 Task: Open an excel sheet with  and write heading  Discount data  Add 10 product name:-  'Apple, Banana, _x000D_
Orange, Tomato, Potato, Onion, Carrot, Milk, Bread, Eggs (dozen). ' in December Last week sales are  1.99, 0.49, 0.79, 1.29, 0.99, 0.89, 0.69, 2.49, 1.99, 2.99. _x000D_
Discount (%):-  10, 20, 15, 5, 12, 8, 25, 10, 15, 20. Save page auditingSalesByPromotion_2023
Action: Key pressed <Key.shift><Key.shift><Key.shift><Key.shift><Key.shift><Key.shift><Key.shift><Key.shift><Key.shift><Key.shift><Key.shift><Key.shift><Key.shift><Key.shift><Key.shift><Key.shift><Key.shift><Key.shift><Key.shift><Key.shift><Key.shift><Key.shift><Key.shift><Key.shift><Key.shift><Key.shift><Key.shift><Key.shift><Key.shift><Key.shift><Key.shift><Key.shift><Key.shift><Key.shift><Key.shift><Key.shift><Key.shift><Key.shift><Key.shift><Key.shift><Key.shift><Key.shift><Key.shift><Key.shift><Key.shift><Key.shift><Key.shift><Key.shift><Key.shift><Key.shift><Key.shift><Key.shift><Key.shift><Key.shift><Key.shift><Key.shift><Key.shift><Key.shift><Key.shift><Key.shift><Key.shift><Key.shift><Key.shift><Key.shift><Key.shift><Key.shift><Key.shift>Discount<Key.space><Key.shift>Data<Key.space><Key.enter><Key.shift>Apple<Key.enter><Key.shift><Key.shift>Banana<Key.enter><Key.shift>Orange<Key.enter><Key.shift>Tomato<Key.enter><Key.shift><Key.shift><Key.shift><Key.shift>Potato<Key.enter><Key.shift>Onion<Key.enter><Key.shift><Key.shift><Key.shift><Key.shift><Key.shift><Key.shift><Key.shift><Key.shift><Key.shift><Key.shift><Key.shift><Key.shift><Key.shift><Key.shift><Key.shift><Key.shift><Key.shift><Key.shift><Key.shift><Key.shift><Key.shift><Key.shift><Key.shift><Key.shift><Key.shift><Key.shift><Key.shift><Key.shift><Key.shift><Key.shift><Key.shift><Key.shift><Key.shift><Key.shift><Key.shift><Key.shift><Key.shift><Key.shift><Key.shift><Key.shift><Key.shift><Key.shift><Key.shift><Key.shift><Key.shift><Key.shift><Key.shift><Key.shift><Key.shift><Key.shift><Key.shift><Key.shift><Key.shift><Key.shift><Key.shift><Key.shift><Key.shift><Key.shift><Key.shift><Key.shift><Key.shift><Key.shift><Key.shift><Key.shift><Key.shift><Key.shift>Carrot<Key.enter><Key.shift>Milk<Key.enter><Key.shift><Key.shift><Key.shift><Key.shift><Key.shift>Bread<Key.enter><Key.shift>Egg<Key.space><Key.shift><Key.shift><Key.shift><Key.shift><Key.shift><Key.shift>(<Key.shift><Key.shift><Key.shift><Key.shift><Key.shift><Key.shift>Dozen<Key.shift><Key.shift>)<Key.enter>
Screenshot: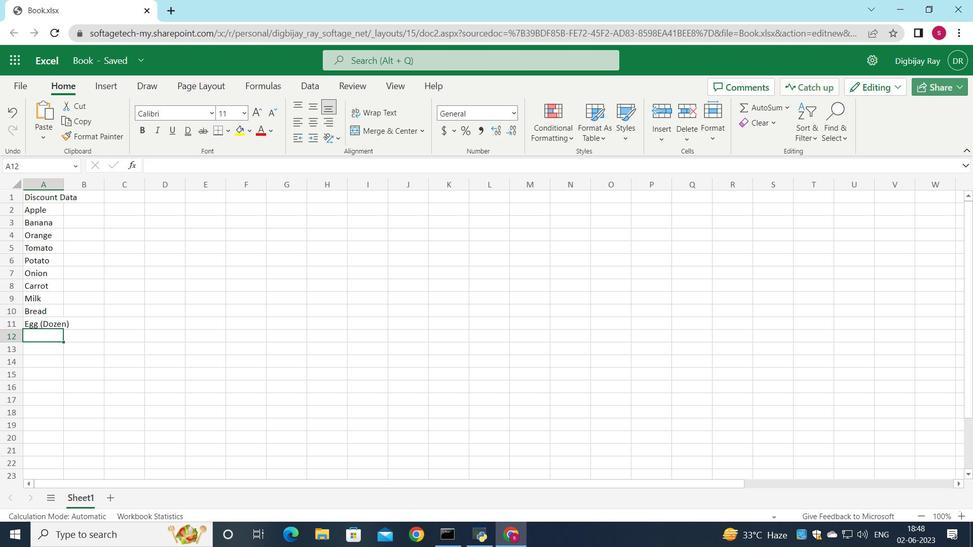 
Action: Mouse moved to (64, 187)
Screenshot: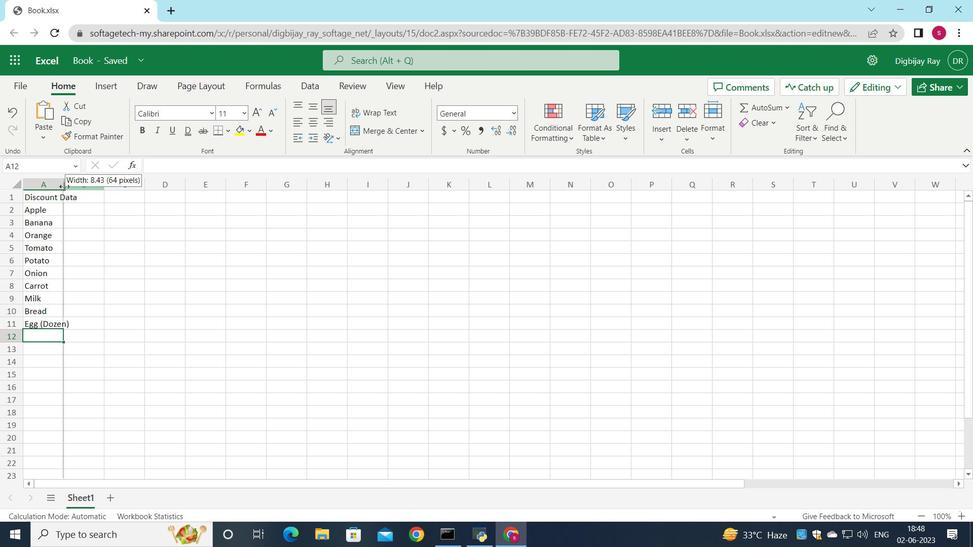 
Action: Mouse pressed left at (64, 187)
Screenshot: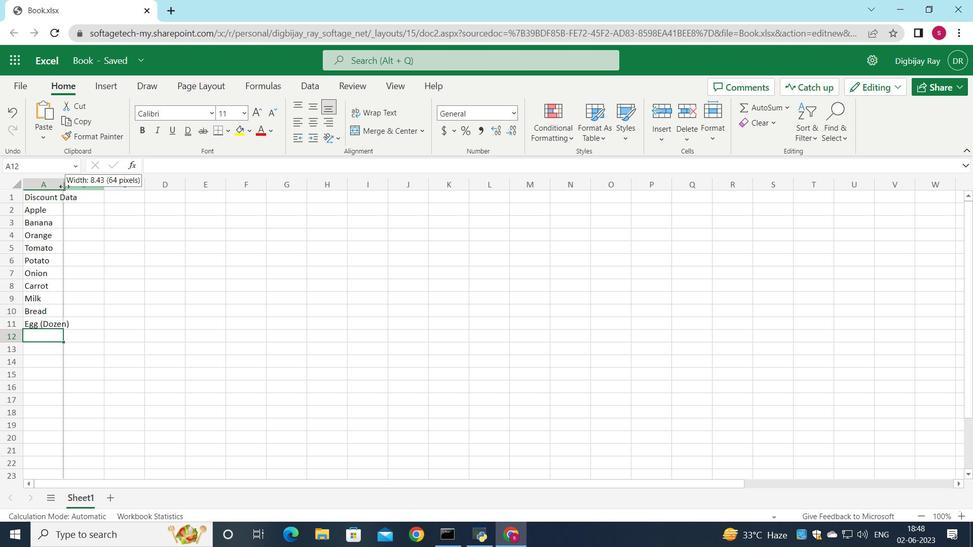 
Action: Mouse pressed left at (64, 187)
Screenshot: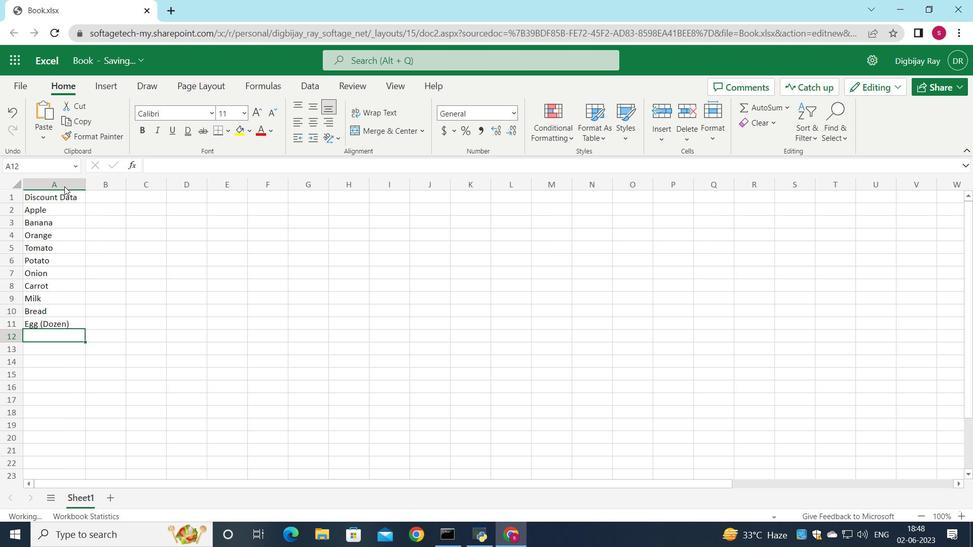 
Action: Mouse pressed left at (64, 187)
Screenshot: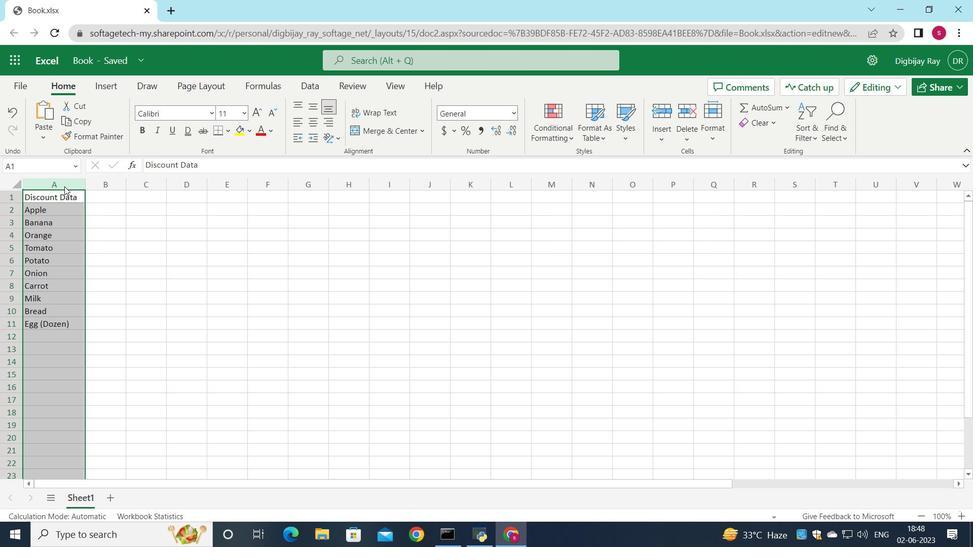 
Action: Mouse moved to (98, 199)
Screenshot: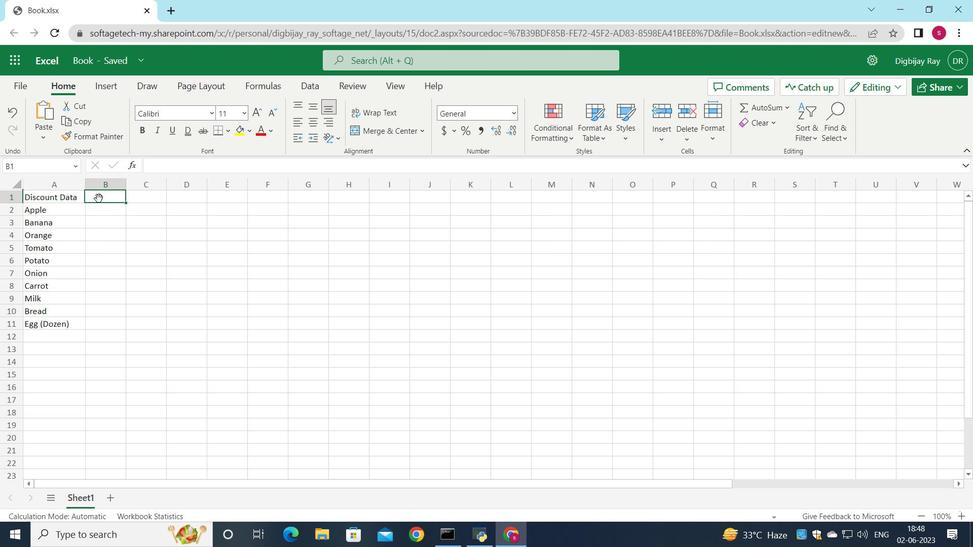 
Action: Mouse pressed left at (98, 199)
Screenshot: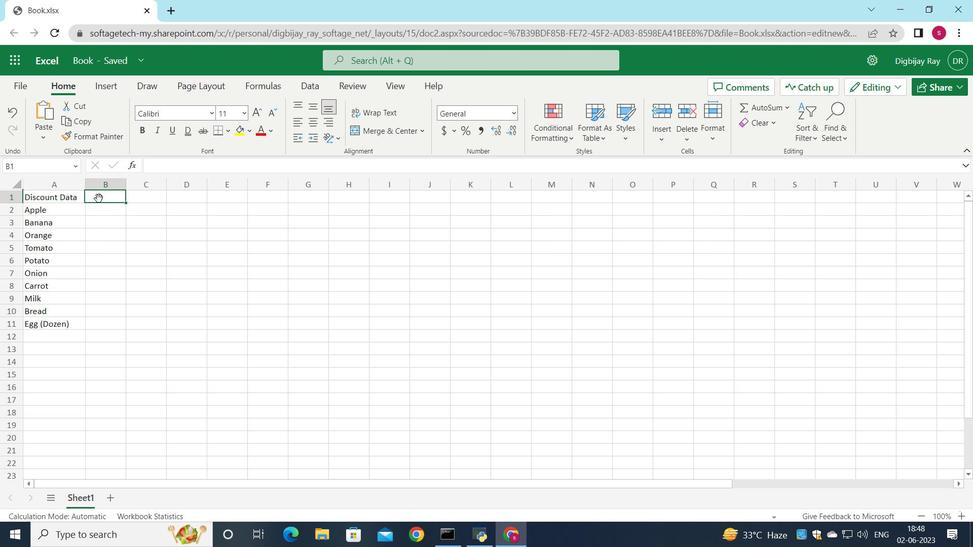 
Action: Key pressed <Key.shift><Key.shift><Key.shift>December<Key.space><Key.shift>Last<Key.space><Key.shift>Week<Key.space><Key.shift>Sales<Key.enter>1.99<Key.enter>0.49<Key.enter>0.79<Key.enter>1.29<Key.enter>0.99<Key.enter>0.89<Key.enter>0.69<Key.enter>2.49<Key.enter>1.99<Key.enter>2.99<Key.enter>
Screenshot: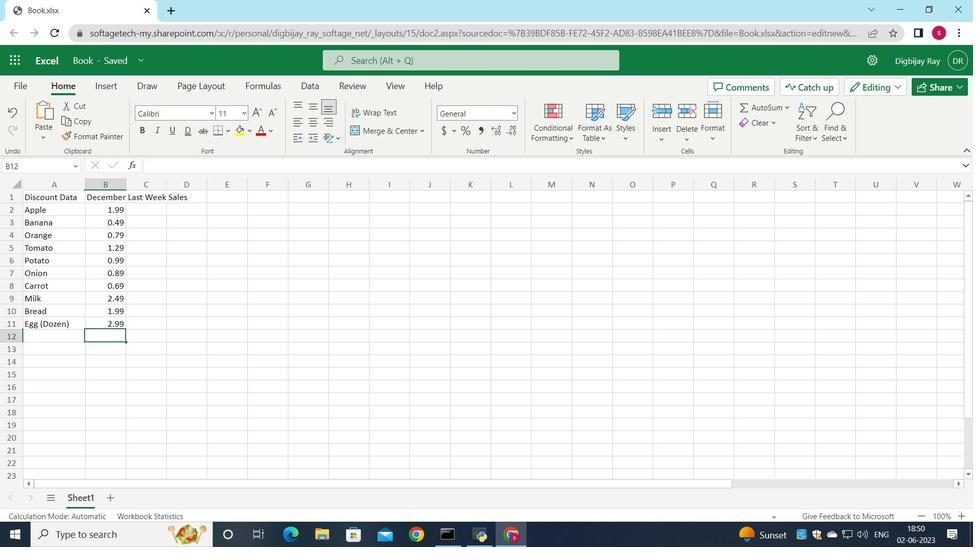 
Action: Mouse moved to (40, 210)
Screenshot: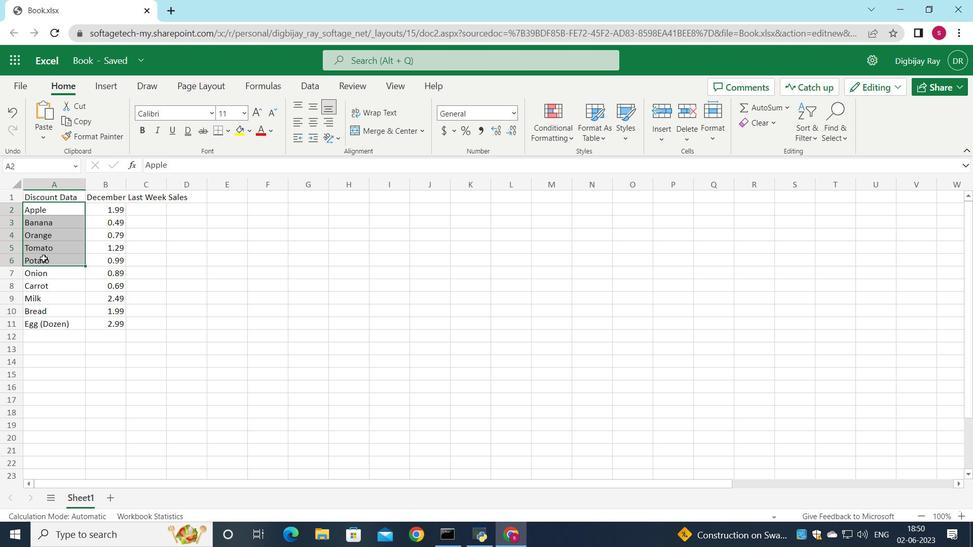 
Action: Mouse pressed left at (40, 210)
Screenshot: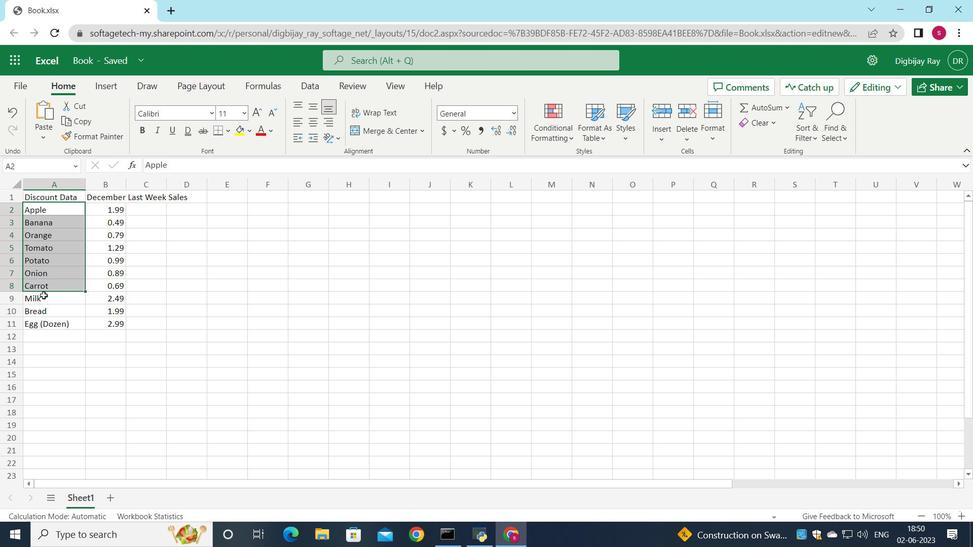 
Action: Mouse moved to (52, 209)
Screenshot: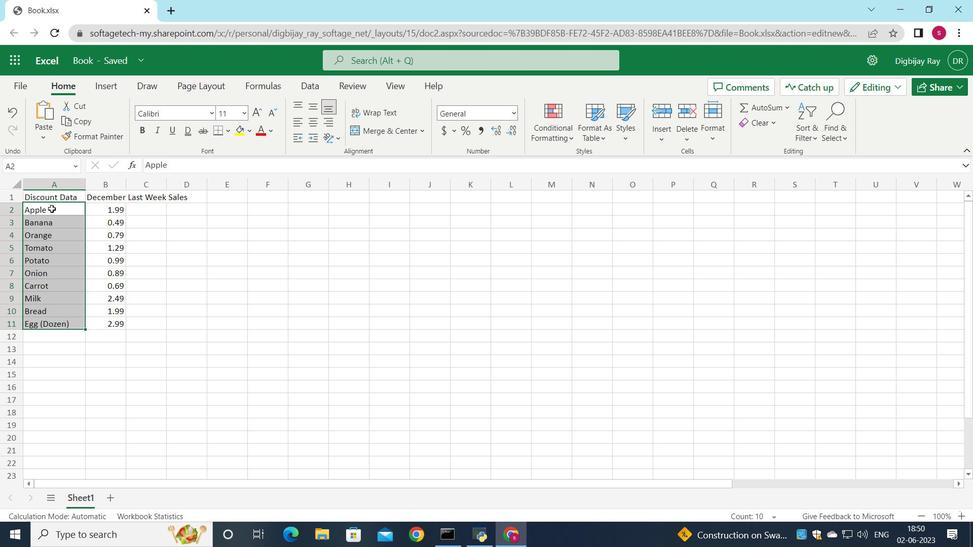 
Action: Mouse pressed right at (52, 209)
Screenshot: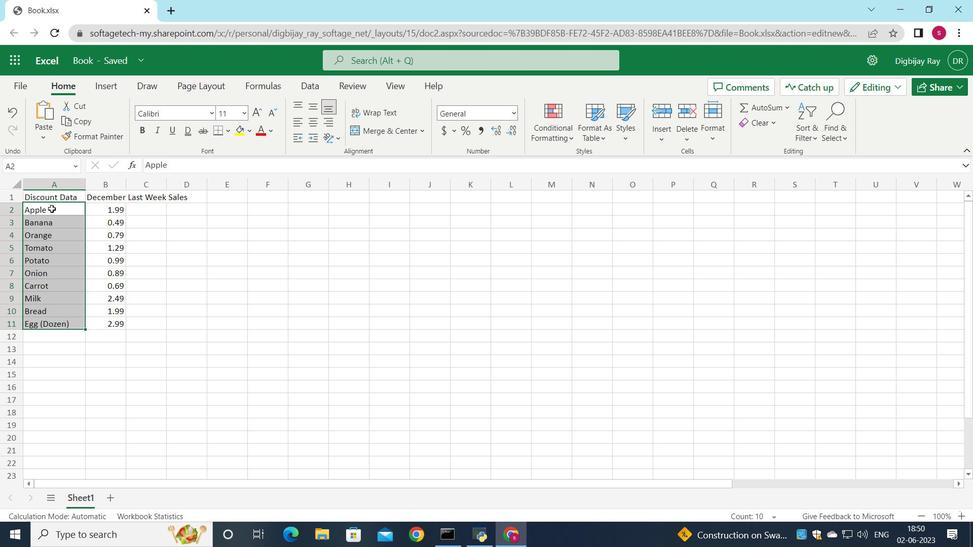 
Action: Mouse moved to (87, 88)
Screenshot: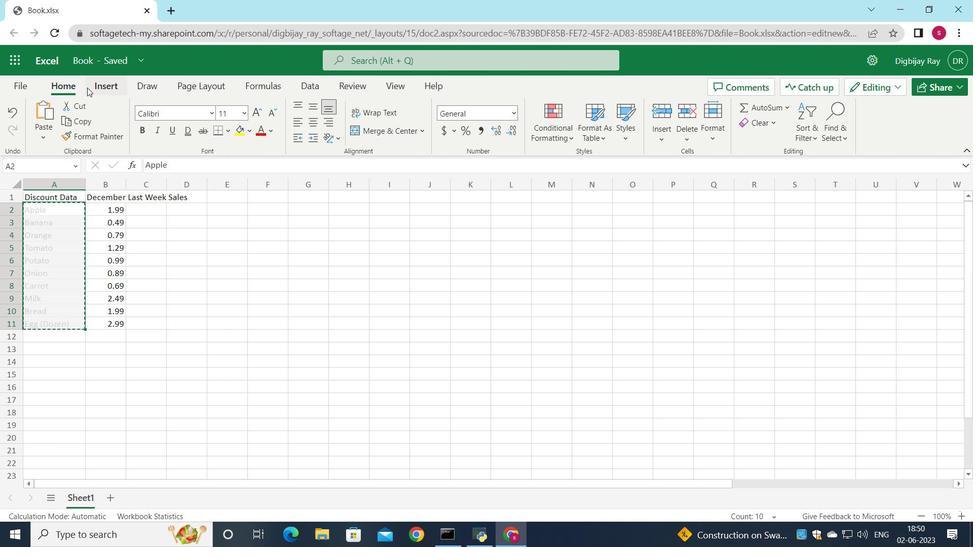
Action: Mouse pressed left at (87, 88)
Screenshot: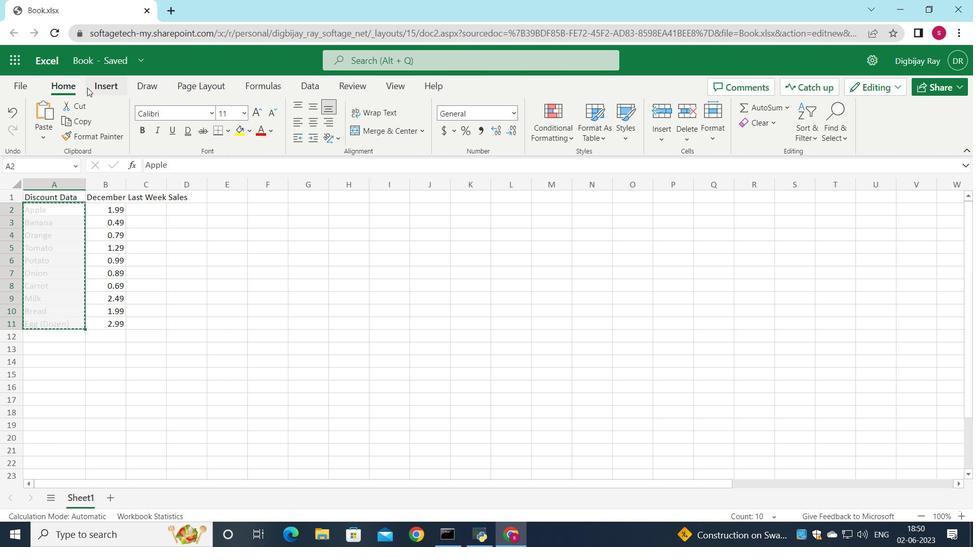 
Action: Mouse moved to (334, 242)
Screenshot: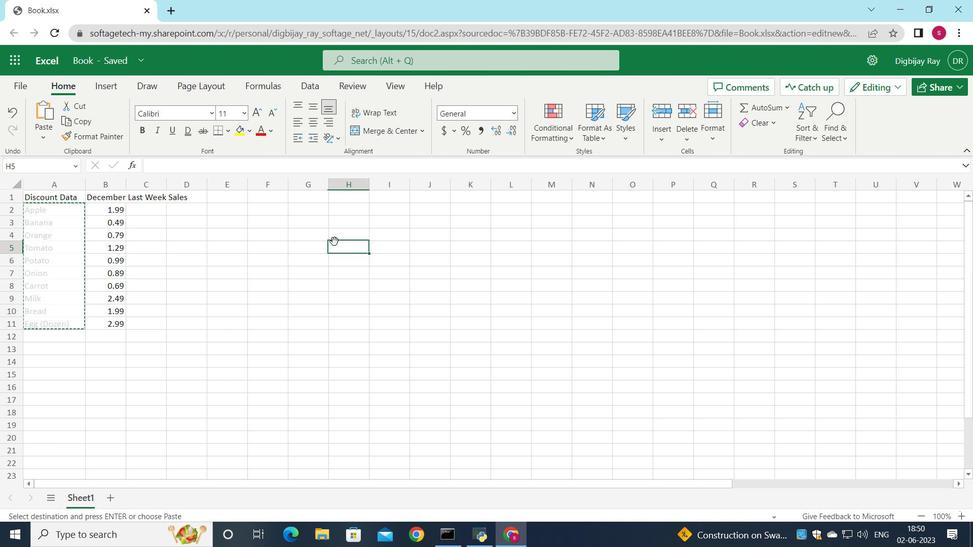 
Action: Mouse pressed left at (334, 242)
Screenshot: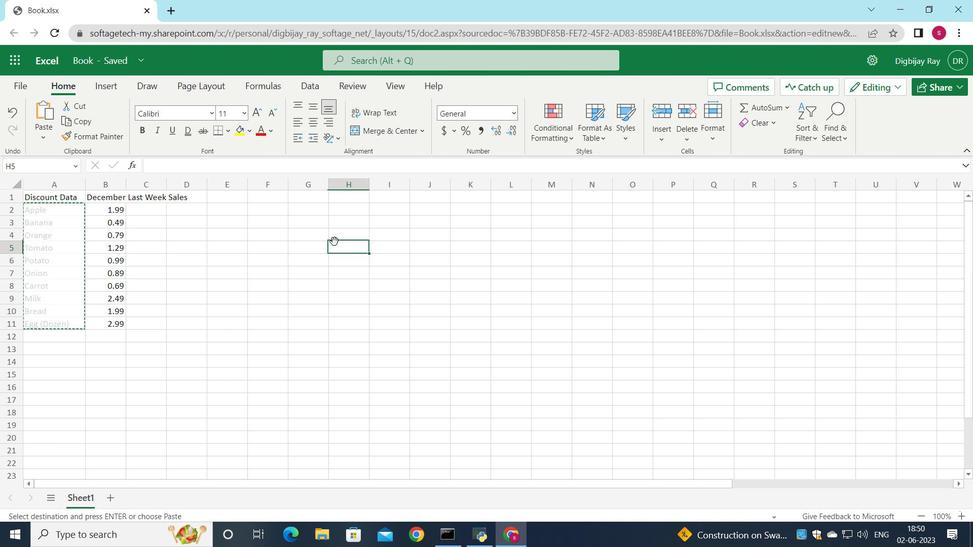 
Action: Mouse moved to (338, 249)
Screenshot: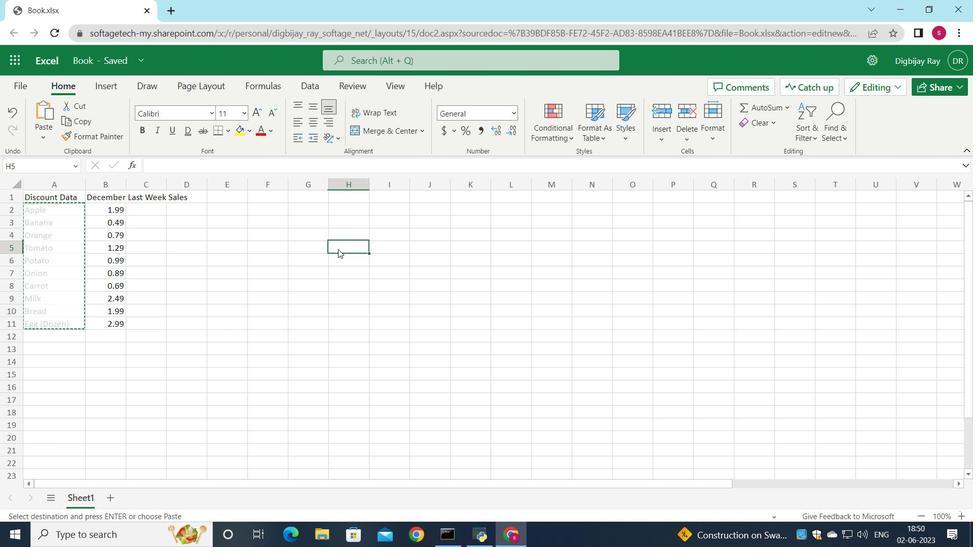 
Action: Mouse pressed right at (338, 249)
Screenshot: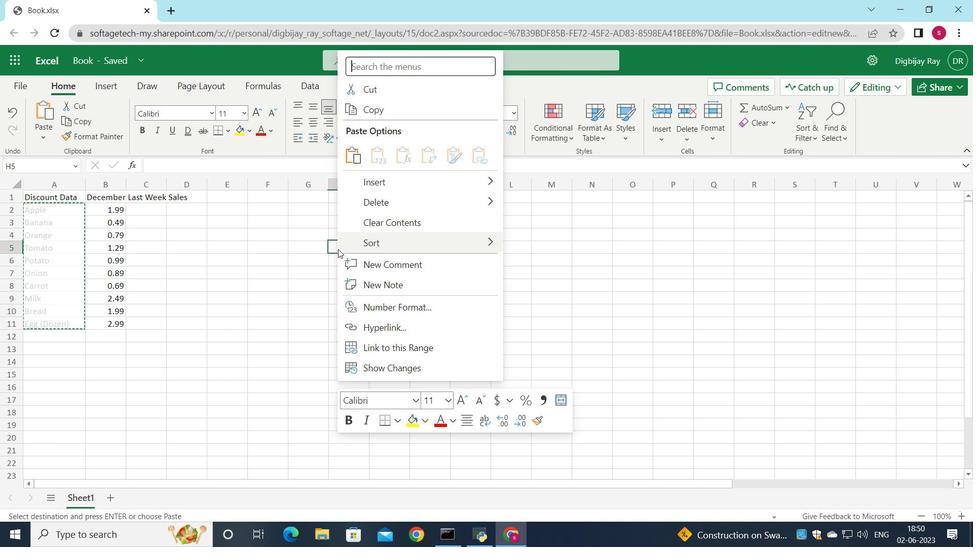 
Action: Mouse moved to (312, 251)
Screenshot: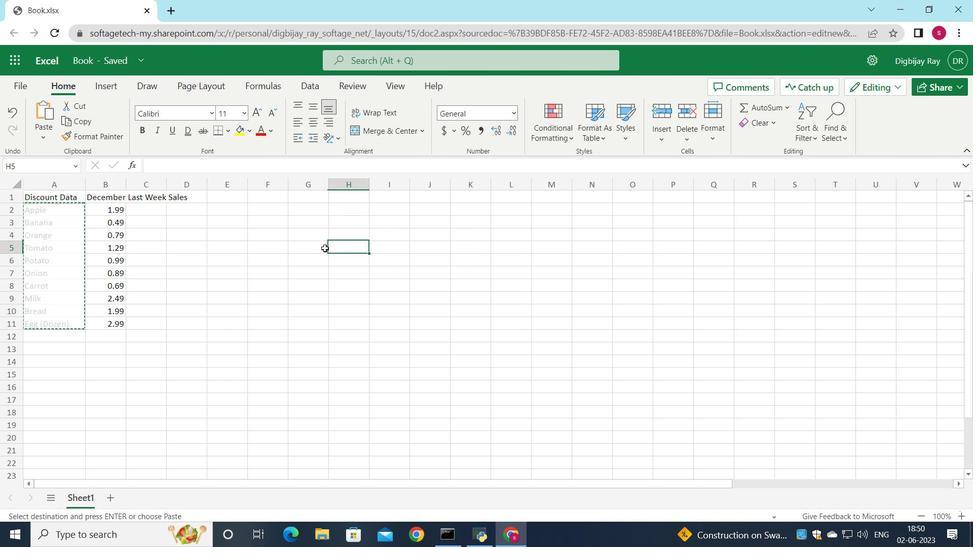 
Action: Mouse pressed left at (312, 251)
Screenshot: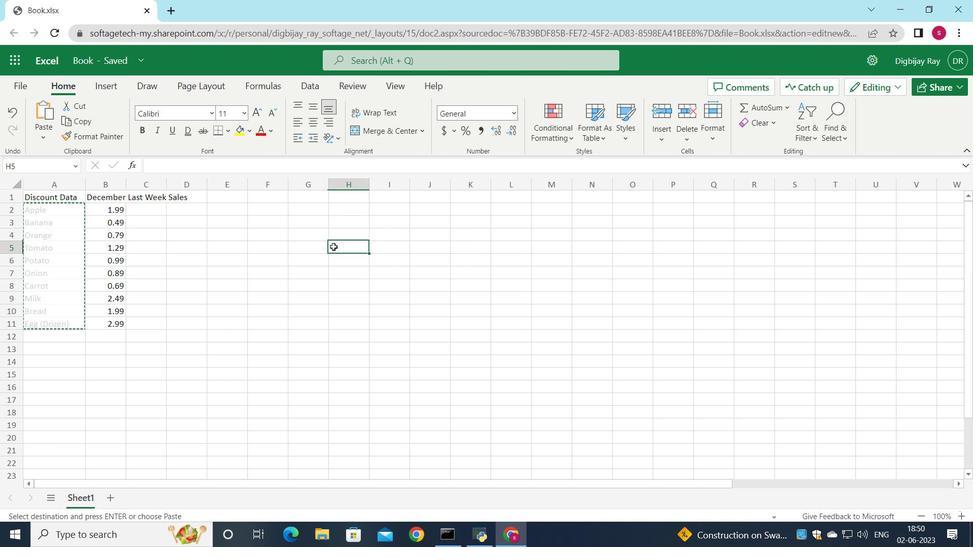 
Action: Mouse moved to (336, 248)
Screenshot: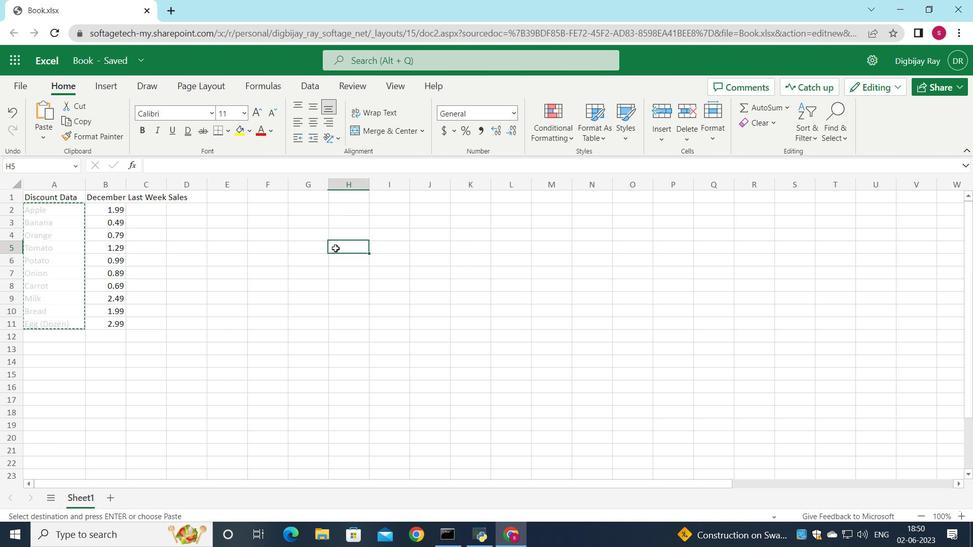 
Action: Mouse pressed left at (336, 248)
Screenshot: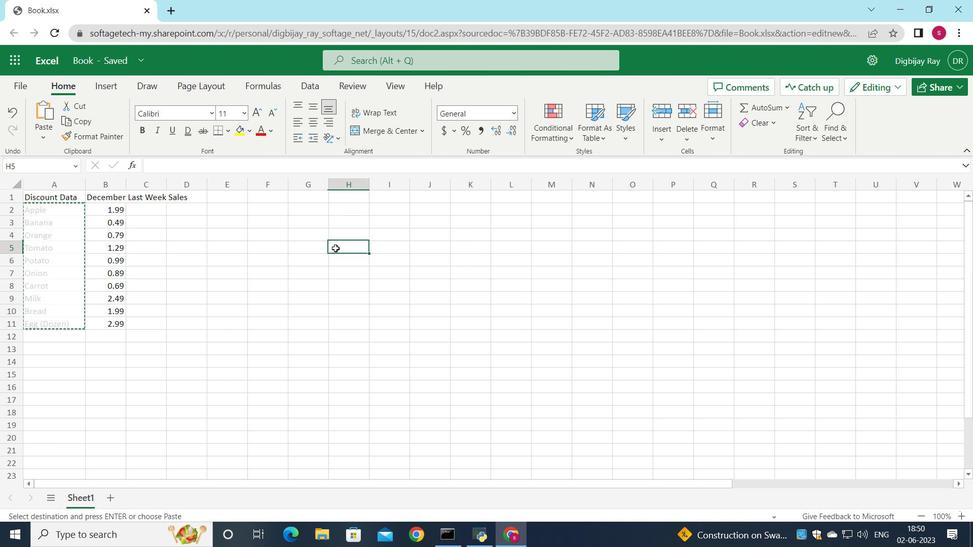 
Action: Key pressed ctrl+V
Screenshot: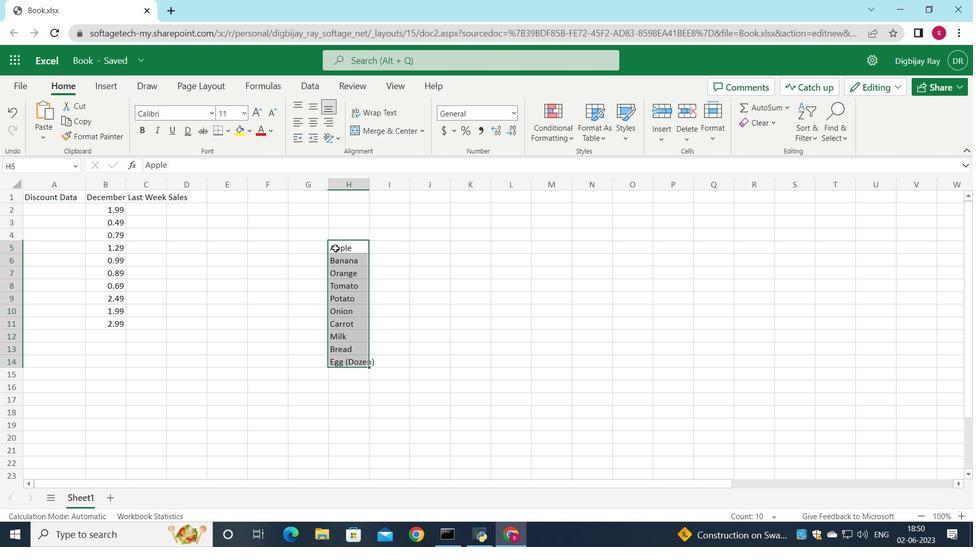 
Action: Mouse moved to (38, 208)
Screenshot: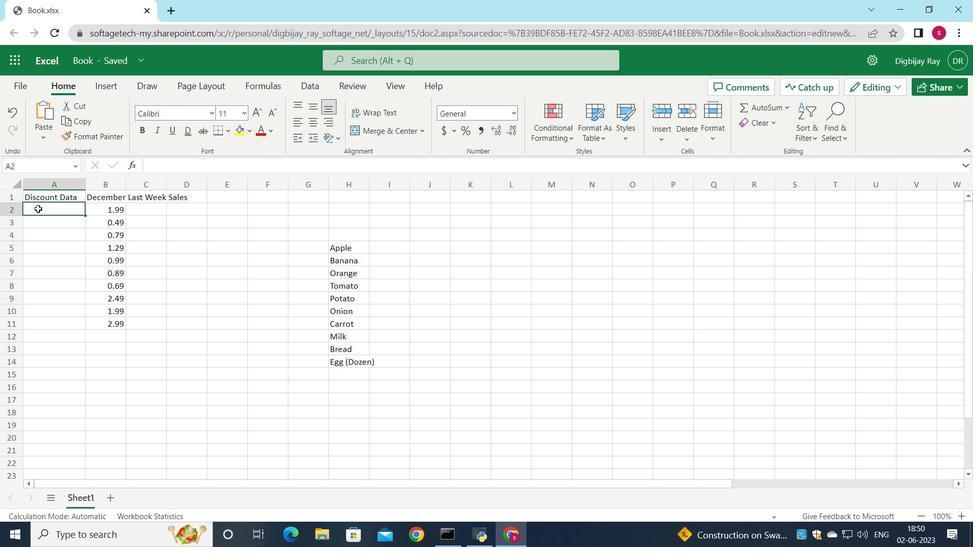 
Action: Mouse pressed left at (38, 208)
Screenshot: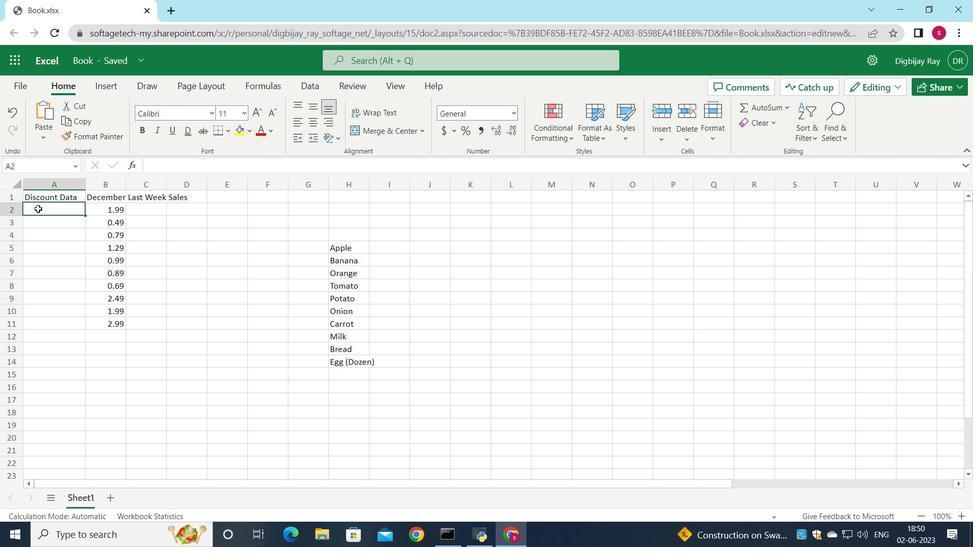 
Action: Mouse moved to (104, 209)
Screenshot: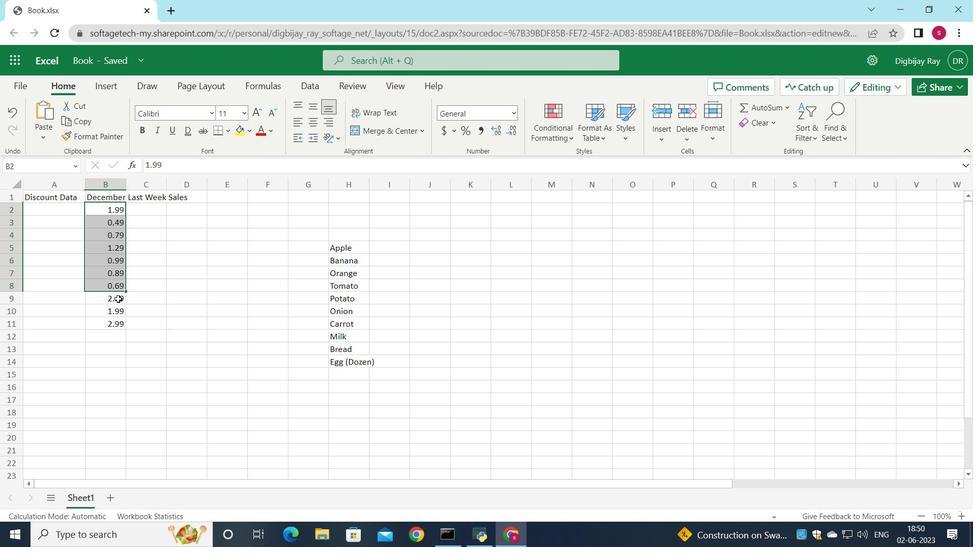 
Action: Mouse pressed left at (104, 209)
Screenshot: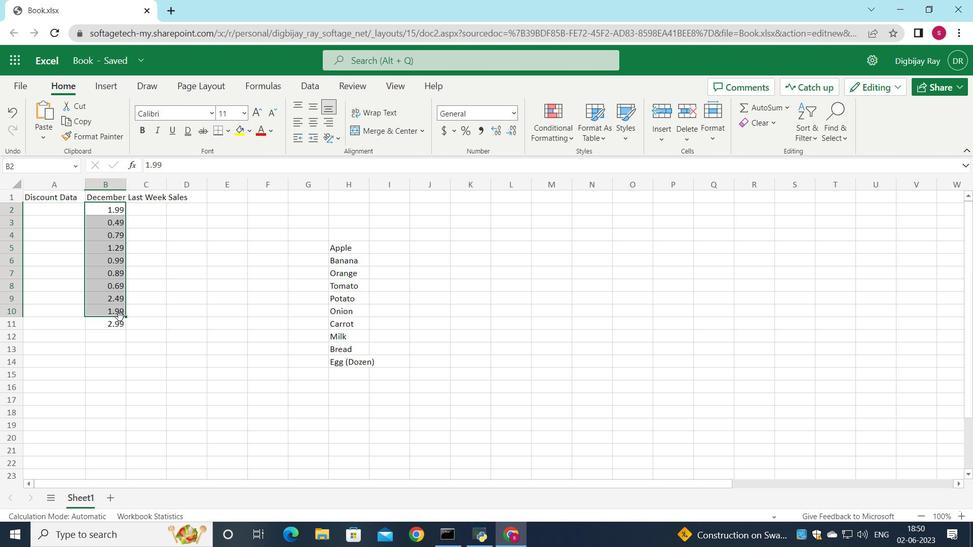 
Action: Mouse moved to (105, 288)
Screenshot: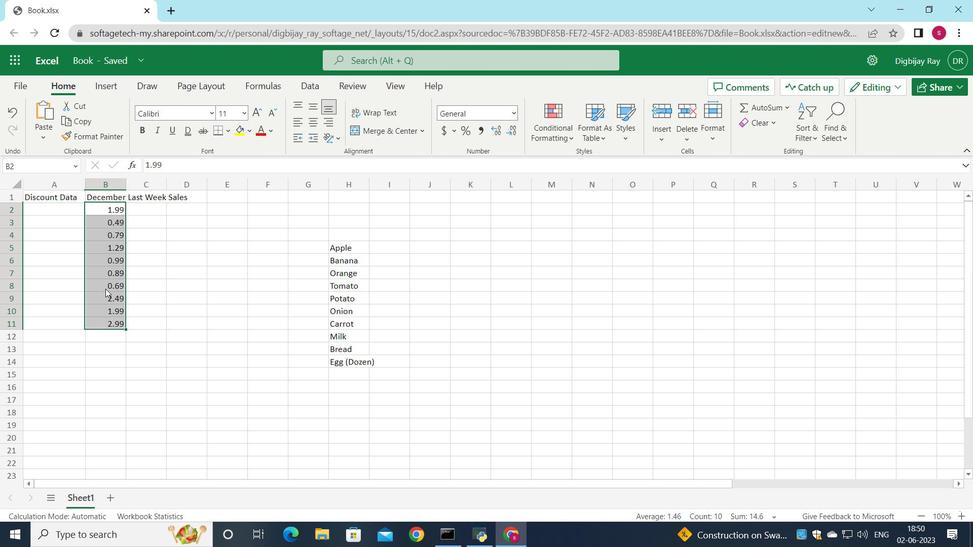 
Action: Mouse pressed right at (105, 288)
Screenshot: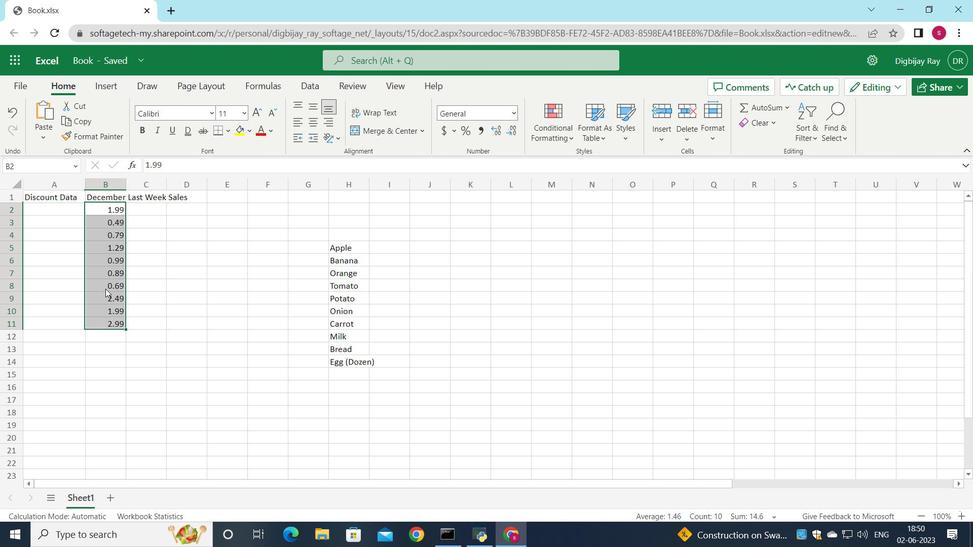 
Action: Mouse moved to (137, 94)
Screenshot: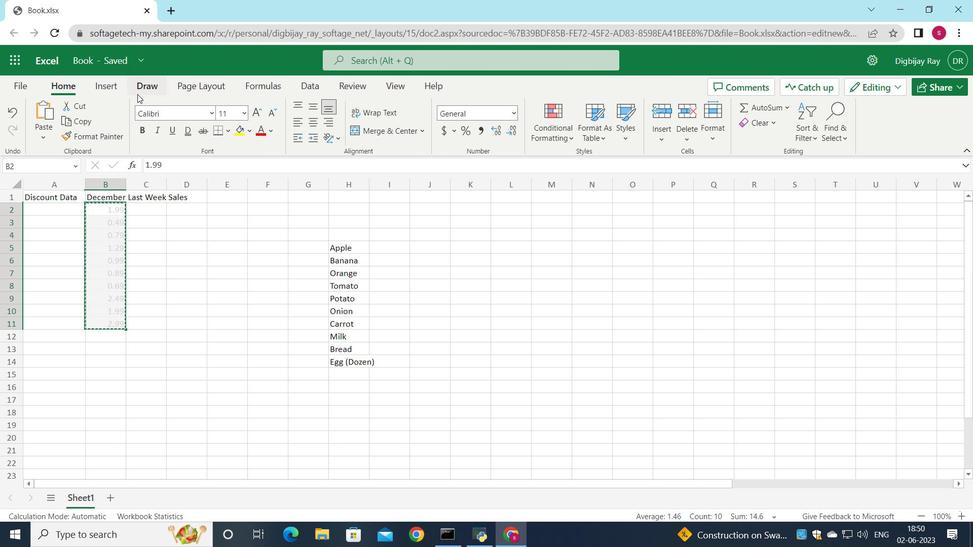 
Action: Mouse pressed left at (137, 94)
Screenshot: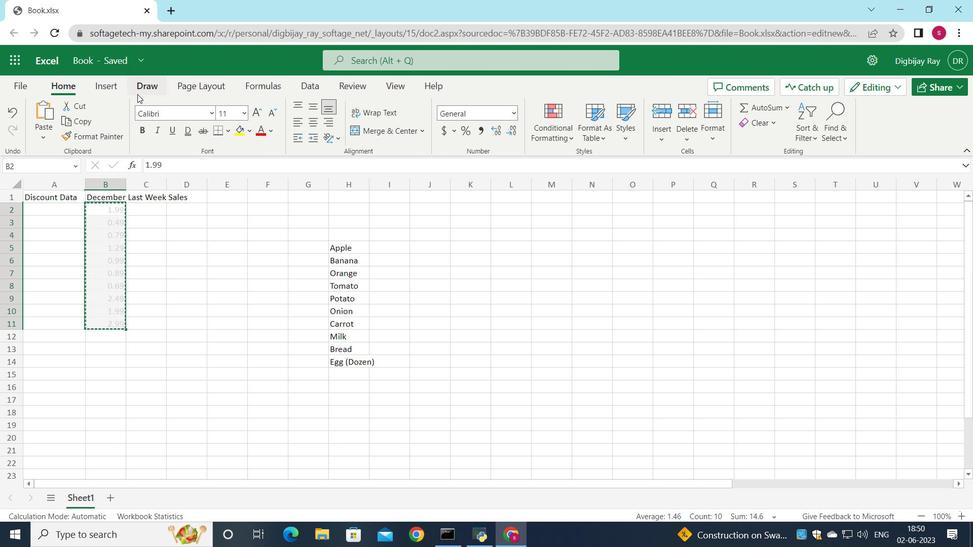 
Action: Mouse moved to (431, 247)
Screenshot: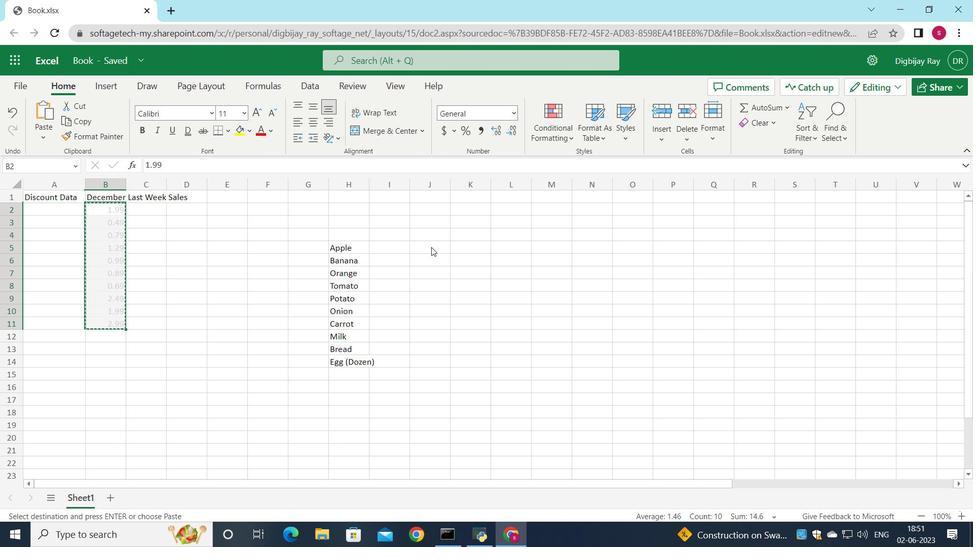
Action: Mouse pressed right at (431, 247)
Screenshot: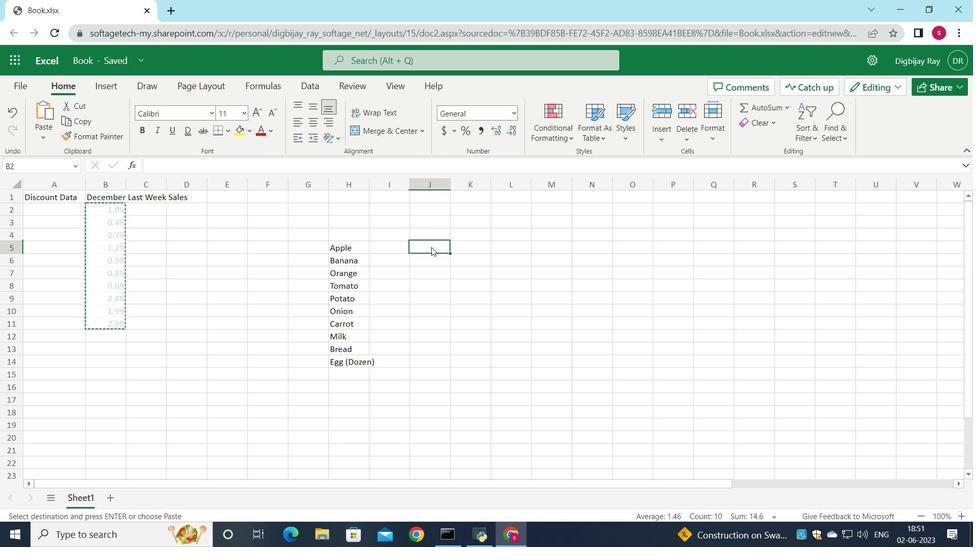 
Action: Mouse moved to (421, 243)
Screenshot: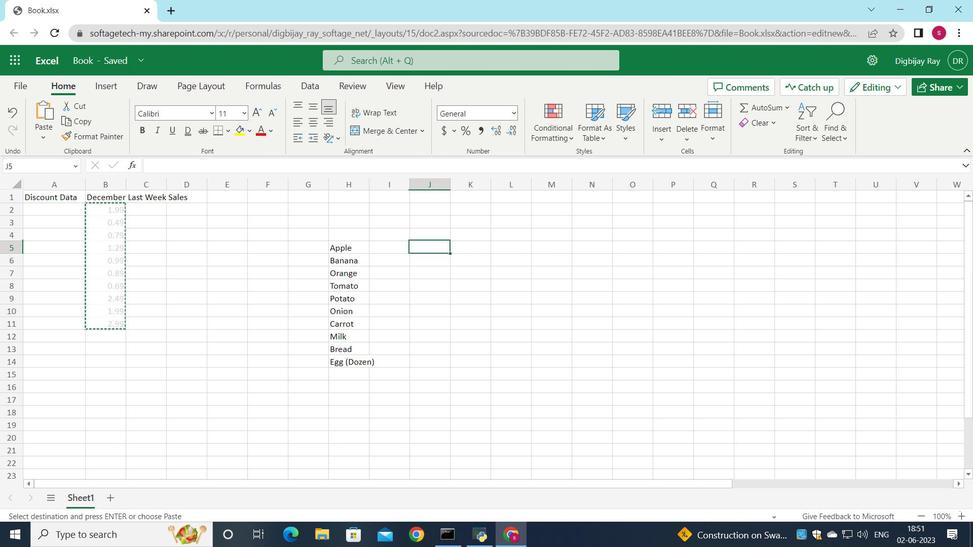 
Action: Mouse pressed left at (421, 243)
Screenshot: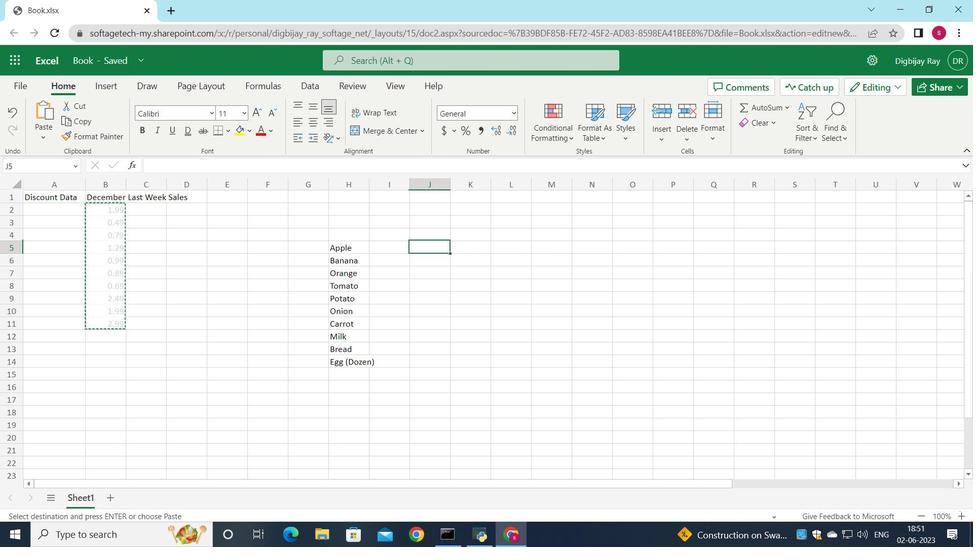 
Action: Mouse moved to (421, 243)
Screenshot: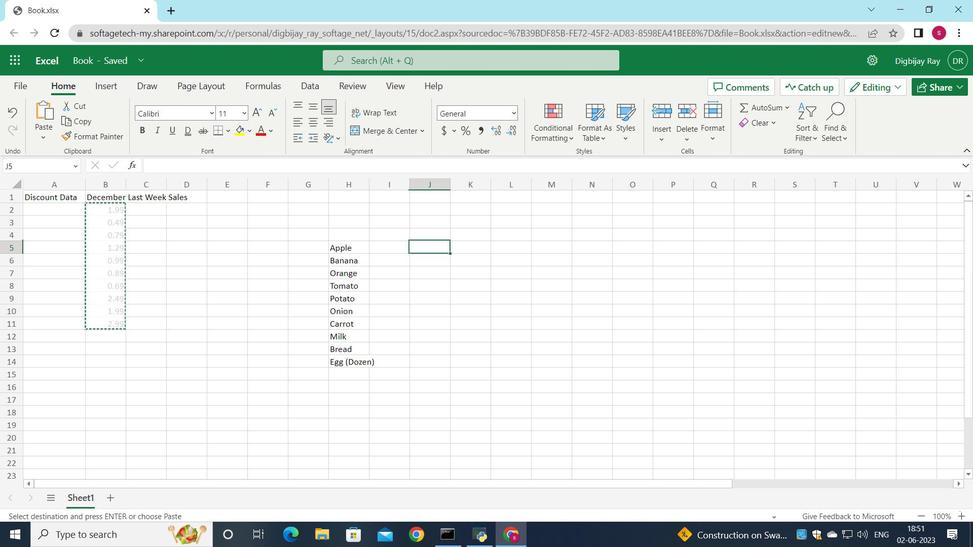 
Action: Key pressed ctrl+V
Screenshot: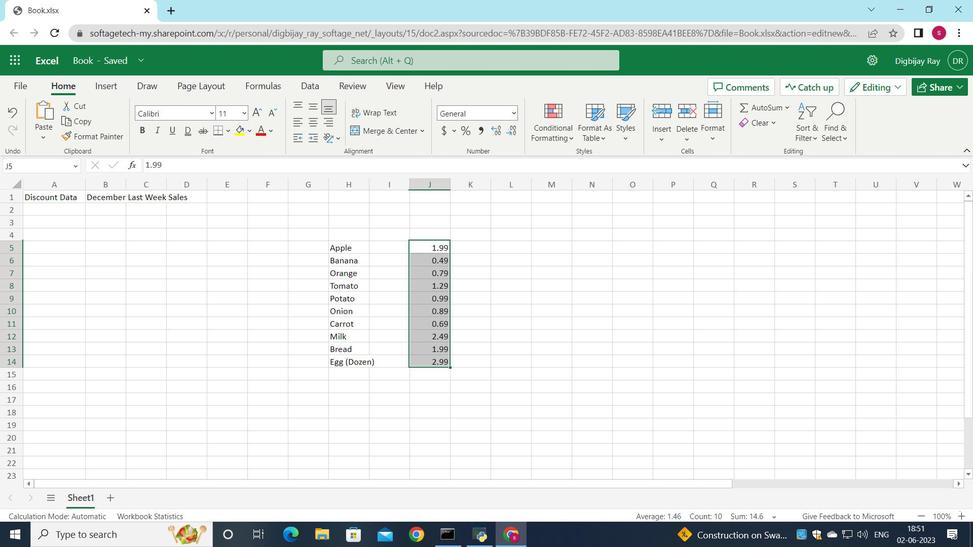 
Action: Mouse moved to (95, 197)
Screenshot: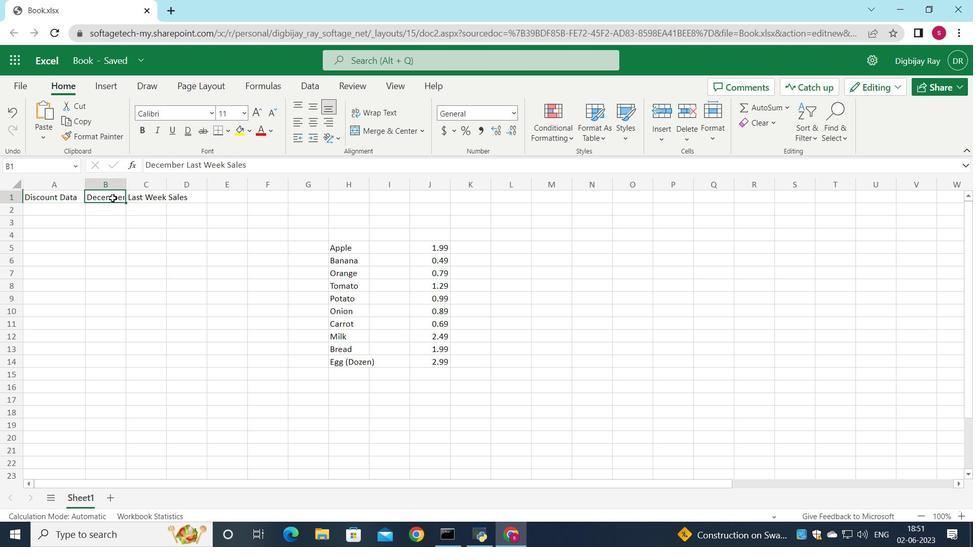 
Action: Mouse pressed left at (95, 197)
Screenshot: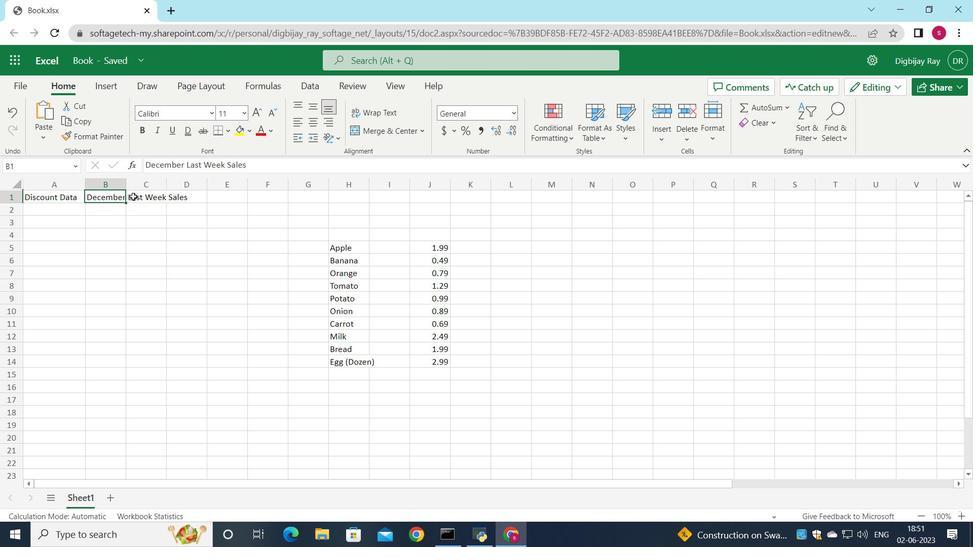 
Action: Mouse moved to (132, 196)
Screenshot: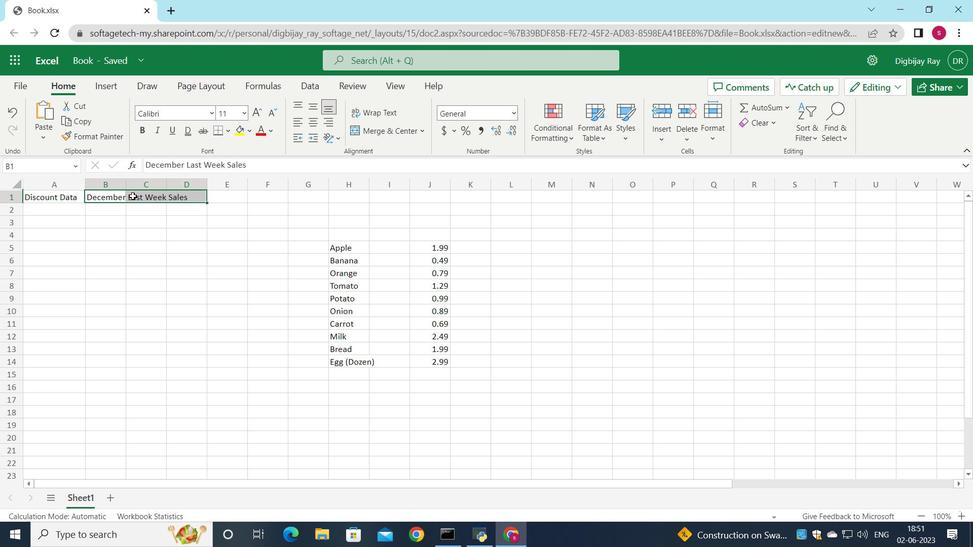 
Action: Mouse pressed right at (132, 196)
Screenshot: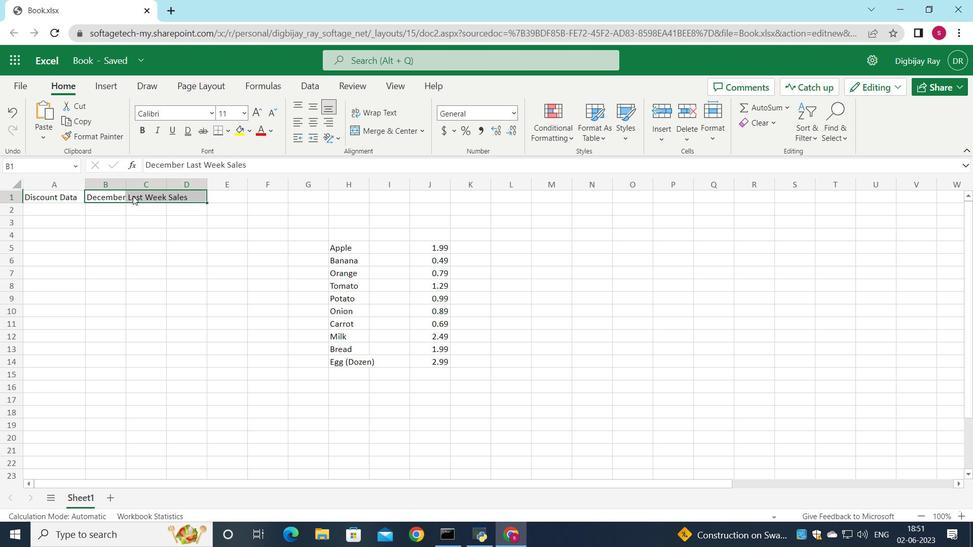 
Action: Mouse moved to (172, 87)
Screenshot: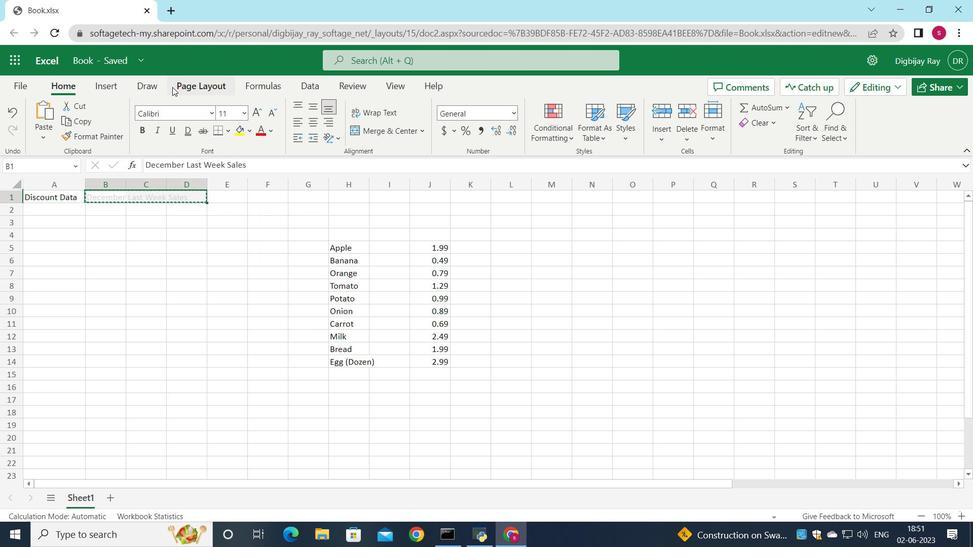 
Action: Mouse pressed left at (172, 87)
Screenshot: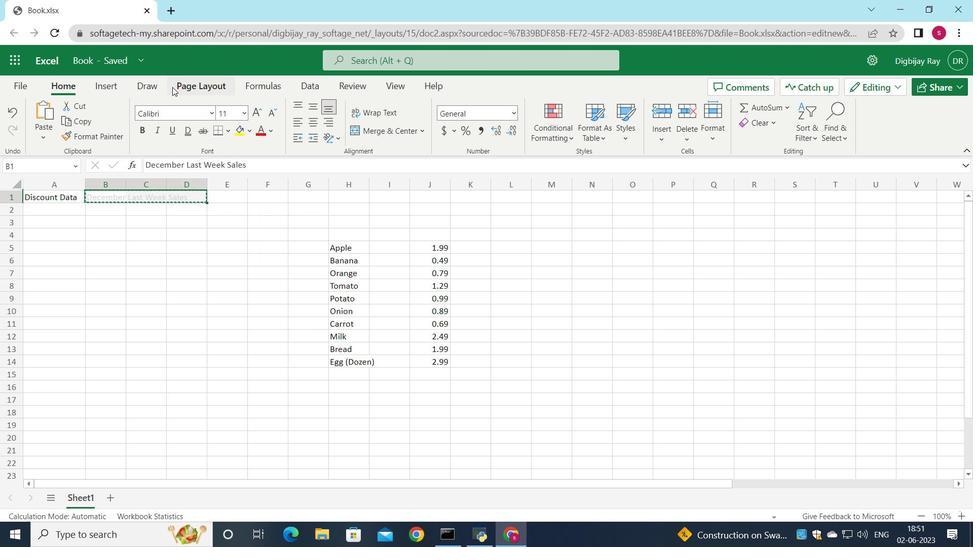 
Action: Mouse moved to (345, 222)
Screenshot: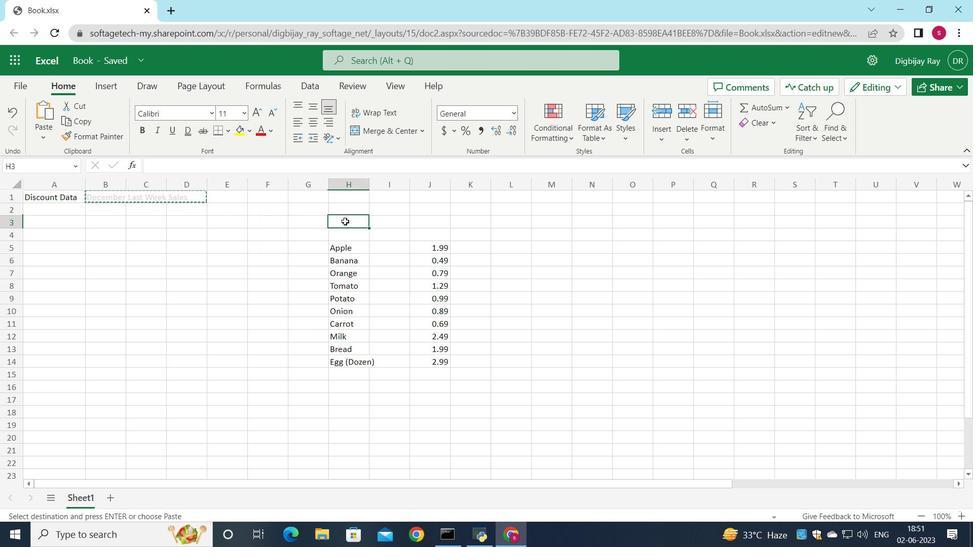 
Action: Mouse pressed left at (345, 222)
Screenshot: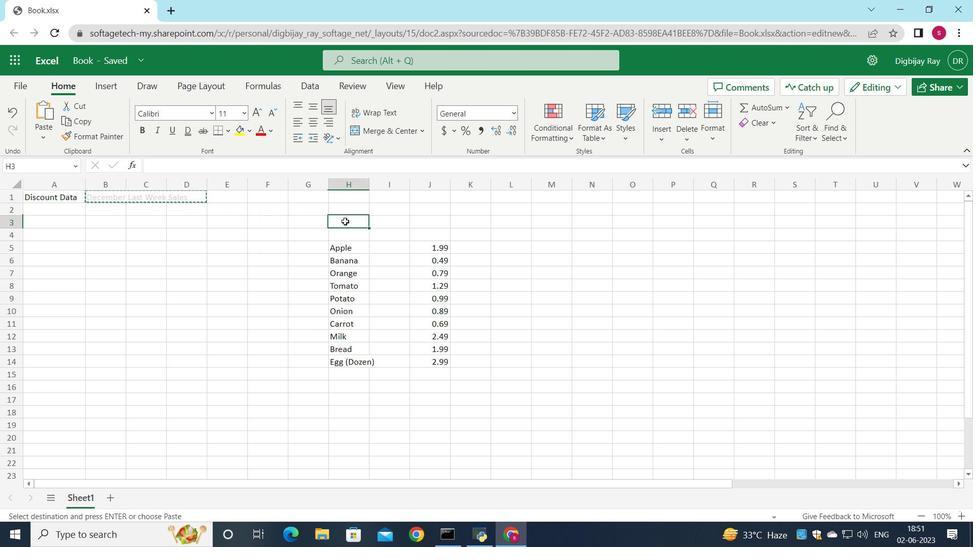
Action: Mouse pressed right at (345, 222)
Screenshot: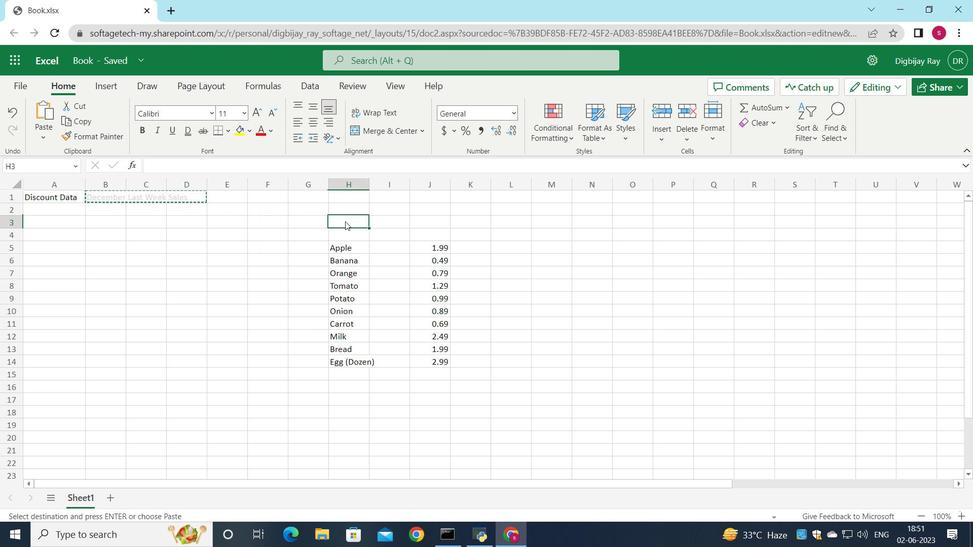 
Action: Mouse moved to (335, 219)
Screenshot: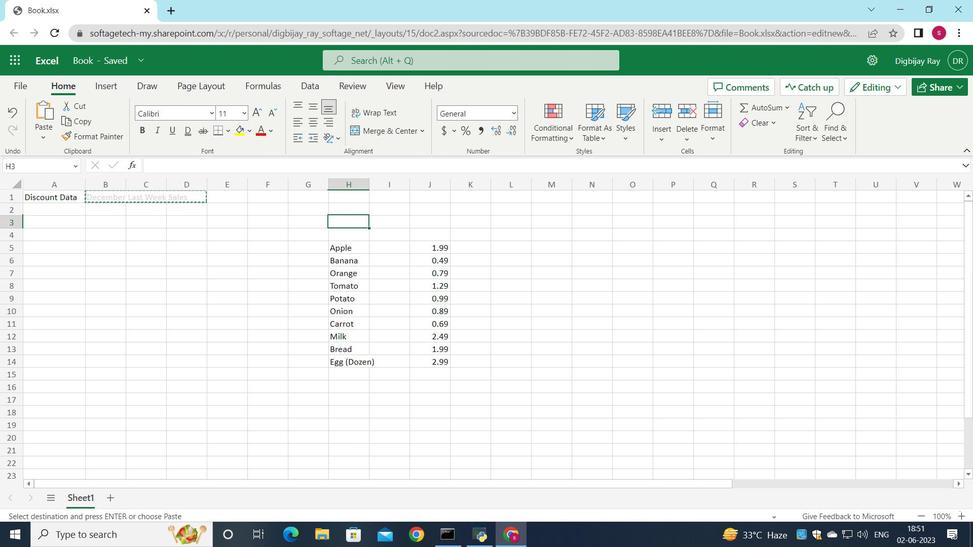 
Action: Mouse pressed left at (335, 219)
Screenshot: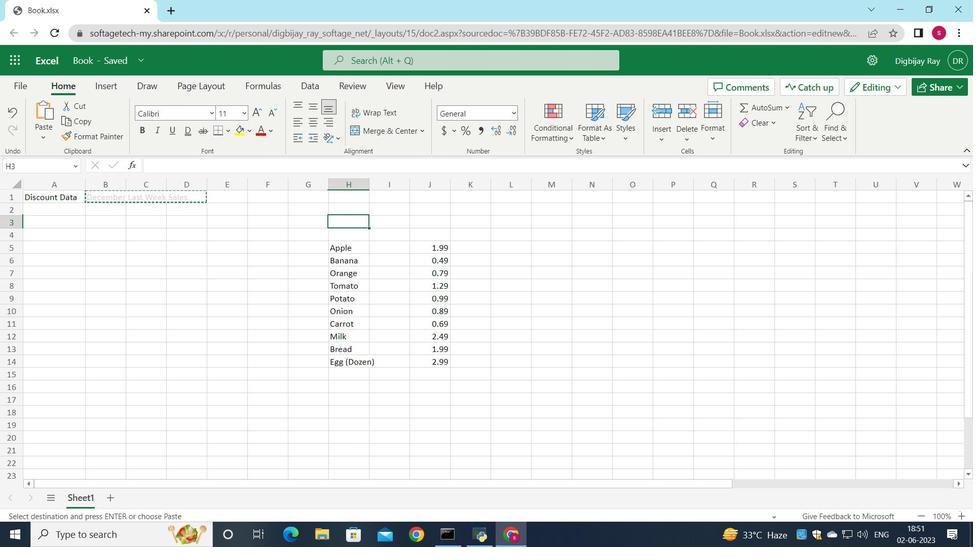 
Action: Key pressed ctrl+V
Screenshot: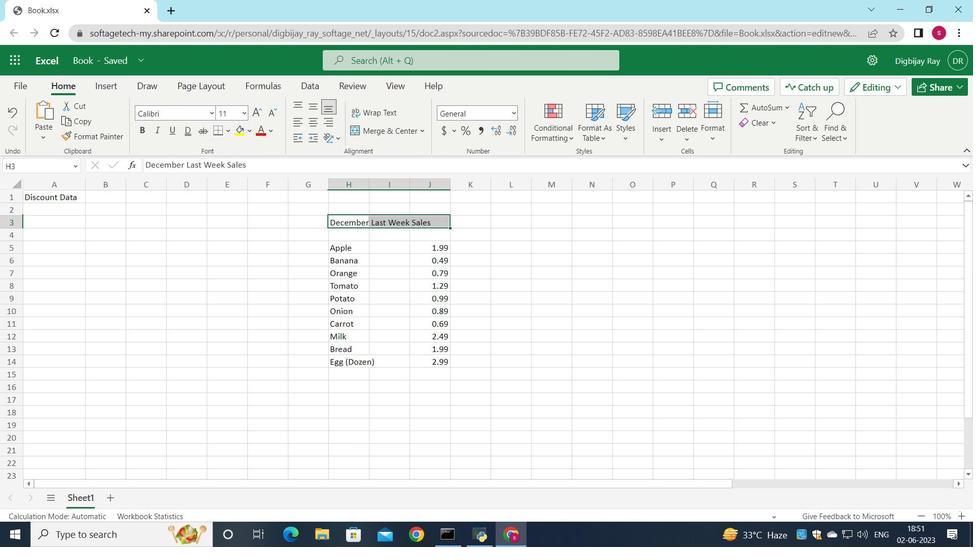 
Action: Mouse moved to (35, 207)
Screenshot: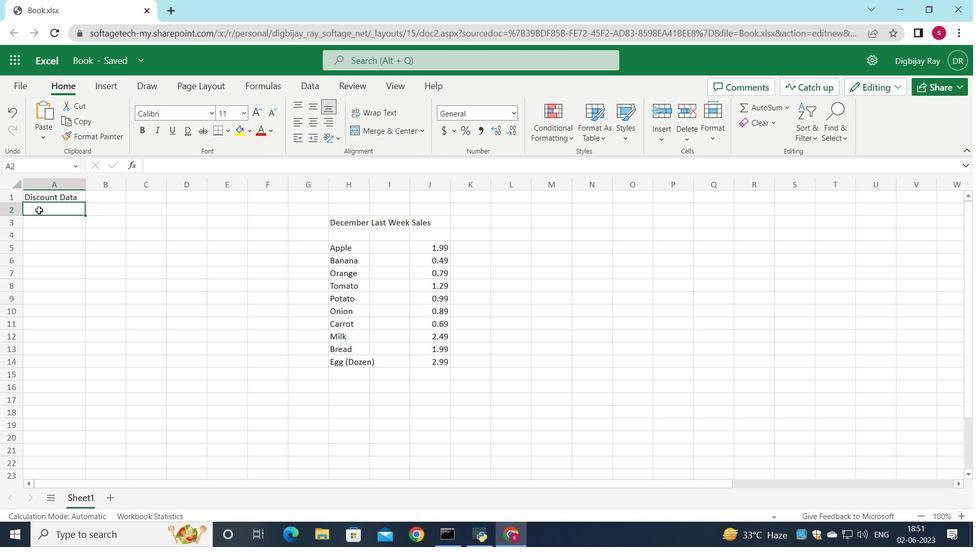 
Action: Mouse pressed left at (35, 207)
Screenshot: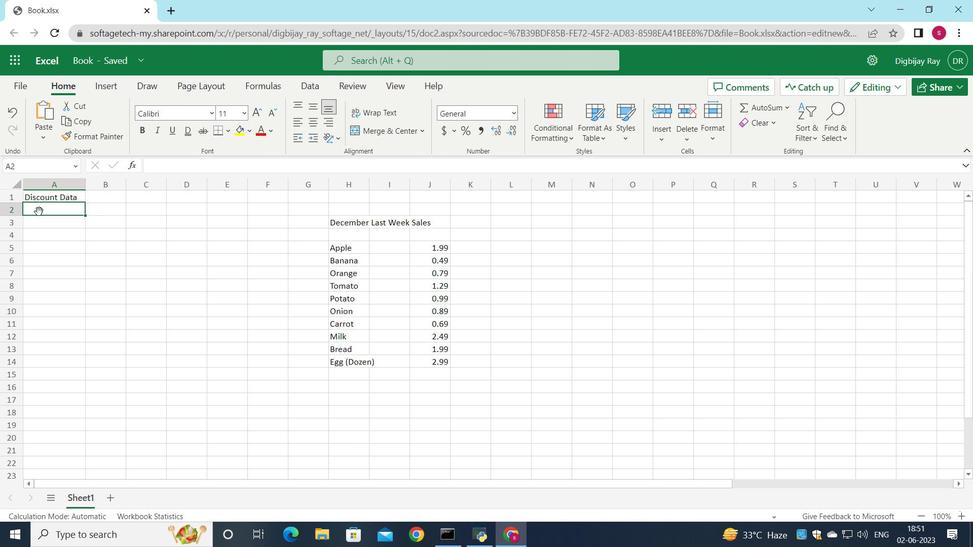 
Action: Mouse moved to (39, 212)
Screenshot: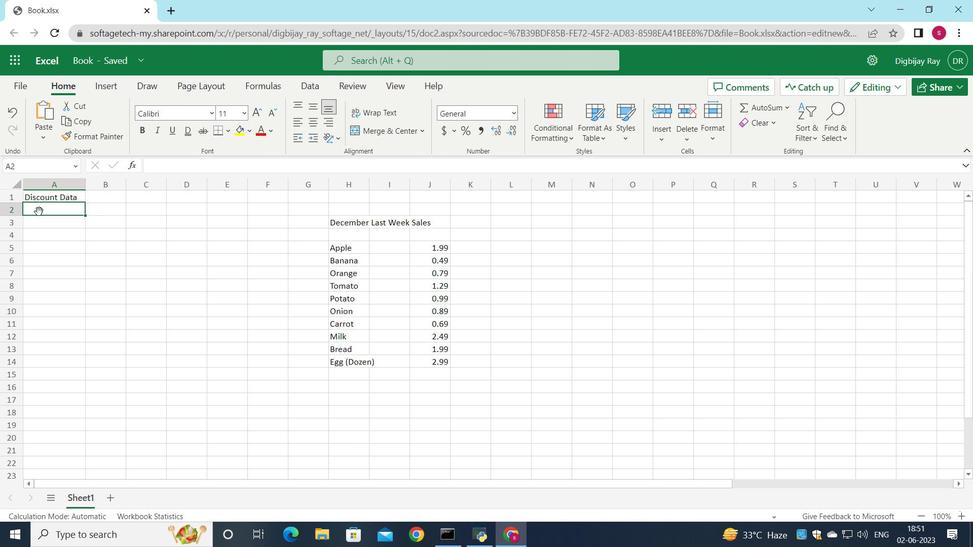 
Action: Key pressed <Key.shift><Key.shift><Key.shift><Key.shift><Key.shift>Product<Key.space><Key.shift>Name<Key.enter>
Screenshot: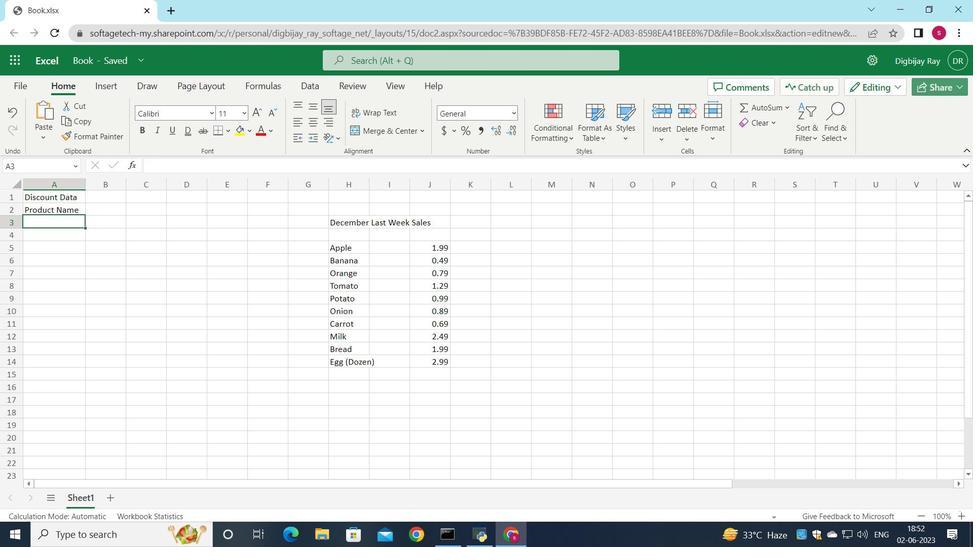
Action: Mouse moved to (343, 248)
Screenshot: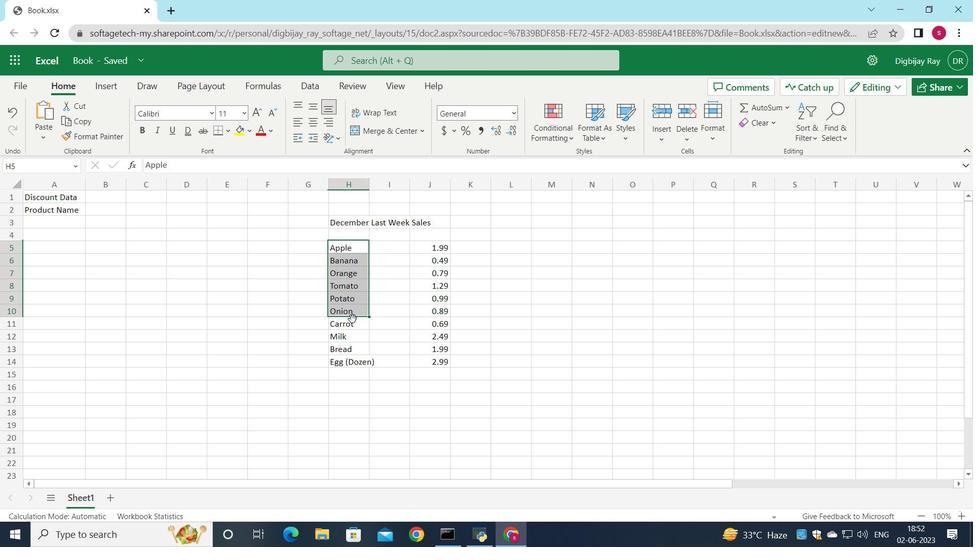 
Action: Mouse pressed left at (343, 248)
Screenshot: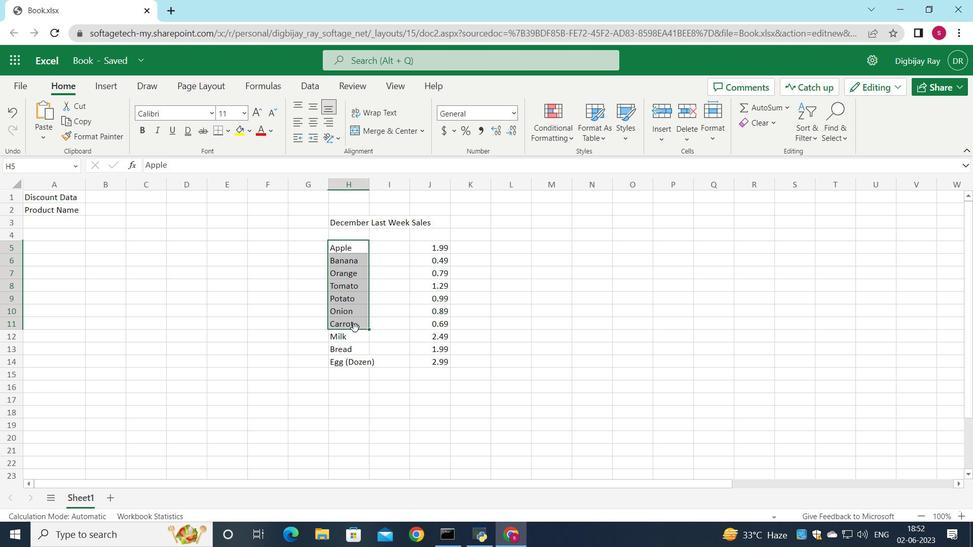 
Action: Mouse moved to (346, 245)
Screenshot: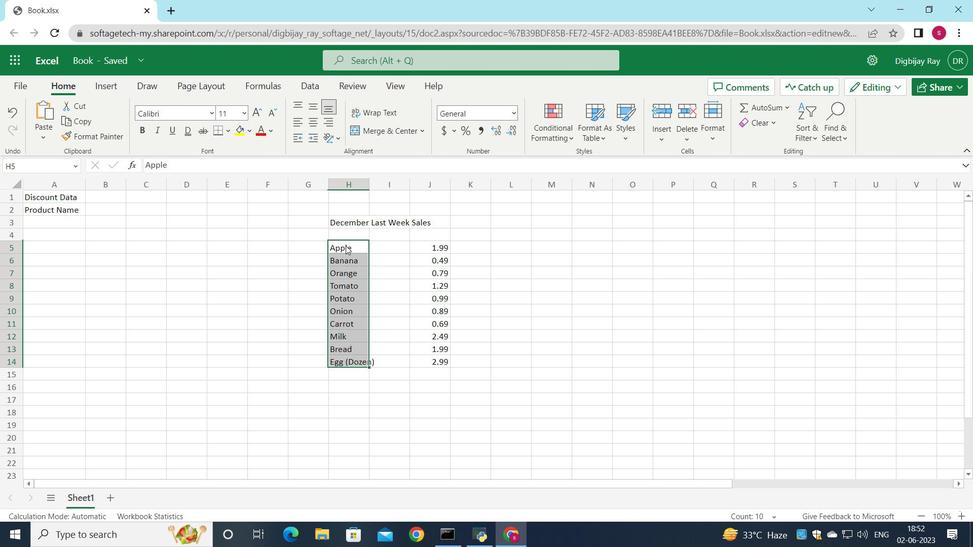 
Action: Mouse pressed right at (346, 245)
Screenshot: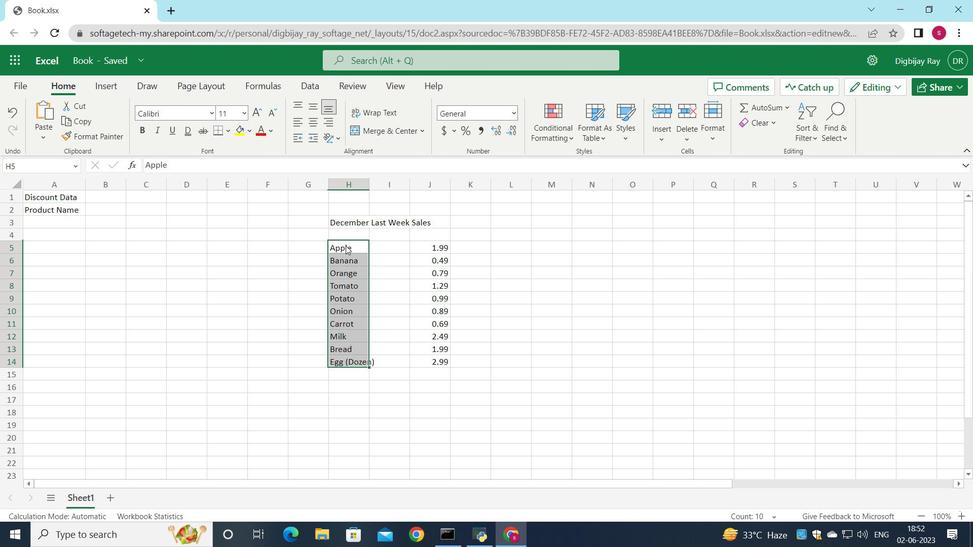
Action: Mouse moved to (381, 95)
Screenshot: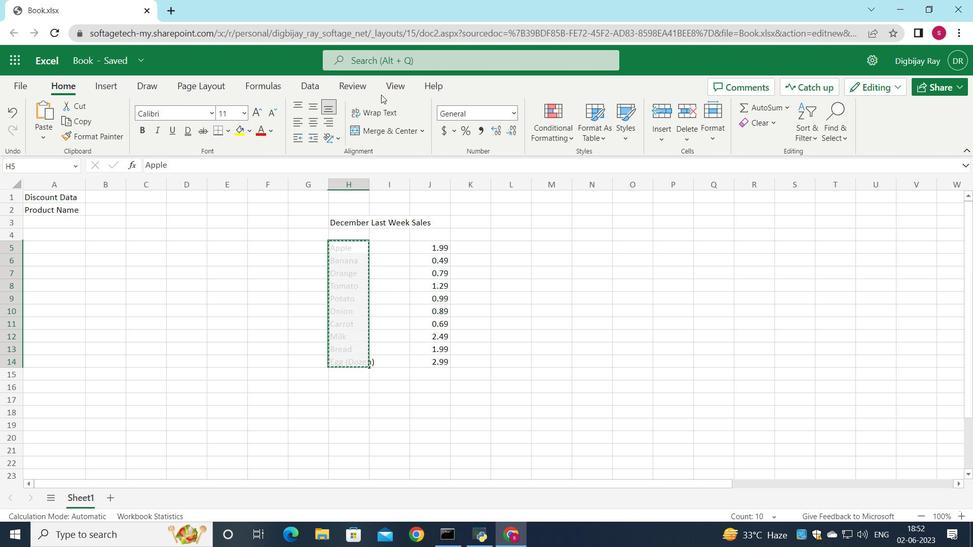 
Action: Mouse pressed left at (381, 95)
Screenshot: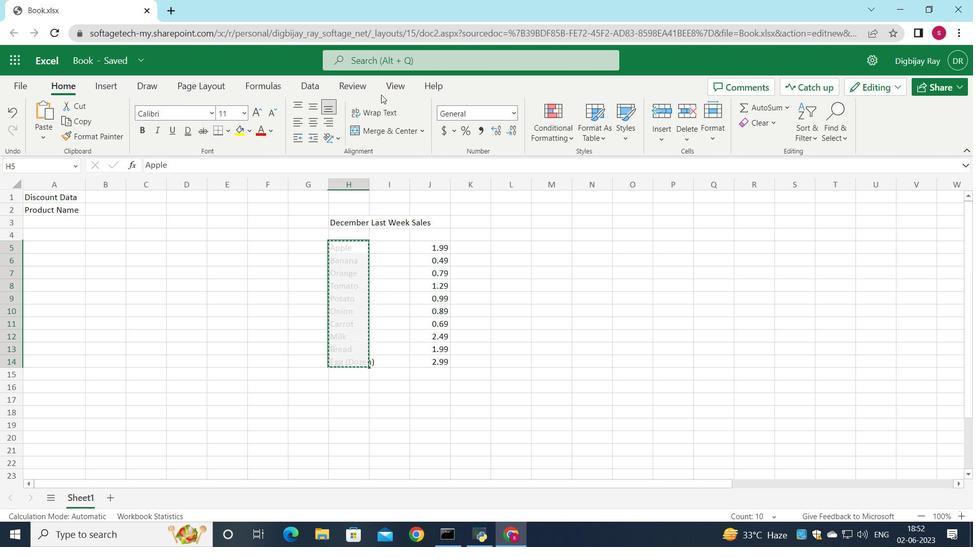 
Action: Mouse moved to (52, 225)
Screenshot: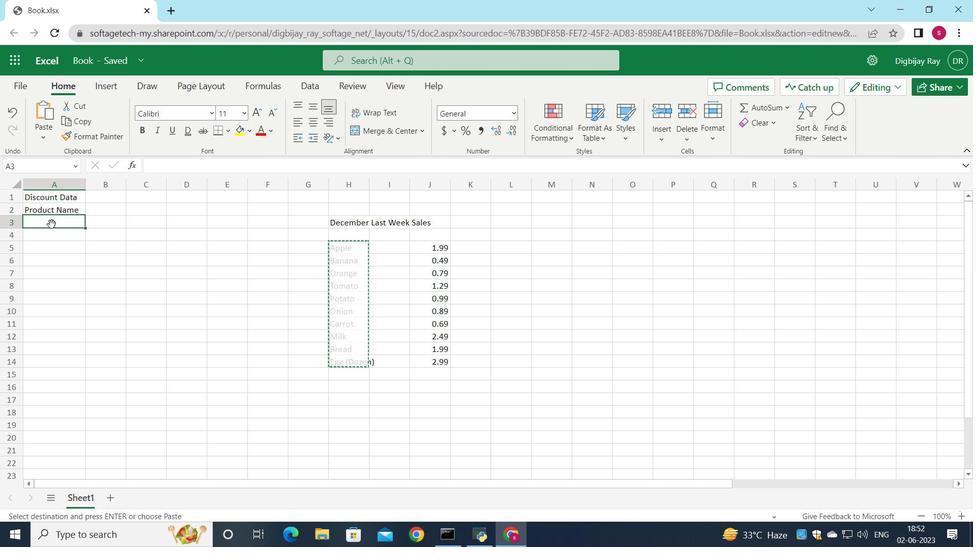 
Action: Mouse pressed left at (52, 225)
Screenshot: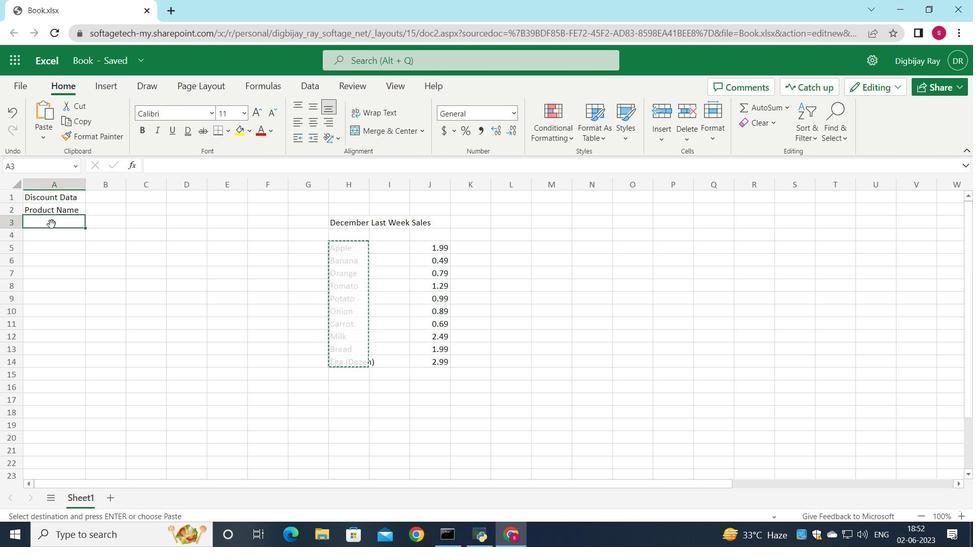 
Action: Mouse moved to (51, 225)
Screenshot: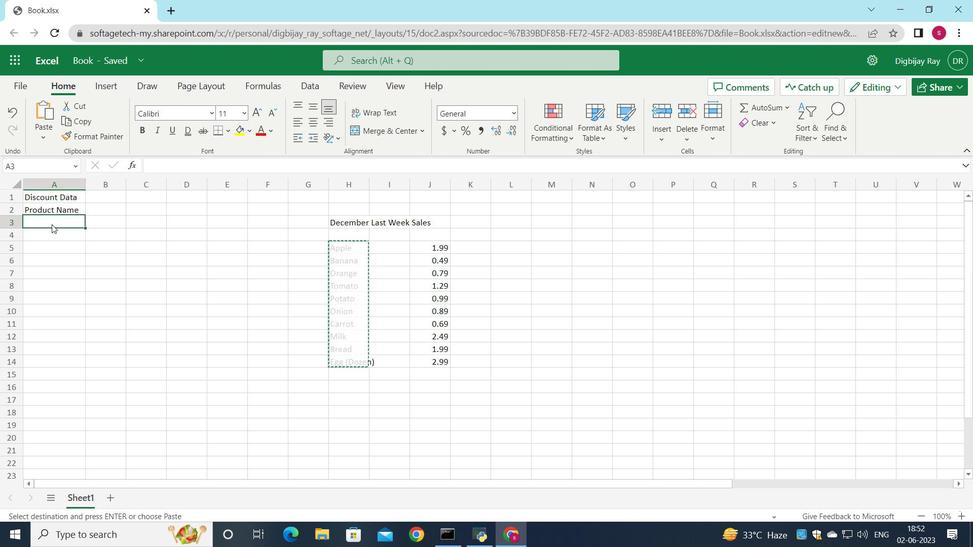 
Action: Mouse pressed right at (51, 225)
Screenshot: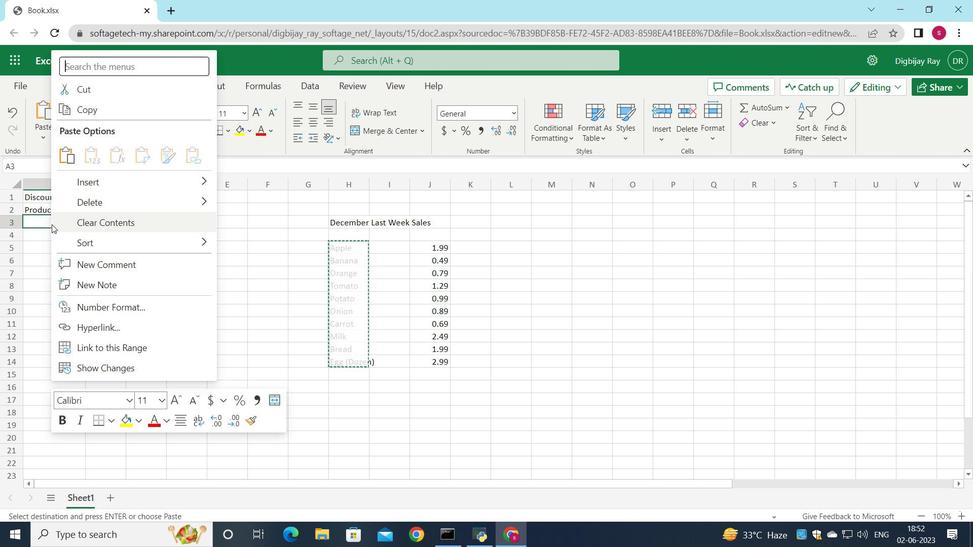 
Action: Mouse moved to (43, 225)
Screenshot: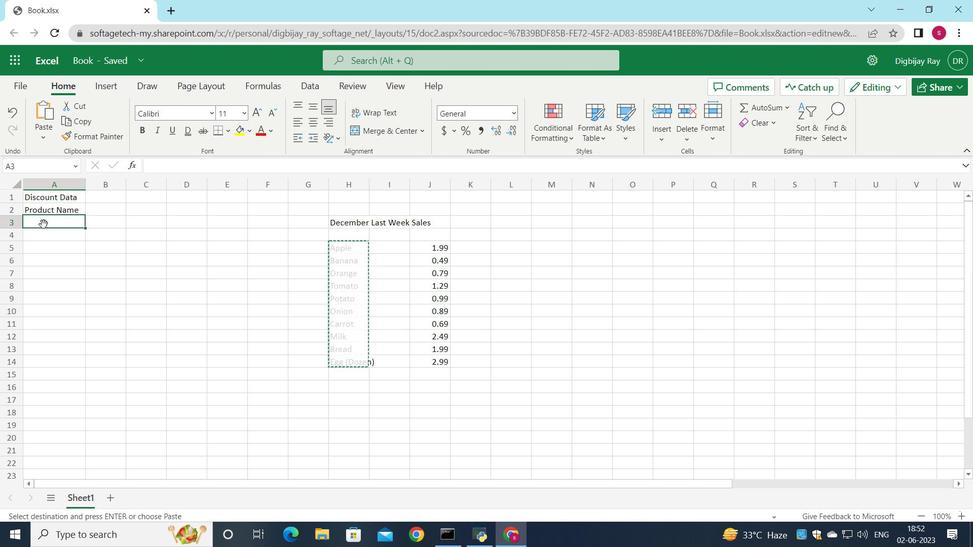
Action: Mouse pressed left at (43, 225)
Screenshot: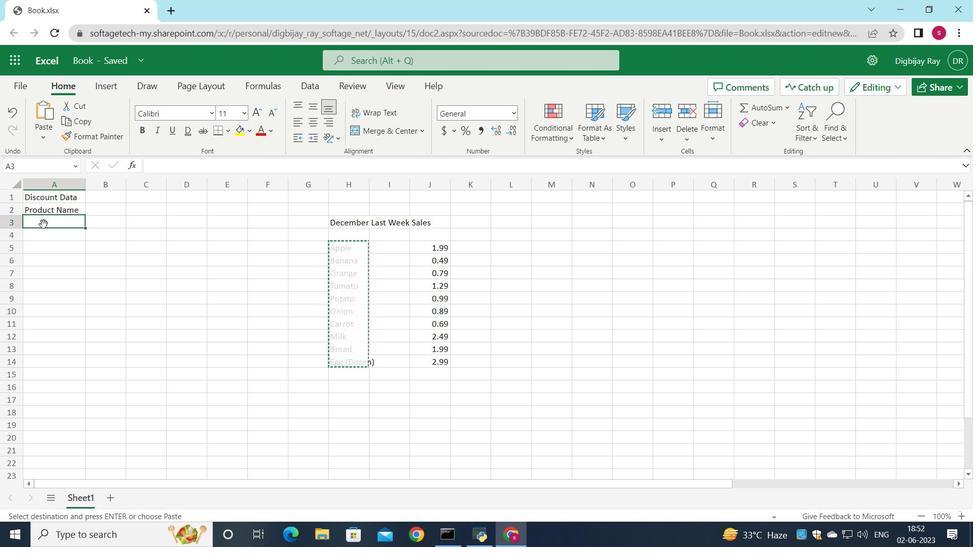 
Action: Mouse moved to (47, 226)
Screenshot: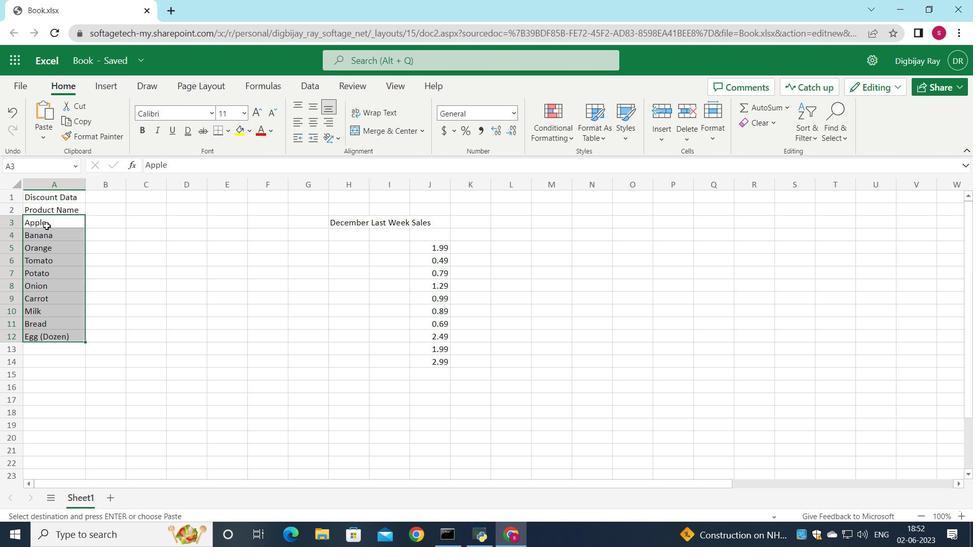 
Action: Key pressed ctrl+V
Screenshot: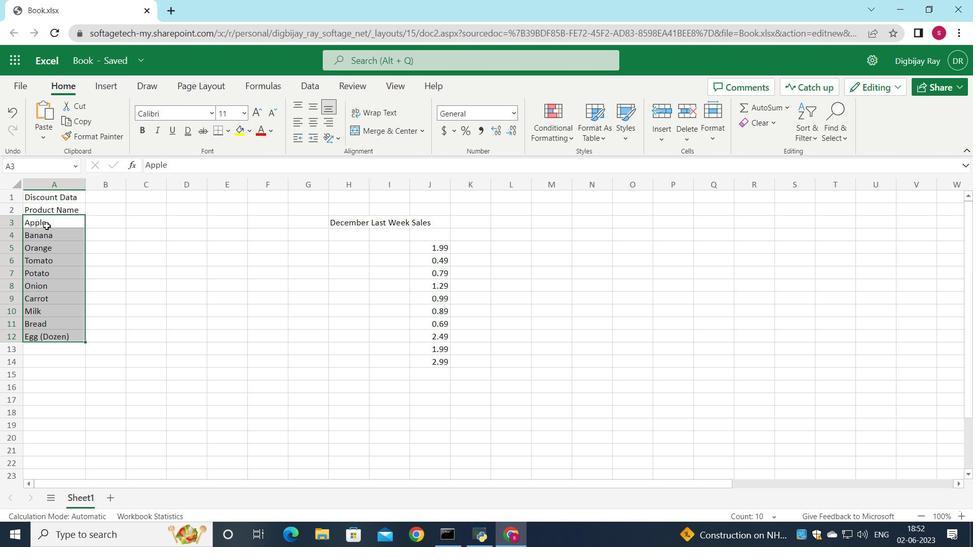 
Action: Mouse moved to (337, 221)
Screenshot: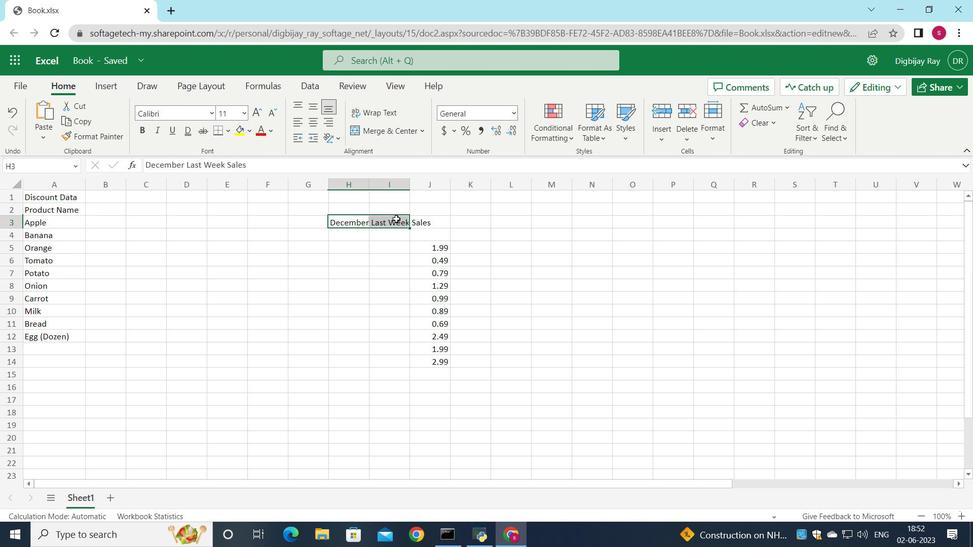 
Action: Mouse pressed left at (337, 221)
Screenshot: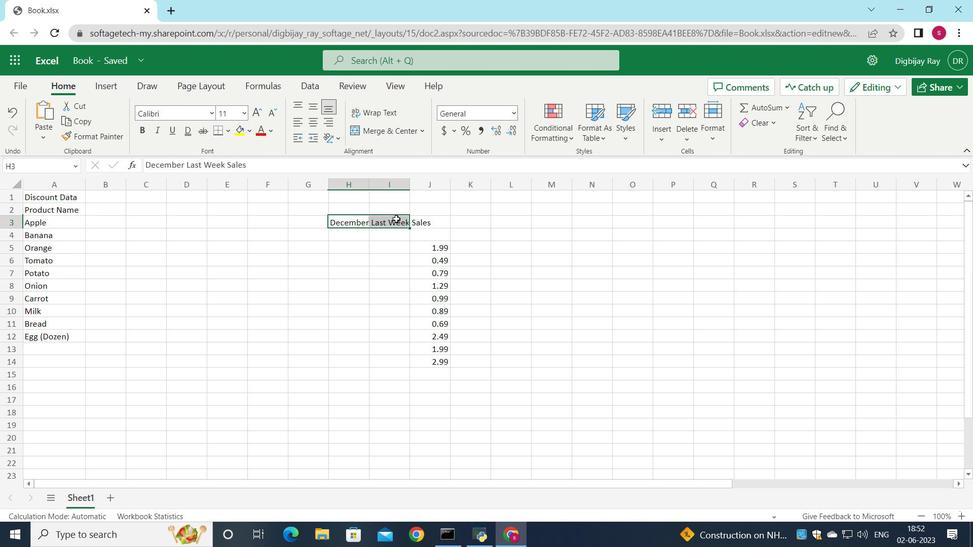 
Action: Mouse moved to (425, 220)
Screenshot: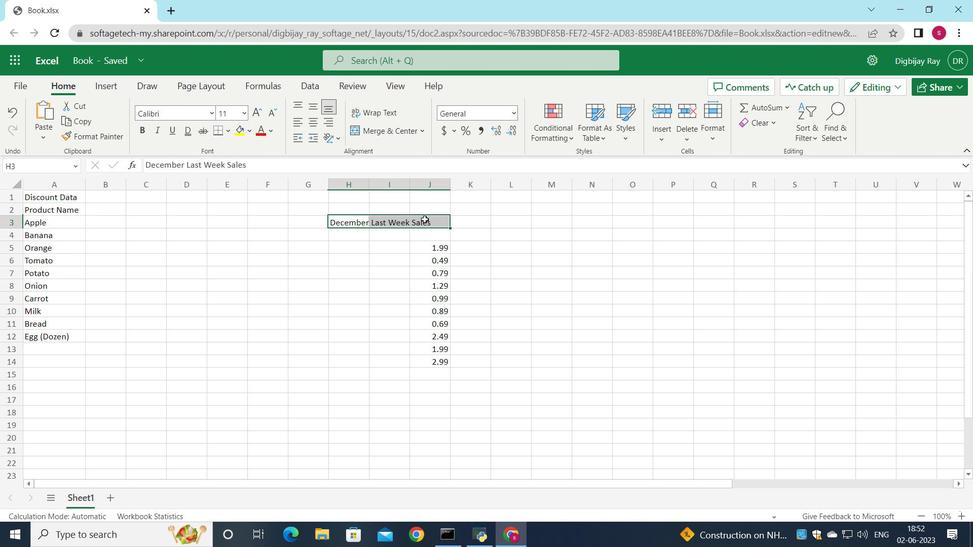 
Action: Mouse pressed right at (425, 220)
Screenshot: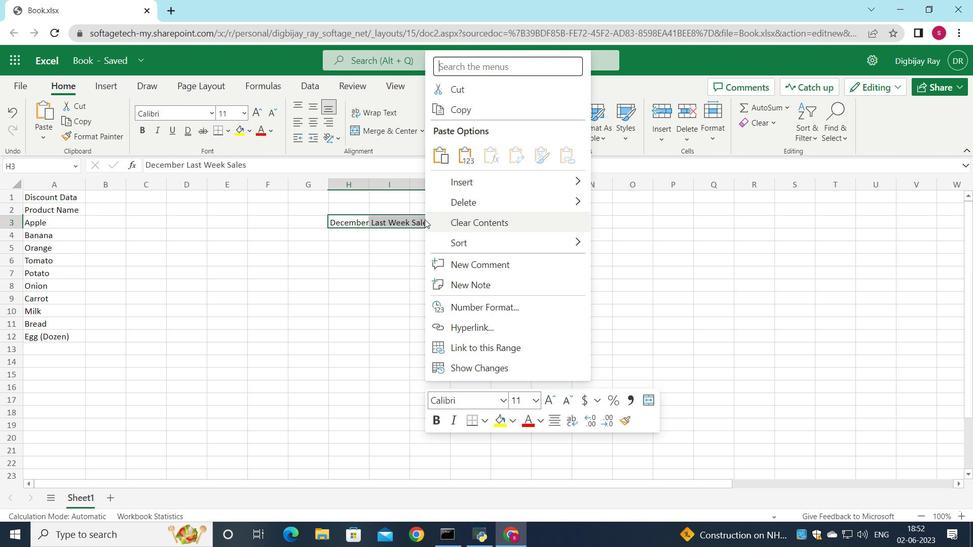
Action: Mouse moved to (452, 96)
Screenshot: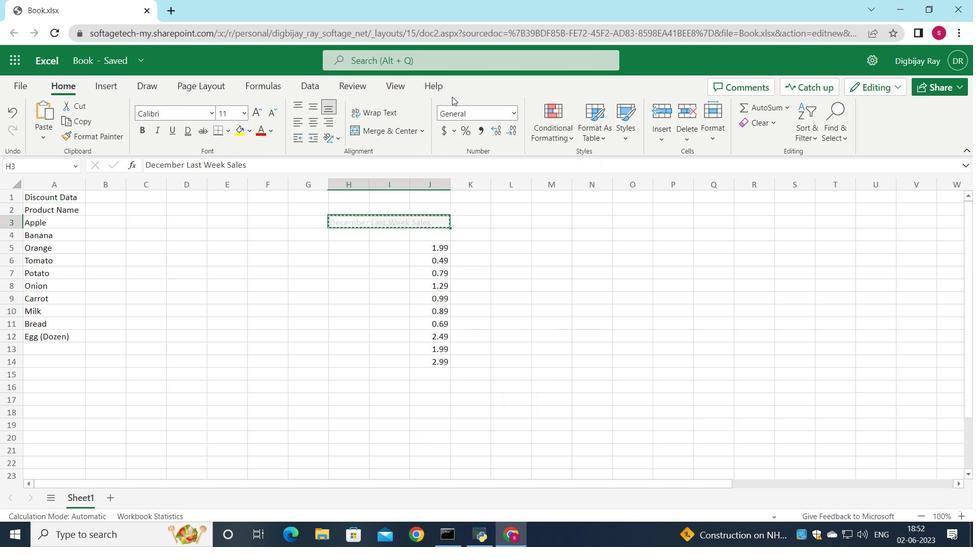 
Action: Mouse pressed left at (452, 96)
Screenshot: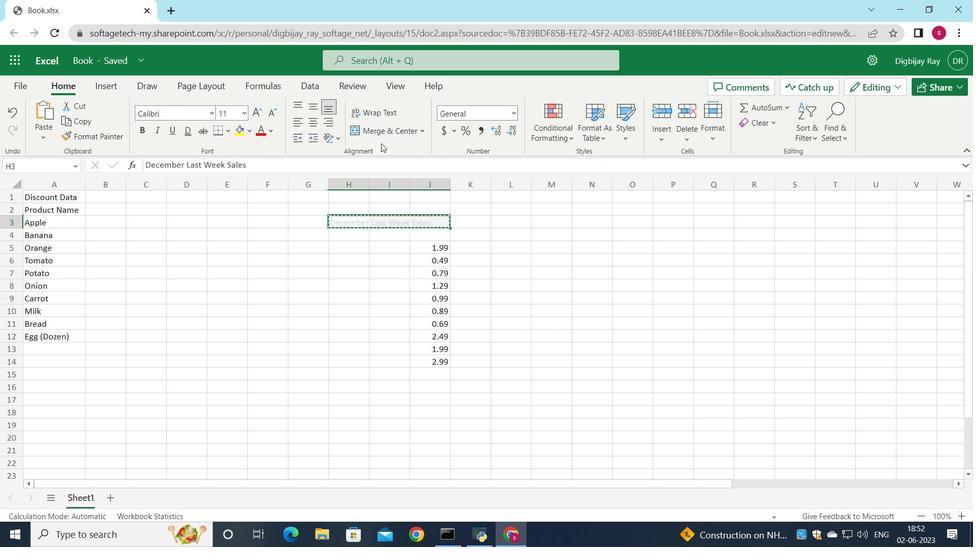 
Action: Mouse moved to (95, 211)
Screenshot: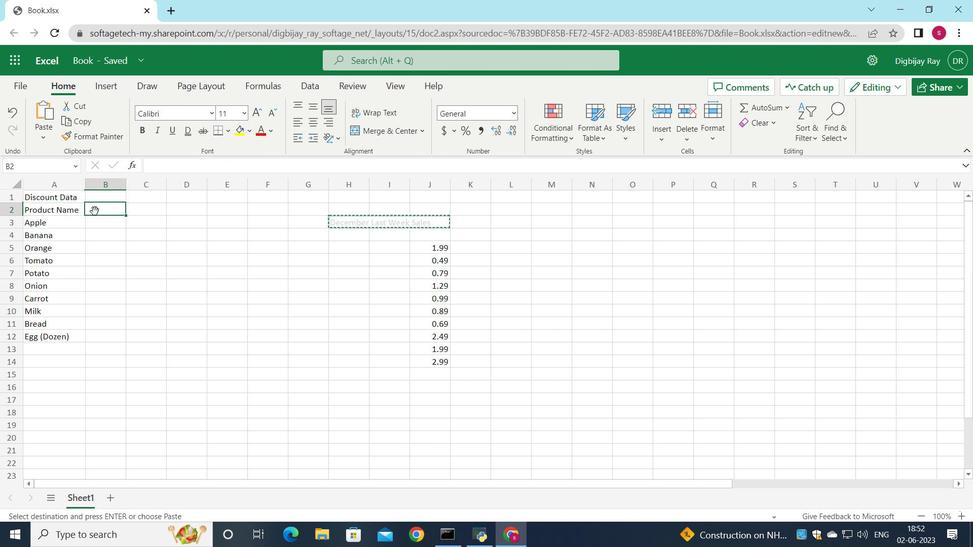 
Action: Mouse pressed left at (95, 211)
Screenshot: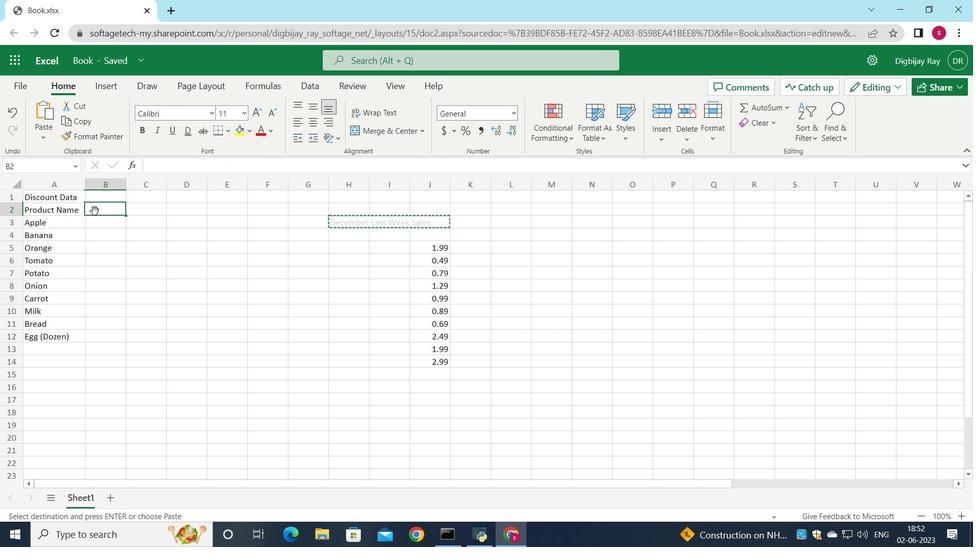 
Action: Mouse moved to (96, 211)
Screenshot: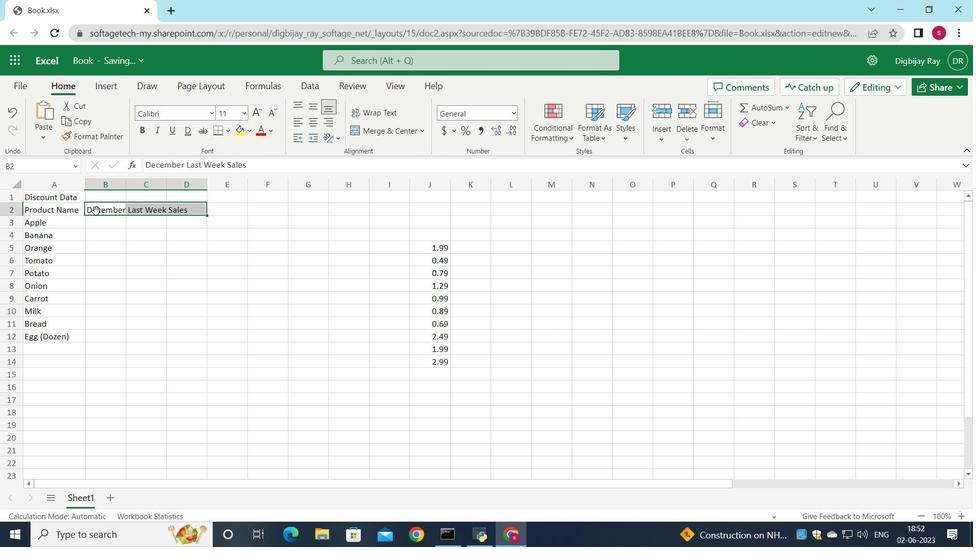 
Action: Key pressed ctrl+V
Screenshot: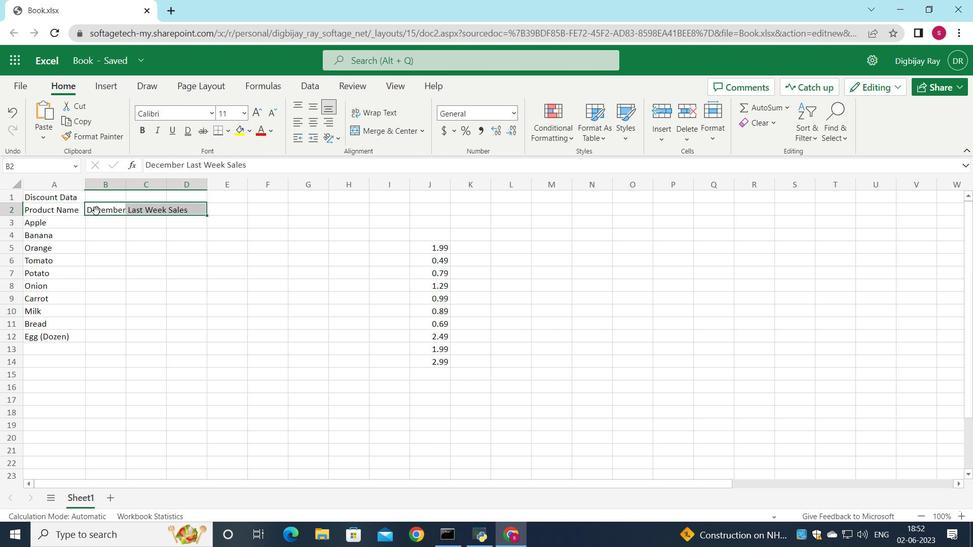 
Action: Mouse moved to (101, 223)
Screenshot: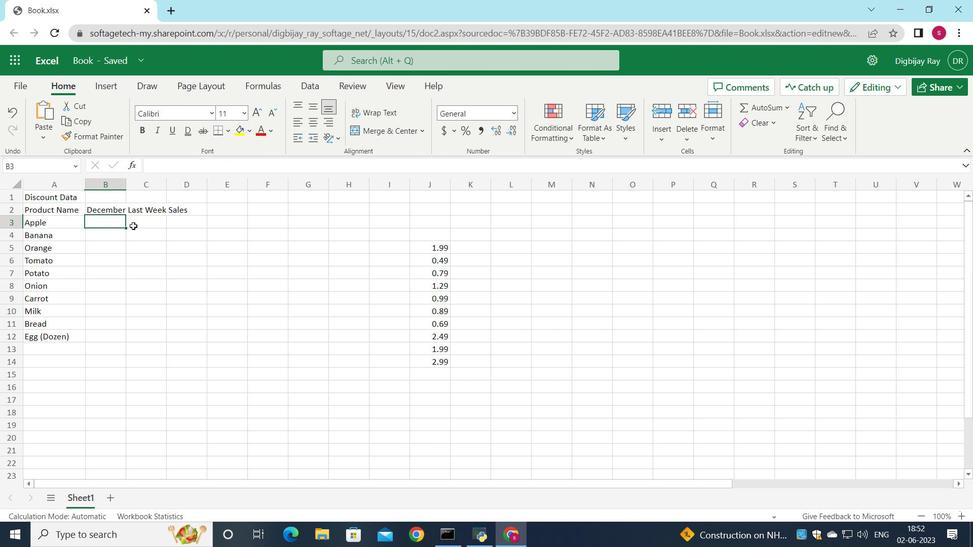 
Action: Mouse pressed left at (101, 223)
Screenshot: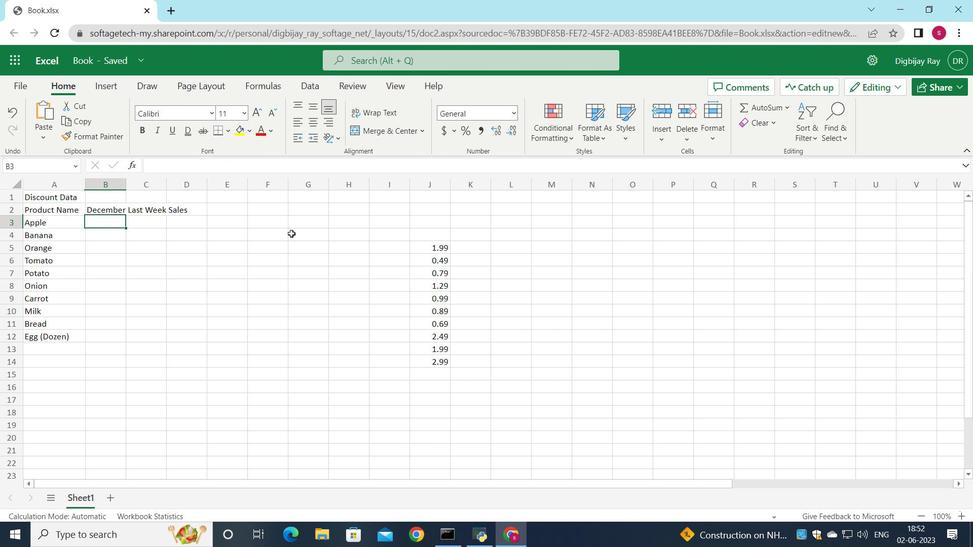
Action: Mouse moved to (431, 248)
Screenshot: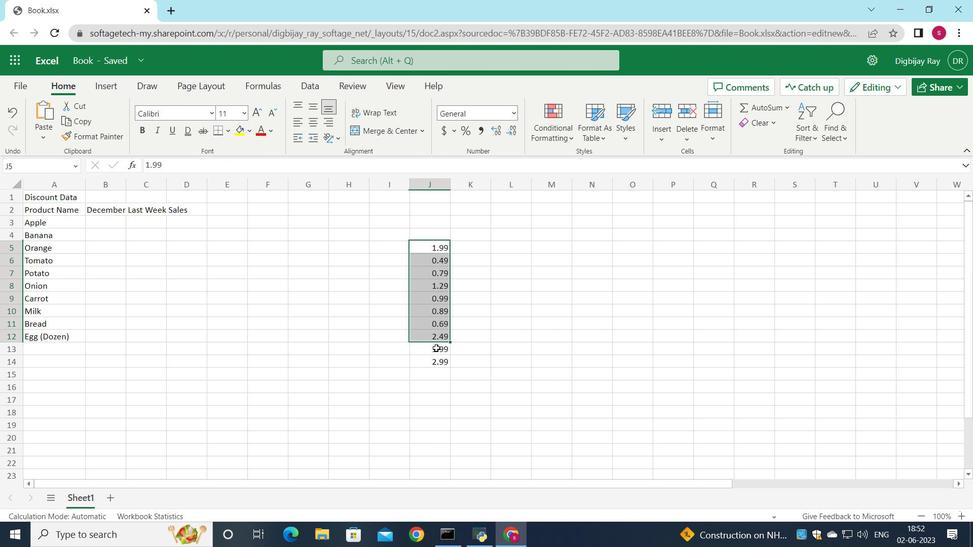 
Action: Mouse pressed left at (431, 248)
Screenshot: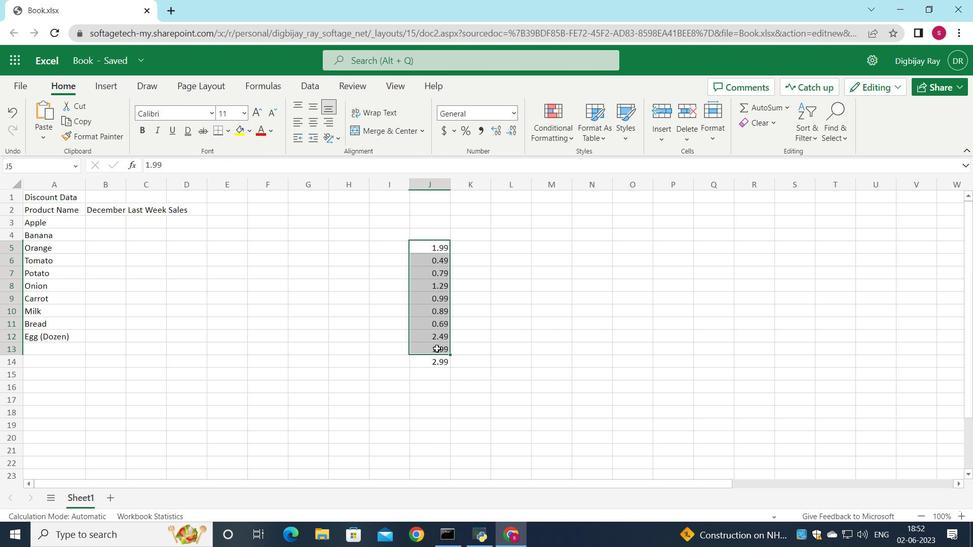
Action: Mouse moved to (419, 280)
Screenshot: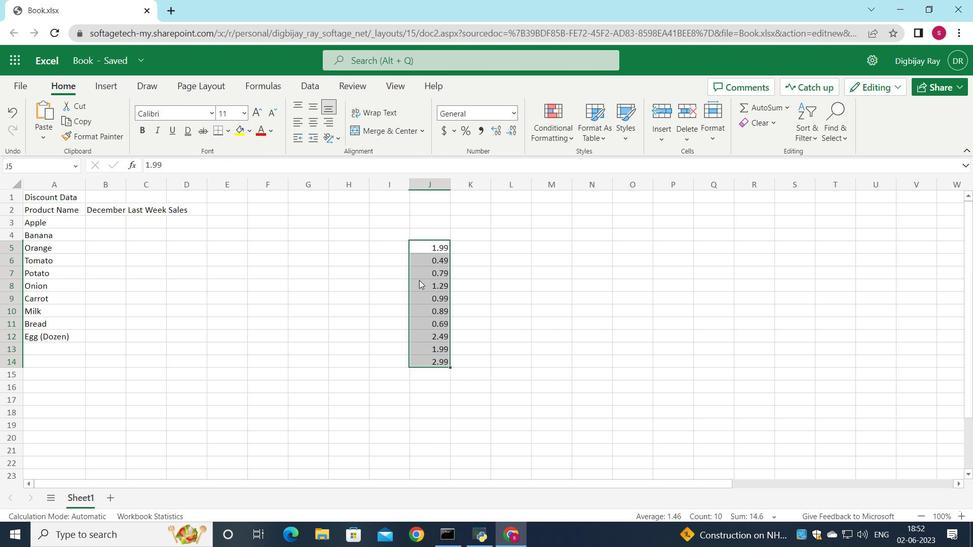 
Action: Mouse pressed right at (419, 280)
Screenshot: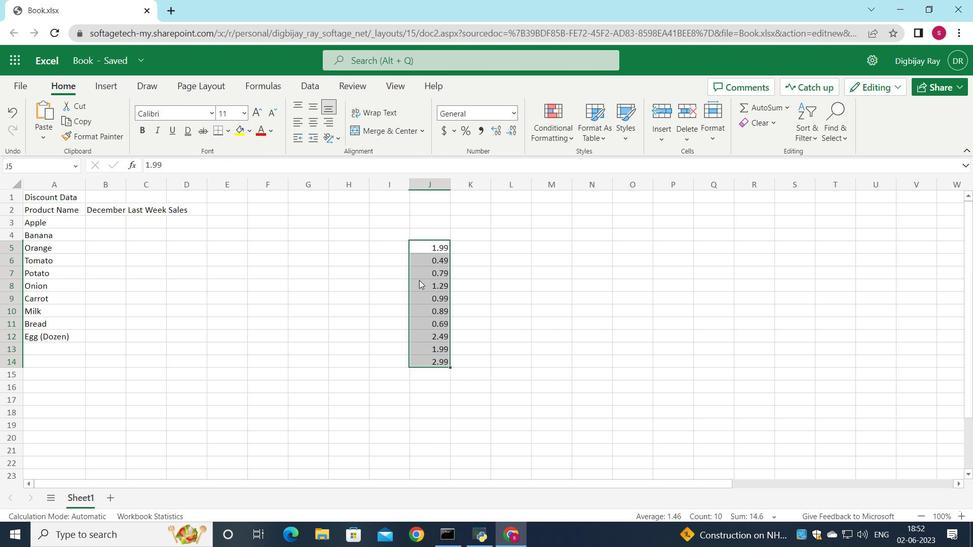 
Action: Mouse moved to (450, 90)
Screenshot: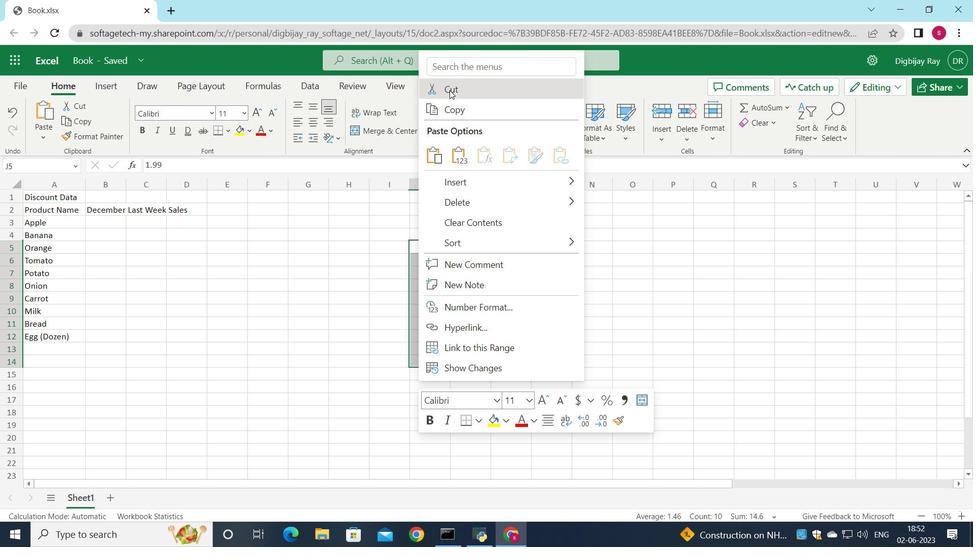 
Action: Mouse pressed left at (450, 90)
Screenshot: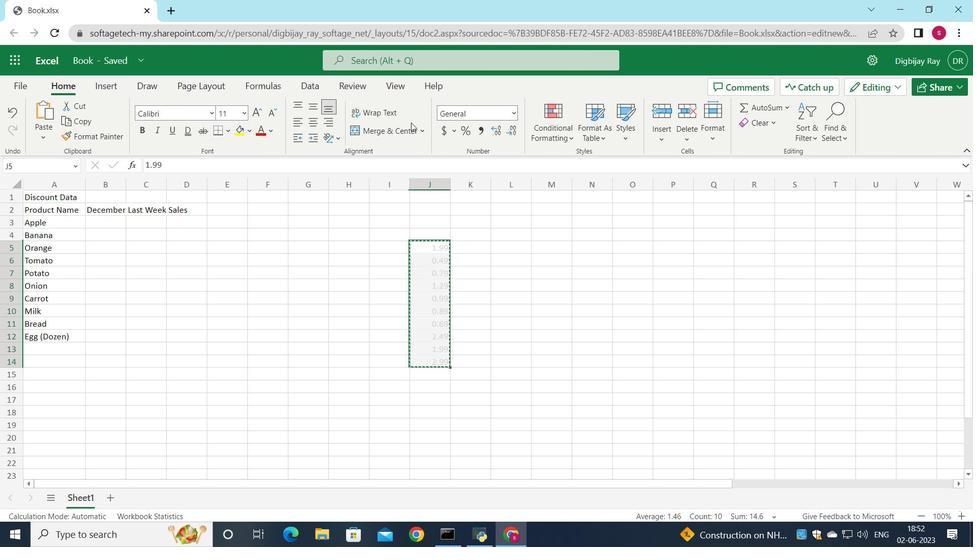 
Action: Mouse moved to (105, 223)
Screenshot: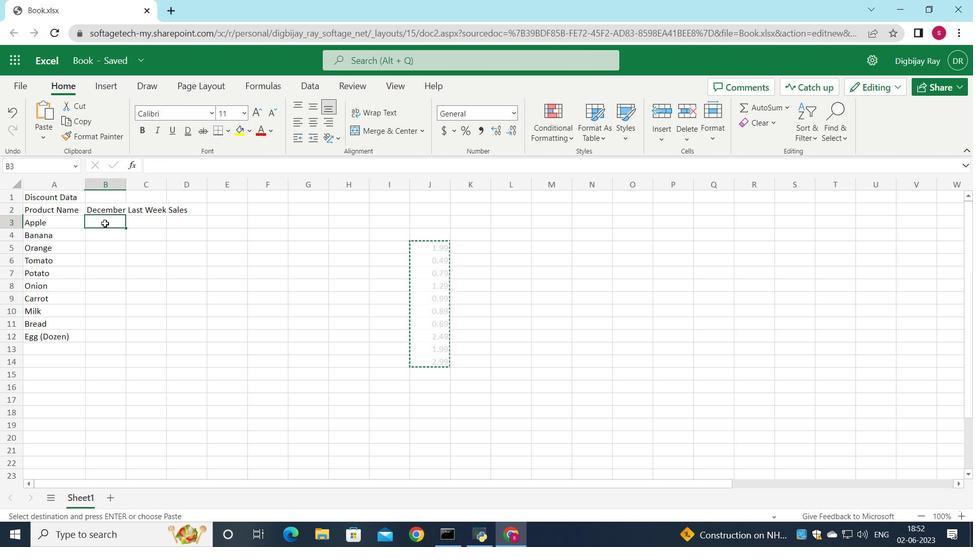
Action: Mouse pressed left at (105, 223)
Screenshot: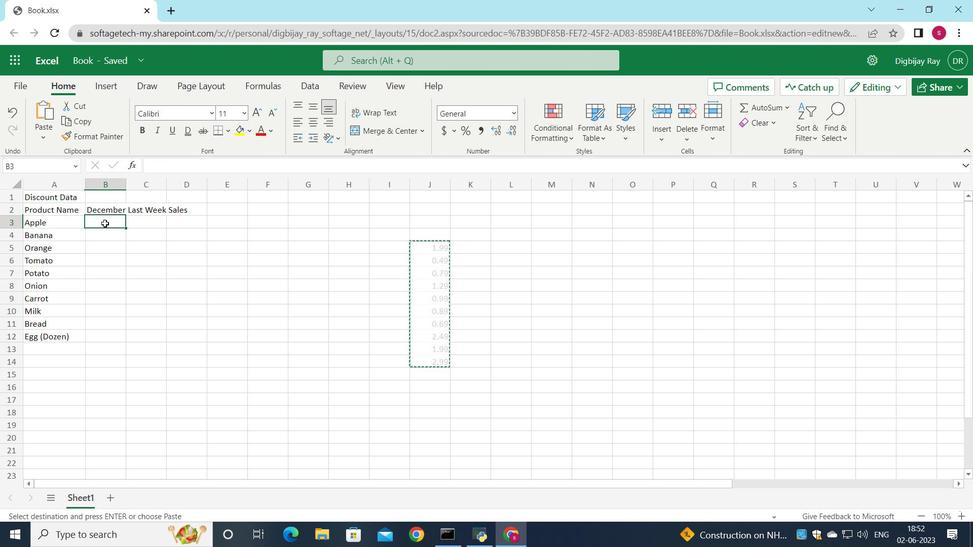 
Action: Mouse pressed right at (105, 223)
Screenshot: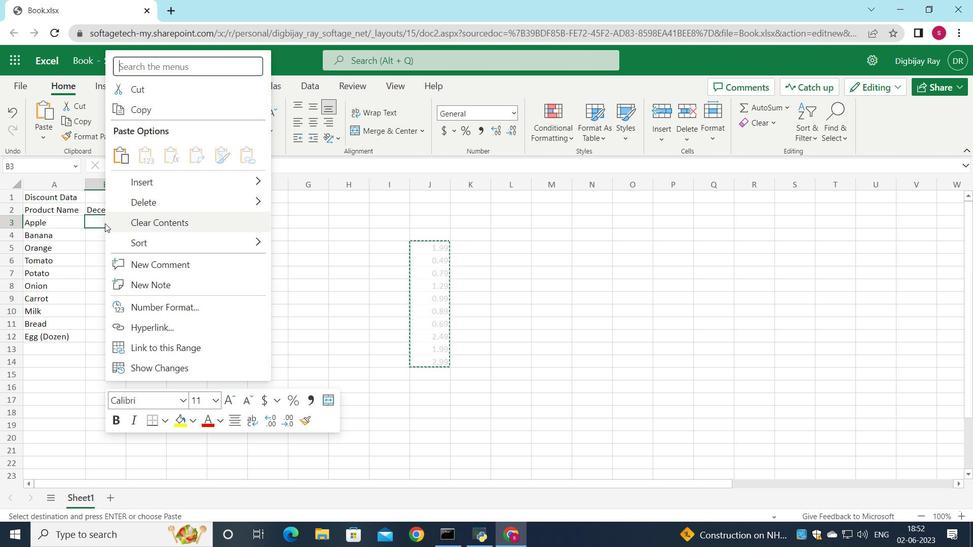 
Action: Mouse moved to (107, 225)
Screenshot: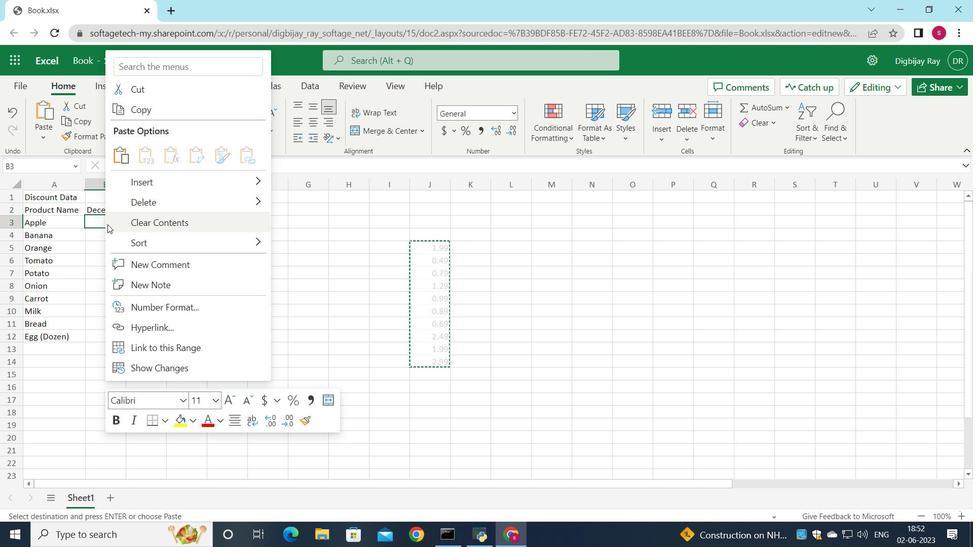
Action: Key pressed ctrl+V
Screenshot: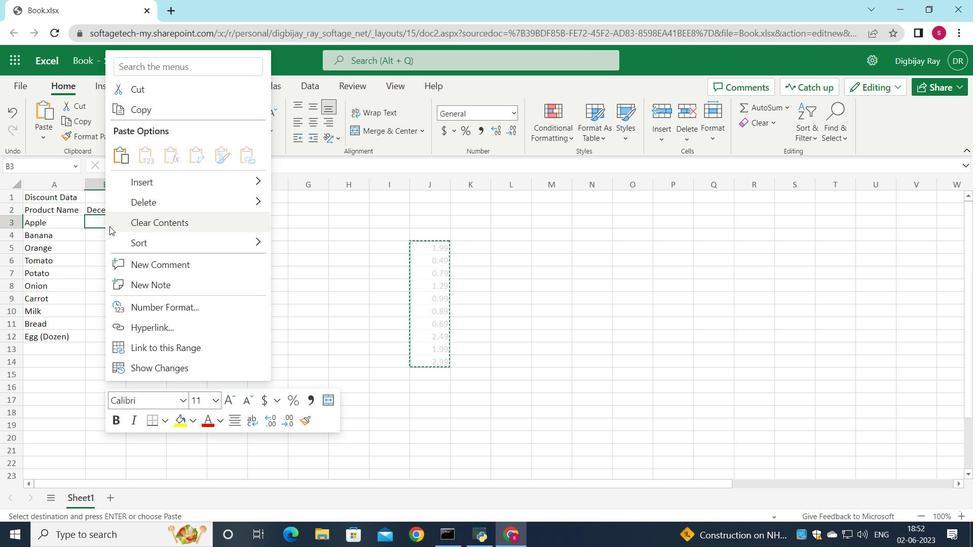
Action: Mouse moved to (93, 221)
Screenshot: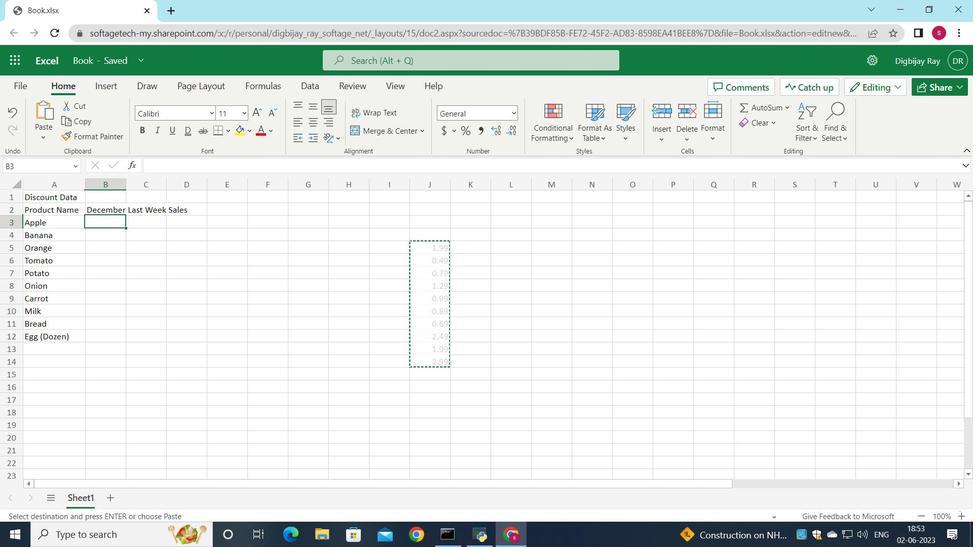 
Action: Mouse pressed left at (93, 221)
Screenshot: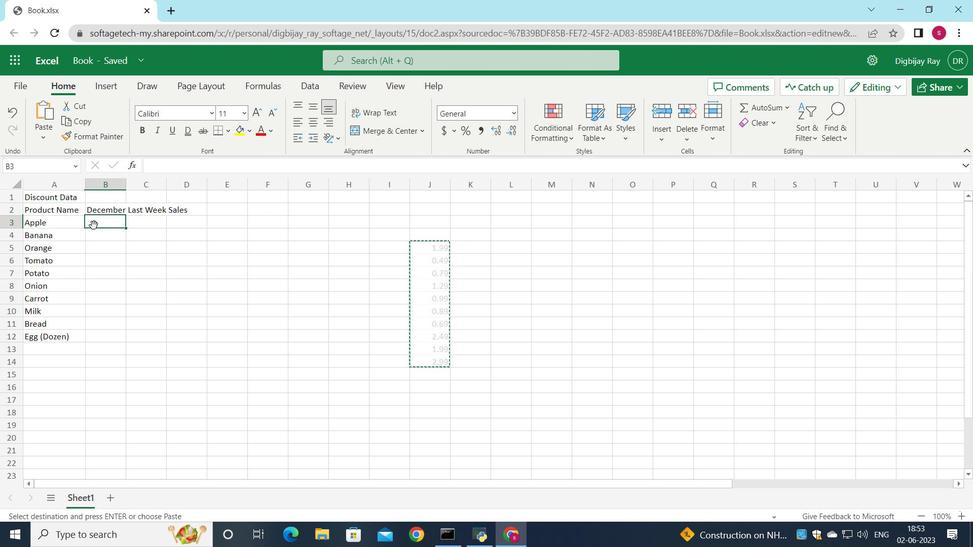 
Action: Mouse moved to (93, 227)
Screenshot: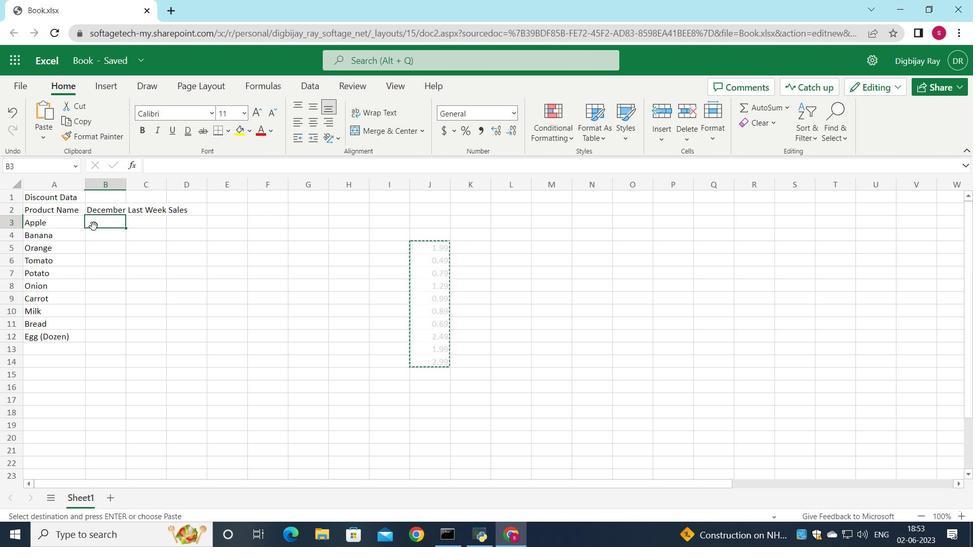 
Action: Key pressed ctrl+V
Screenshot: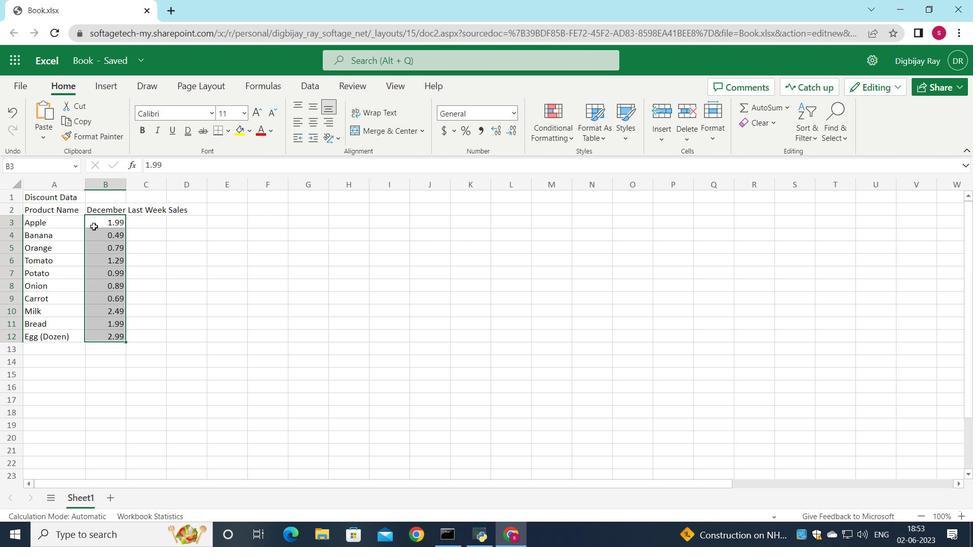 
Action: Mouse moved to (126, 183)
Screenshot: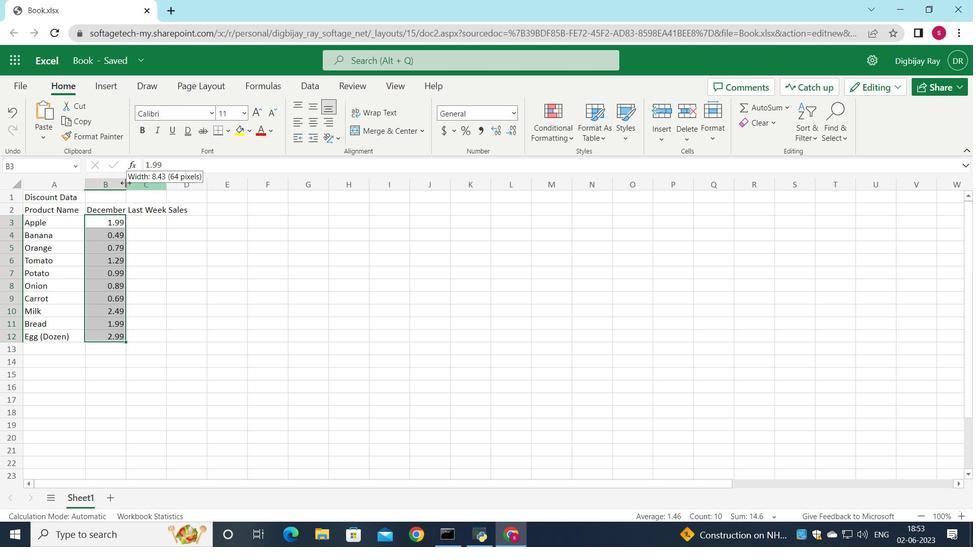 
Action: Mouse pressed left at (126, 183)
Screenshot: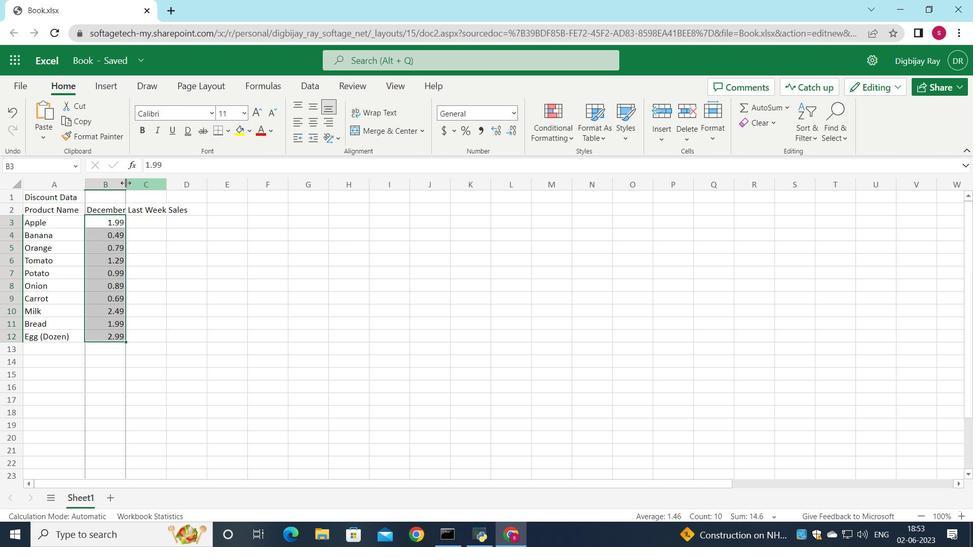 
Action: Mouse pressed left at (126, 183)
Screenshot: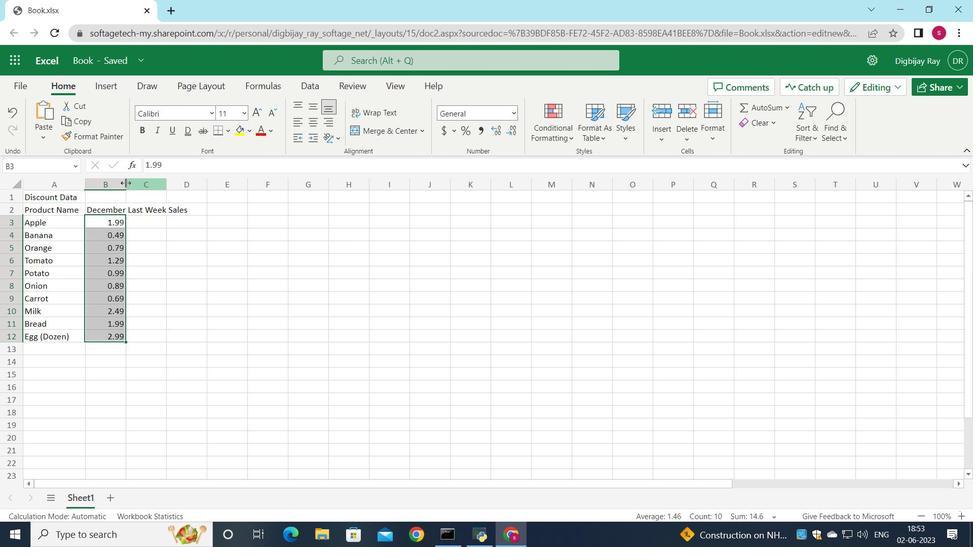 
Action: Mouse pressed left at (126, 183)
Screenshot: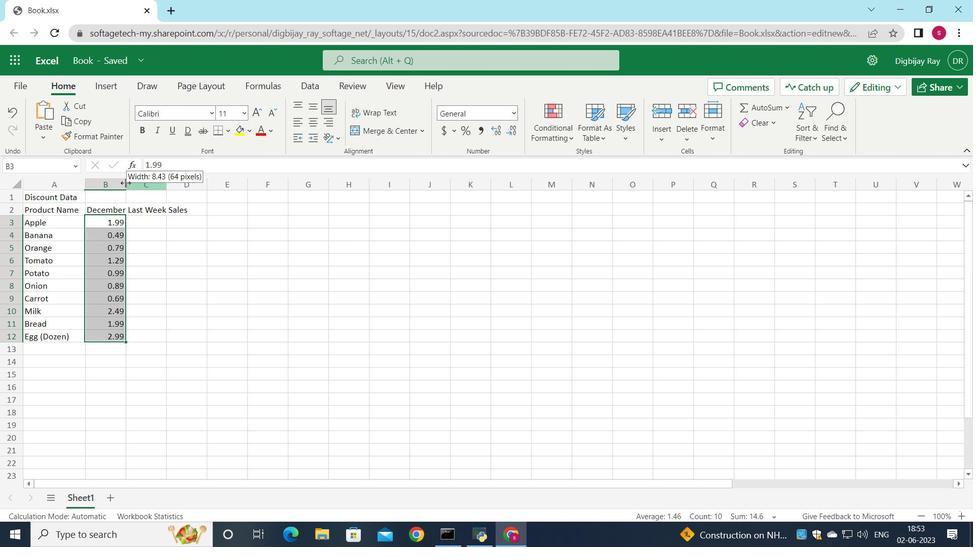 
Action: Mouse pressed left at (126, 183)
Screenshot: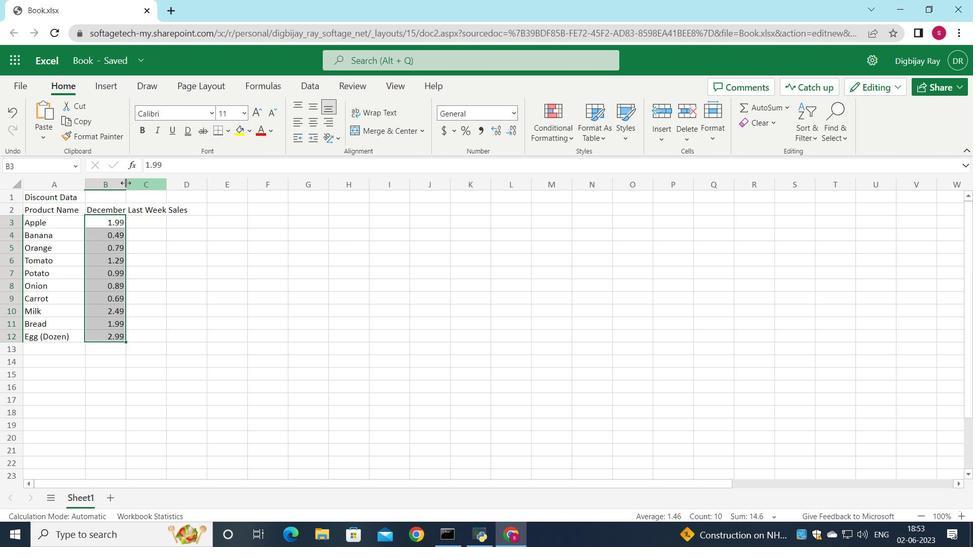 
Action: Mouse pressed left at (126, 183)
Screenshot: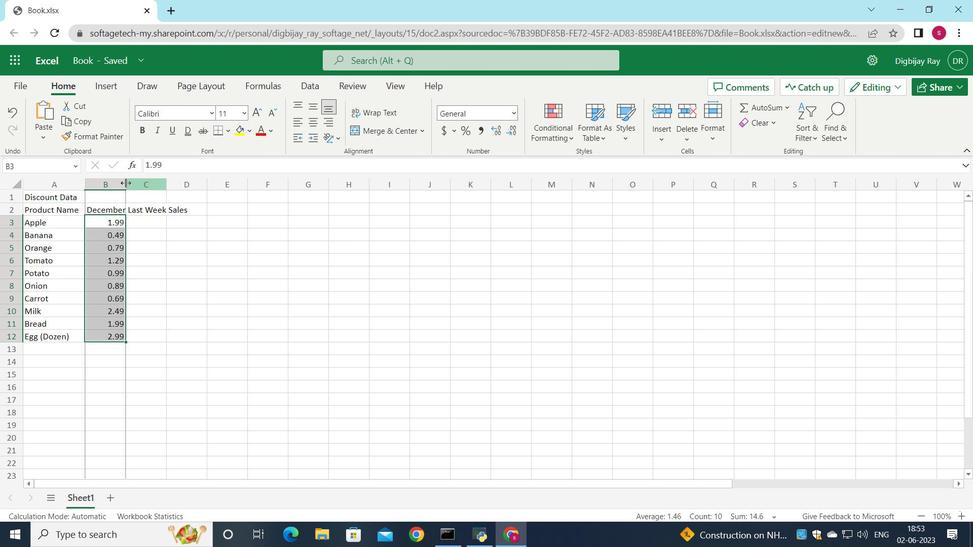 
Action: Mouse pressed left at (126, 183)
Screenshot: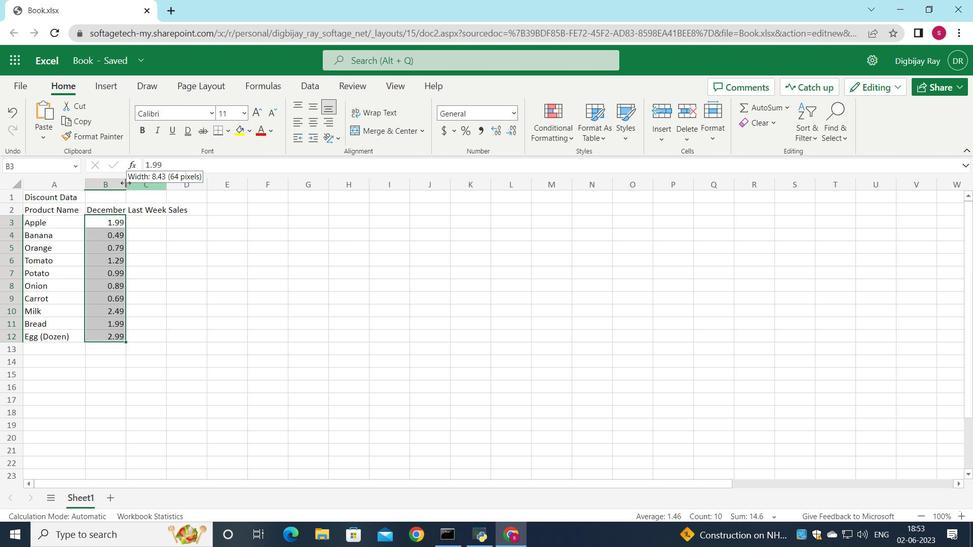 
Action: Mouse pressed left at (126, 183)
Screenshot: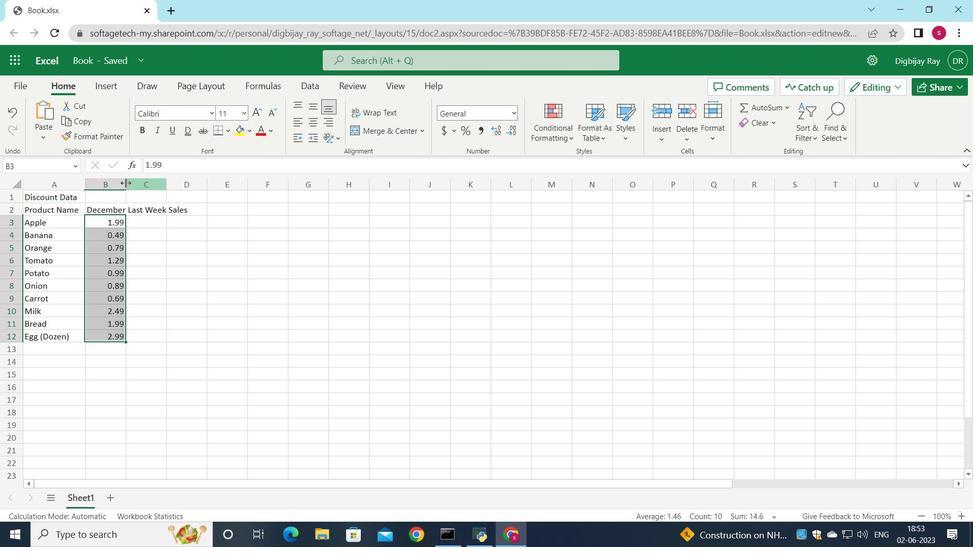 
Action: Mouse pressed left at (126, 183)
Screenshot: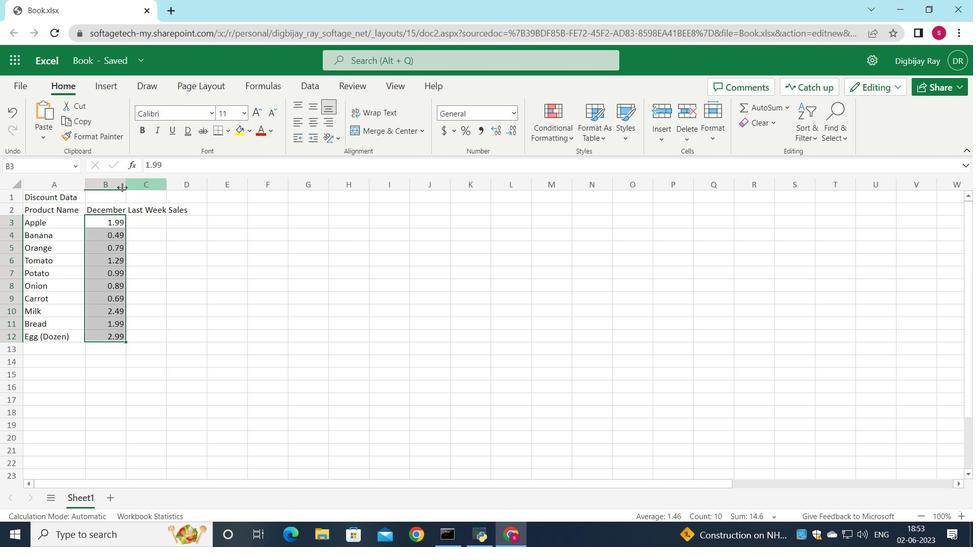 
Action: Mouse moved to (126, 184)
Screenshot: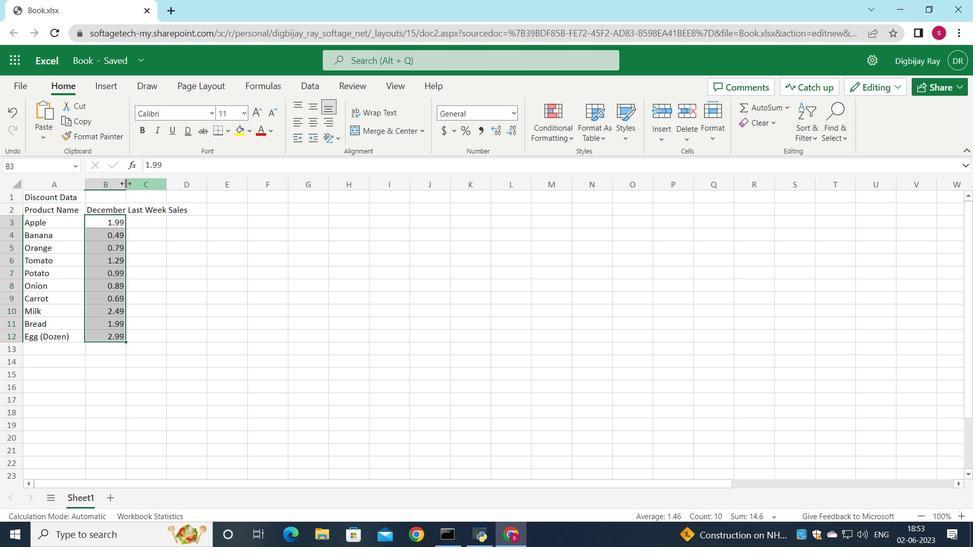 
Action: Mouse pressed left at (126, 184)
Screenshot: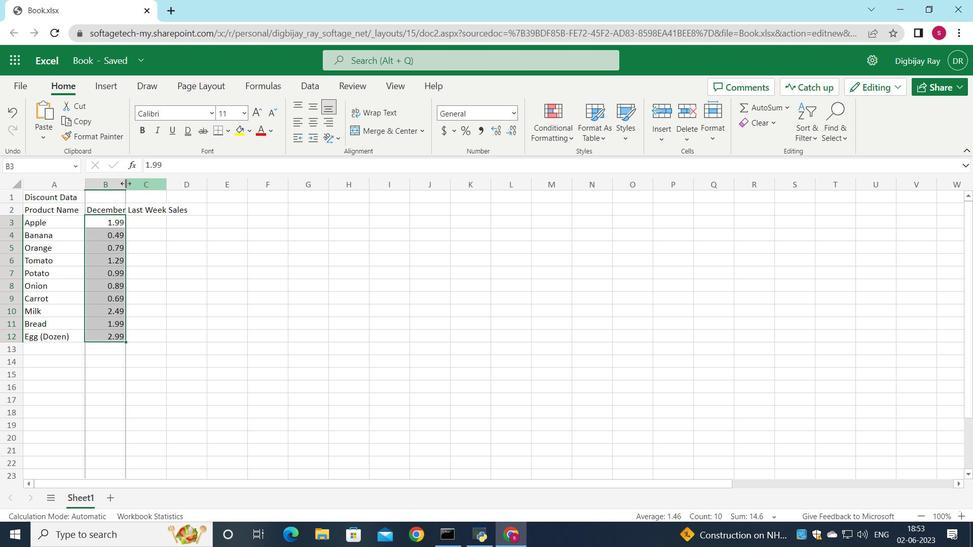 
Action: Mouse pressed left at (126, 184)
Screenshot: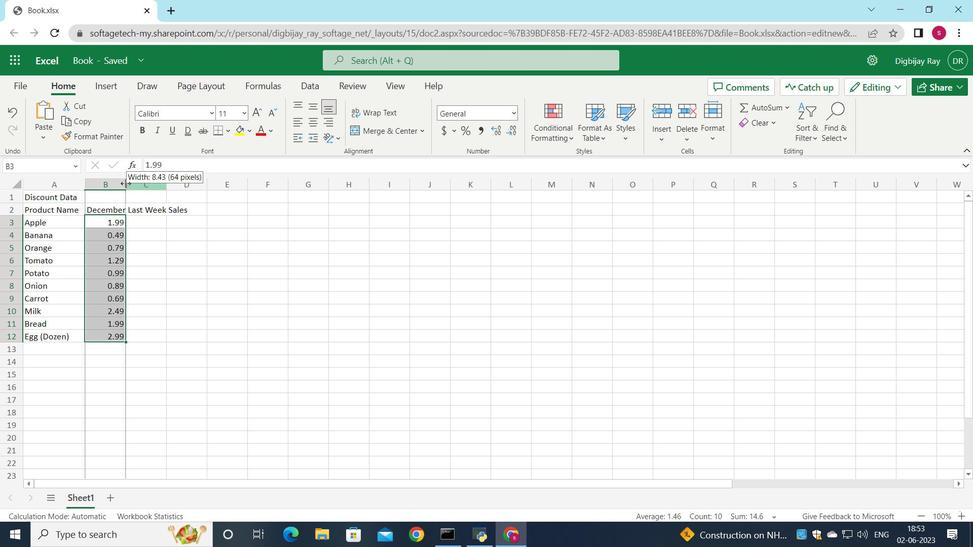 
Action: Mouse pressed left at (126, 184)
Screenshot: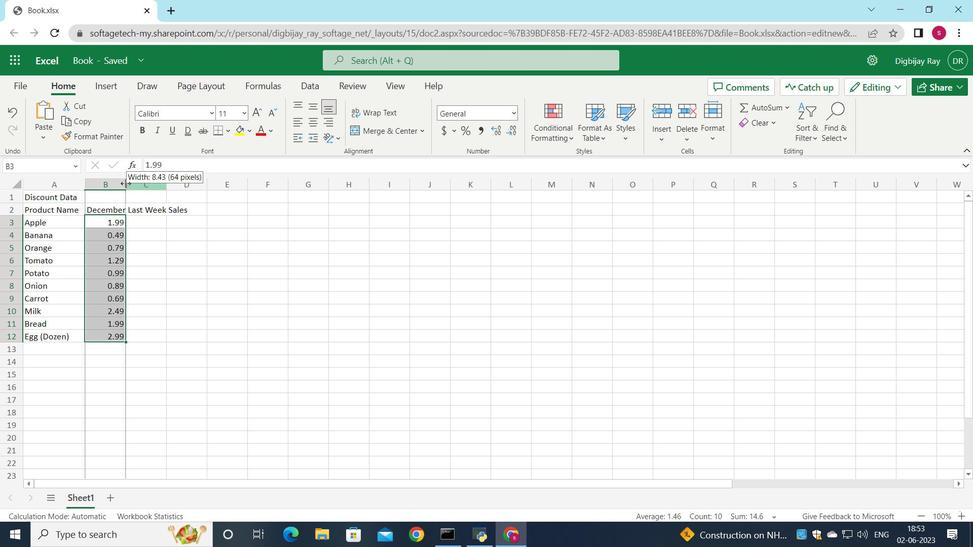 
Action: Mouse pressed left at (126, 184)
Screenshot: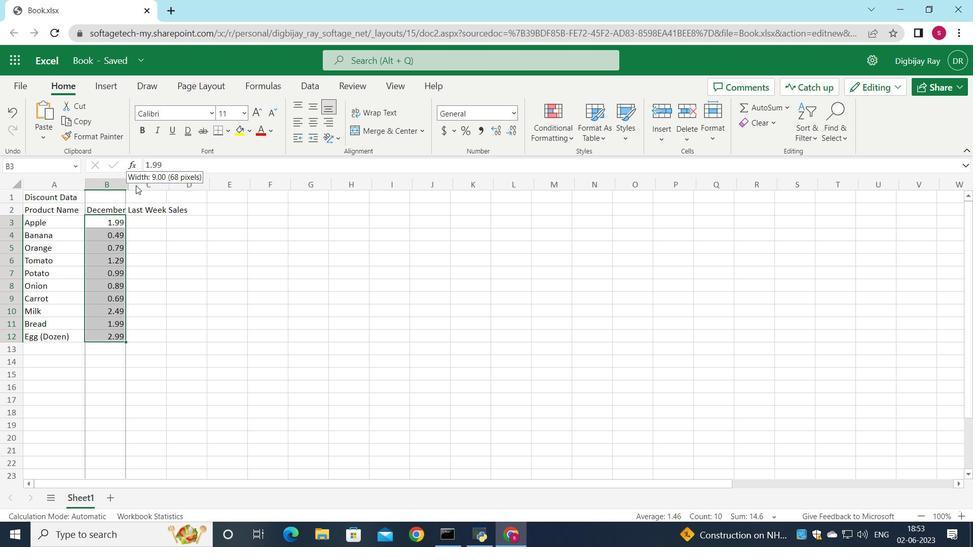 
Action: Mouse moved to (136, 185)
Screenshot: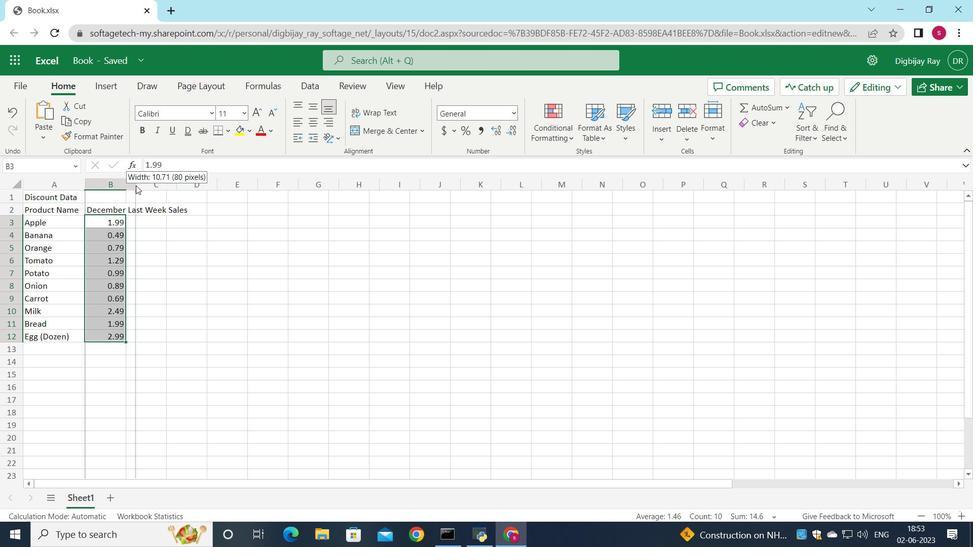 
Action: Mouse pressed left at (136, 185)
Screenshot: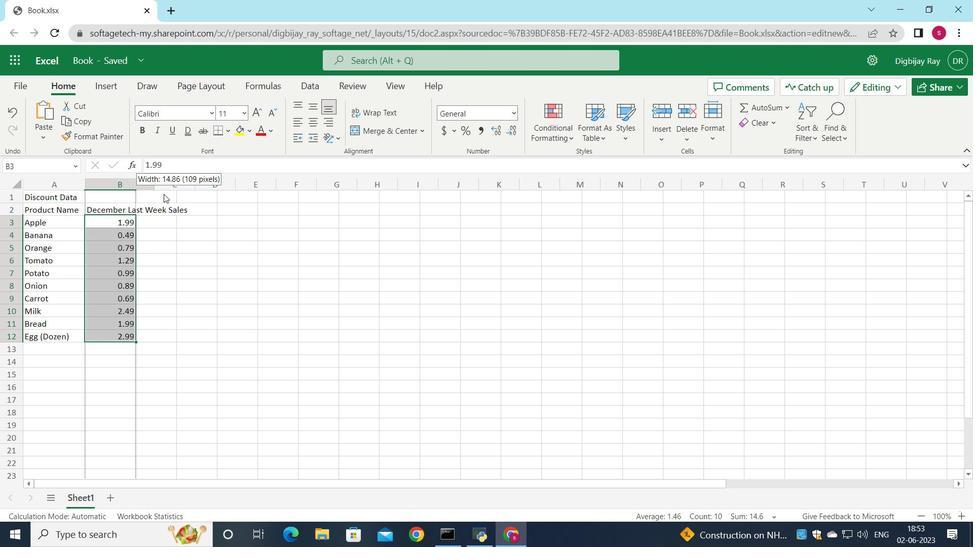 
Action: Mouse moved to (84, 186)
Screenshot: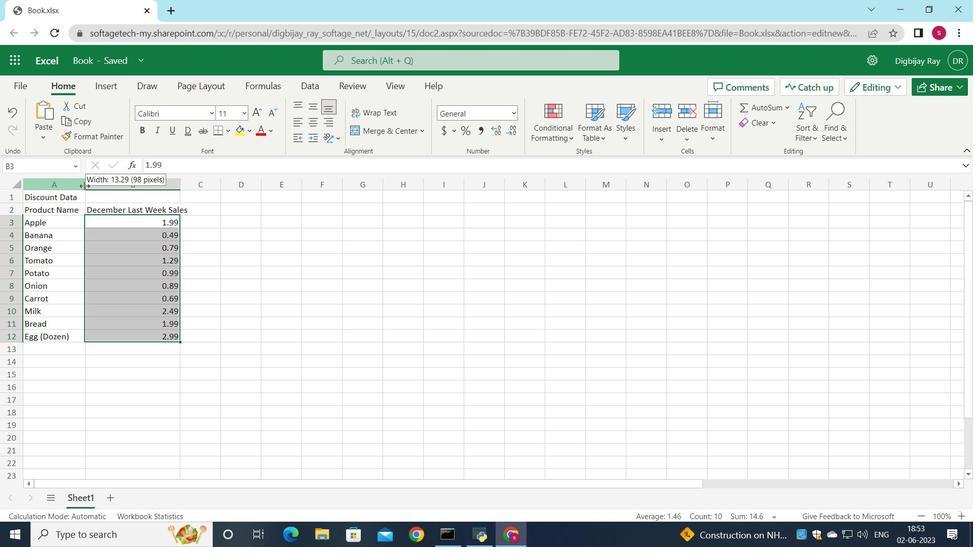 
Action: Mouse pressed left at (84, 186)
Screenshot: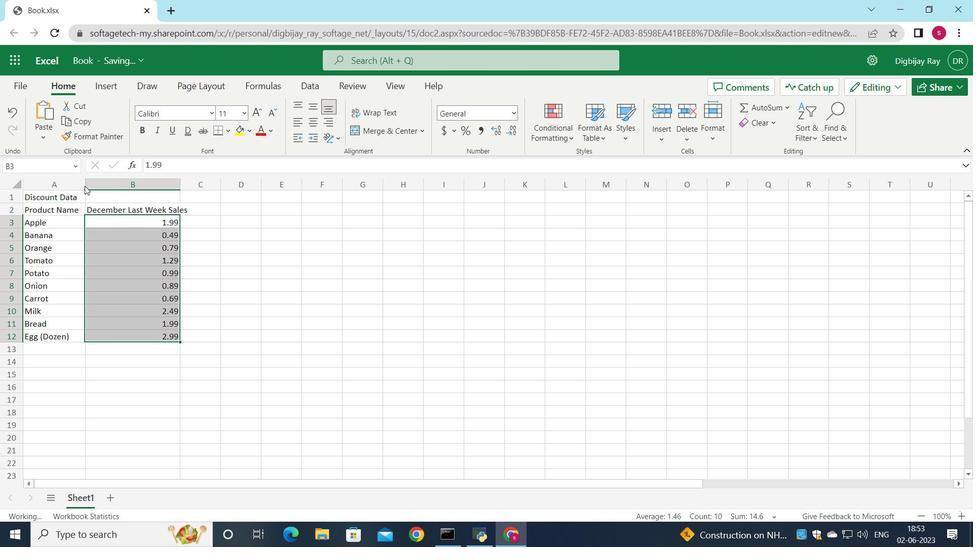 
Action: Mouse pressed left at (84, 186)
Screenshot: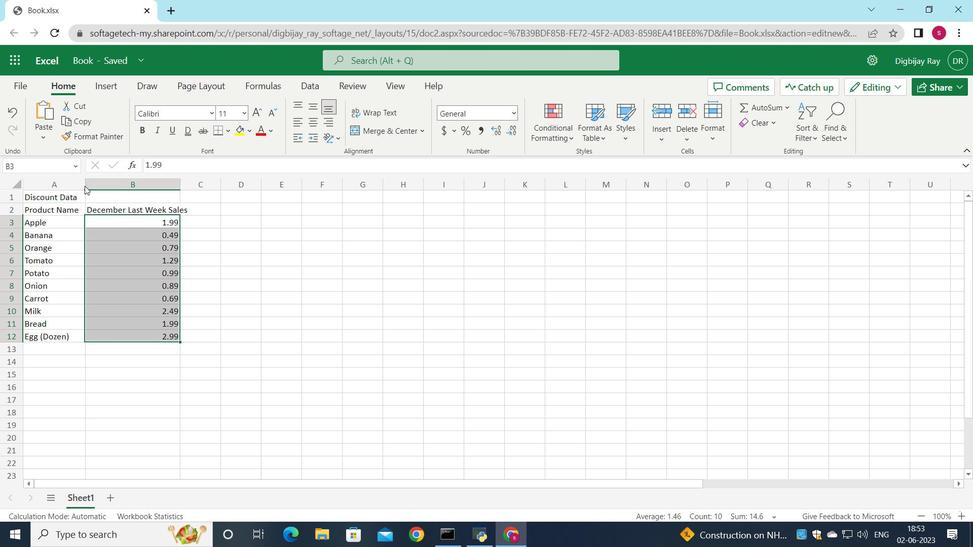 
Action: Mouse pressed left at (84, 186)
Screenshot: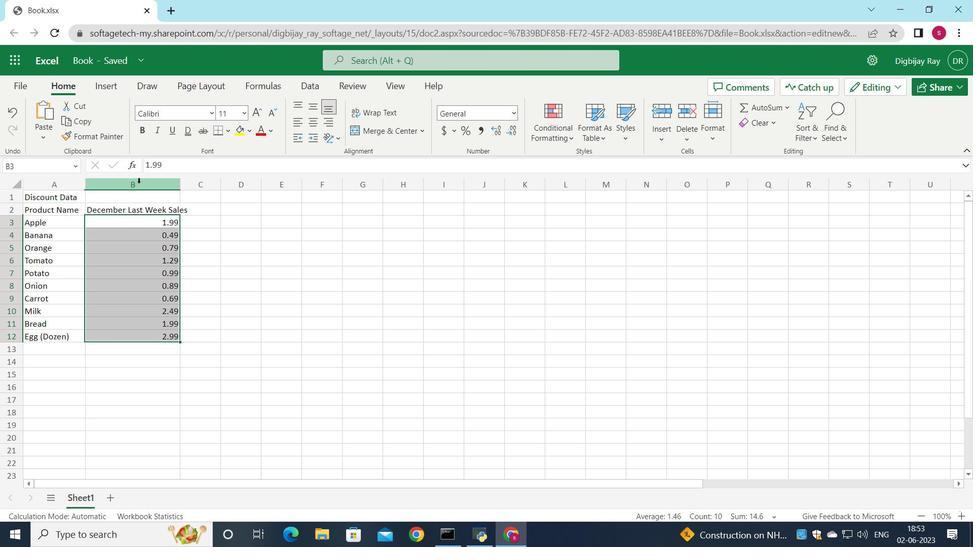 
Action: Mouse moved to (181, 187)
Screenshot: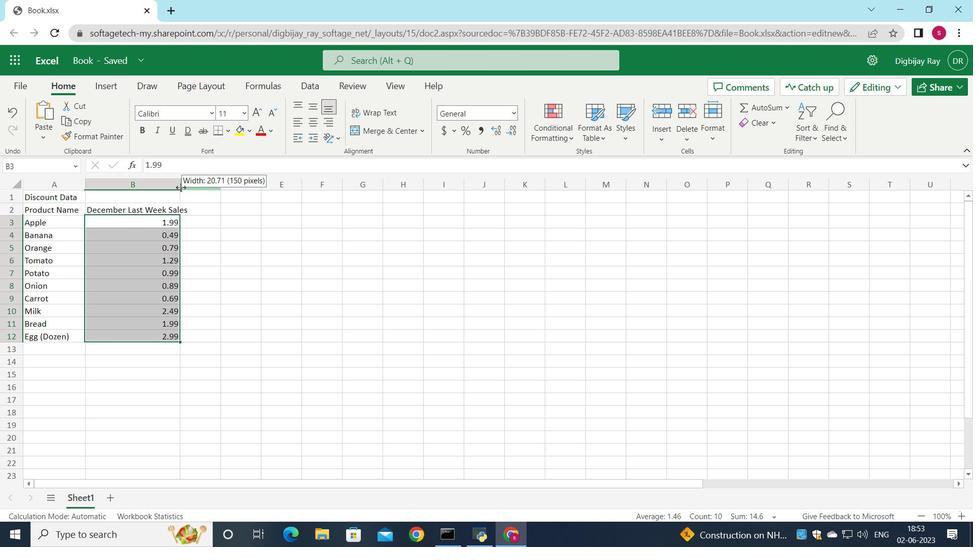 
Action: Mouse pressed left at (181, 187)
Screenshot: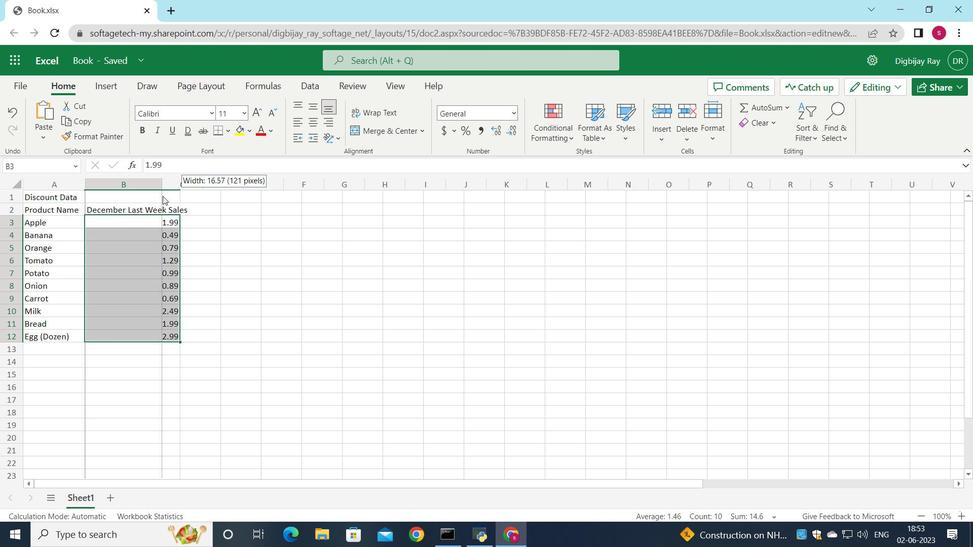 
Action: Mouse moved to (85, 188)
Screenshot: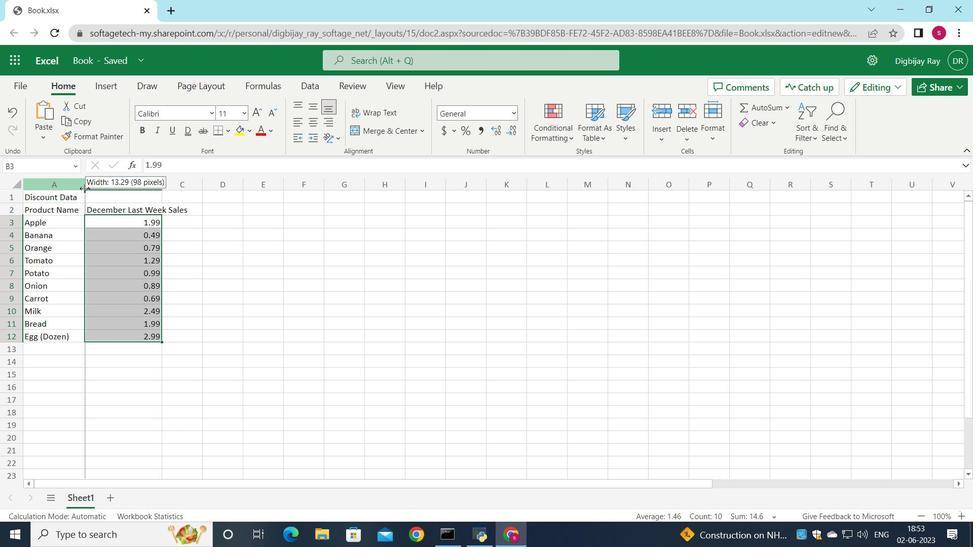 
Action: Mouse pressed left at (85, 188)
Screenshot: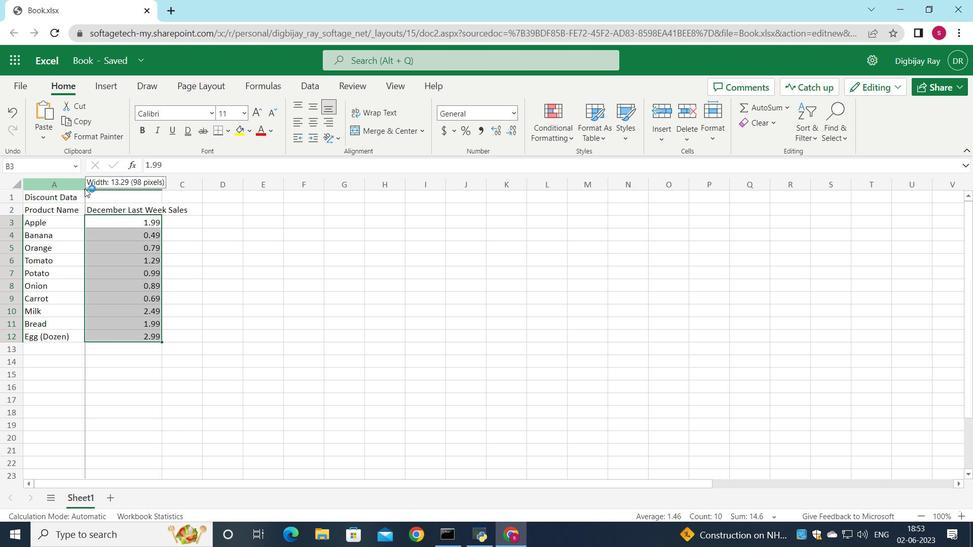 
Action: Mouse pressed left at (85, 188)
Screenshot: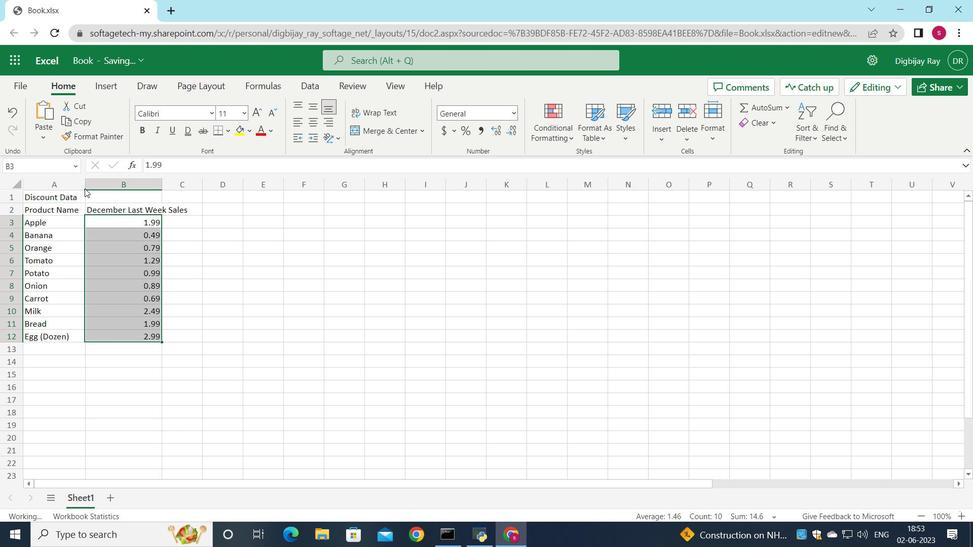 
Action: Mouse pressed left at (85, 188)
Screenshot: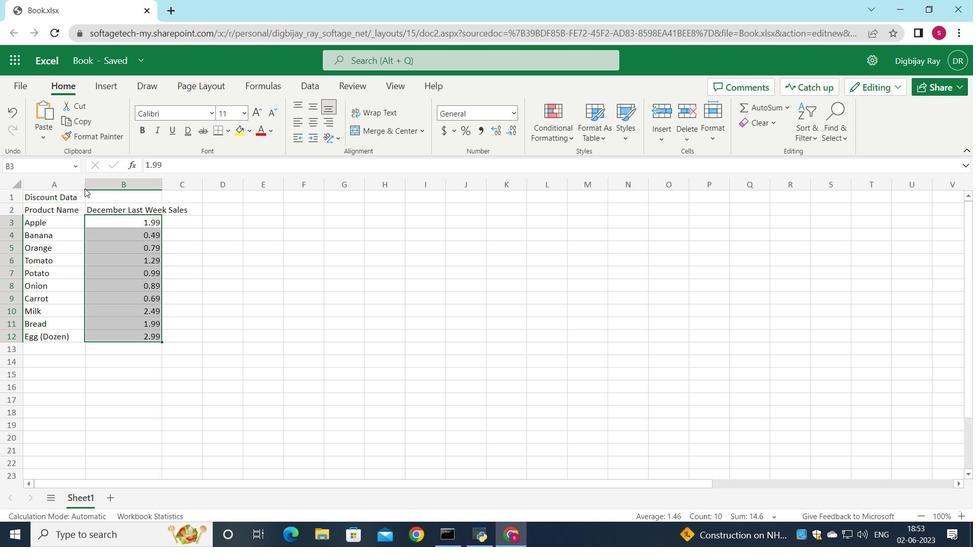 
Action: Mouse pressed left at (85, 188)
Screenshot: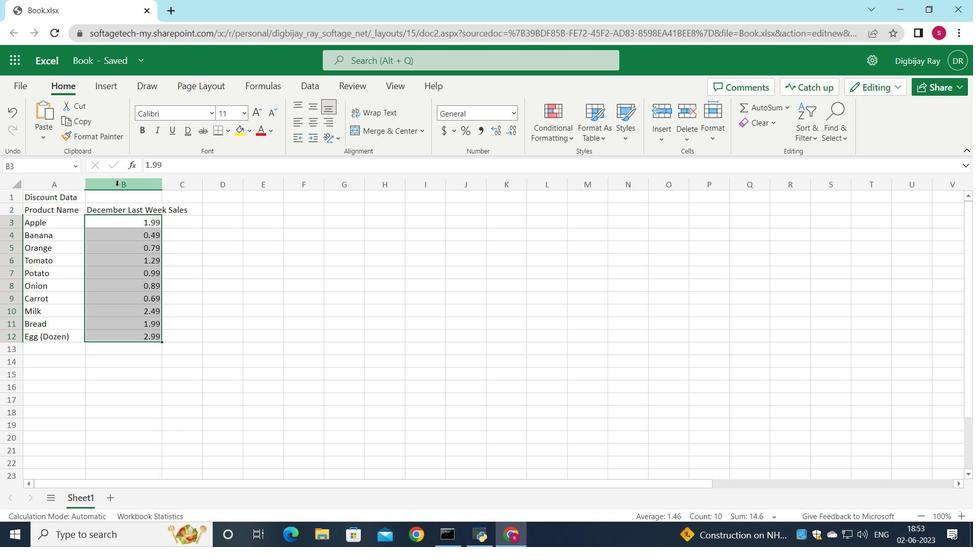 
Action: Mouse moved to (160, 186)
Screenshot: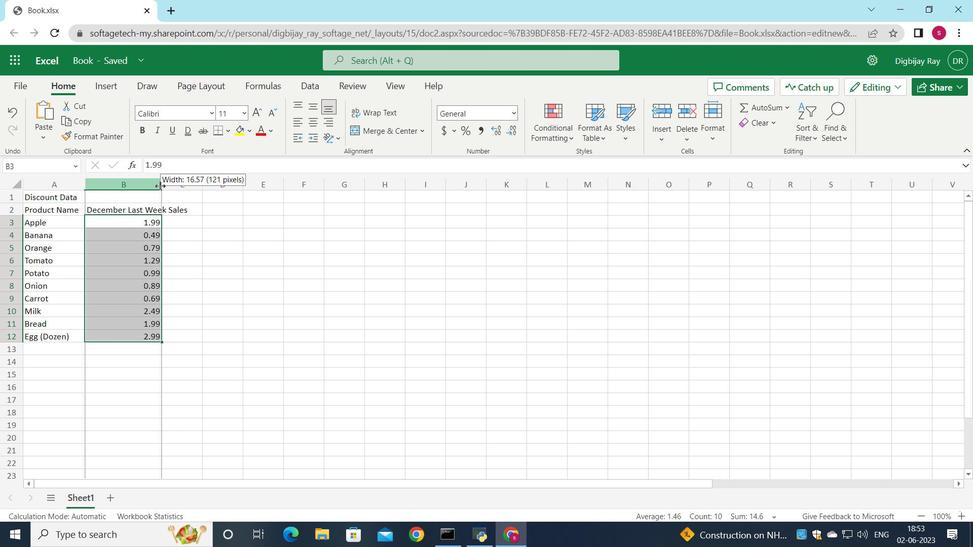 
Action: Mouse pressed left at (160, 186)
Screenshot: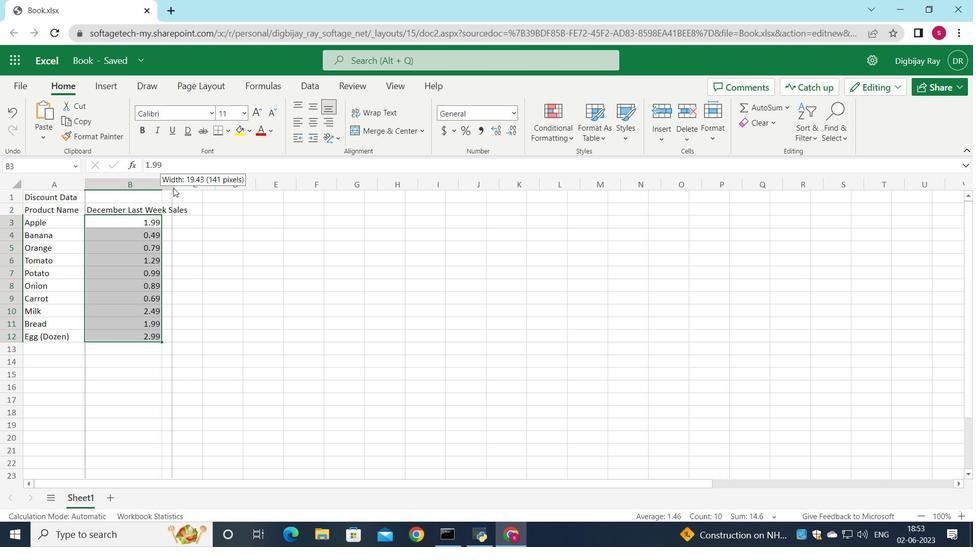 
Action: Mouse moved to (188, 184)
Screenshot: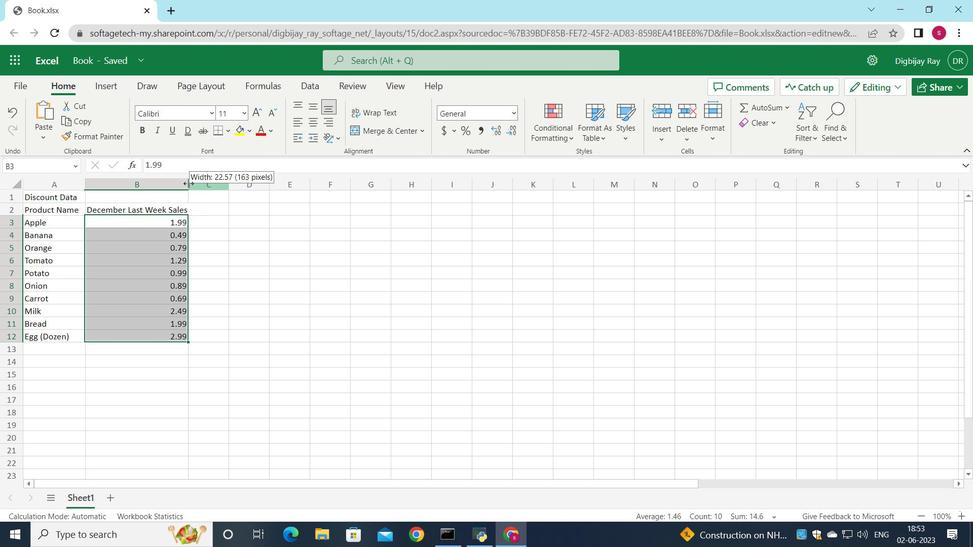
Action: Mouse pressed left at (188, 184)
Screenshot: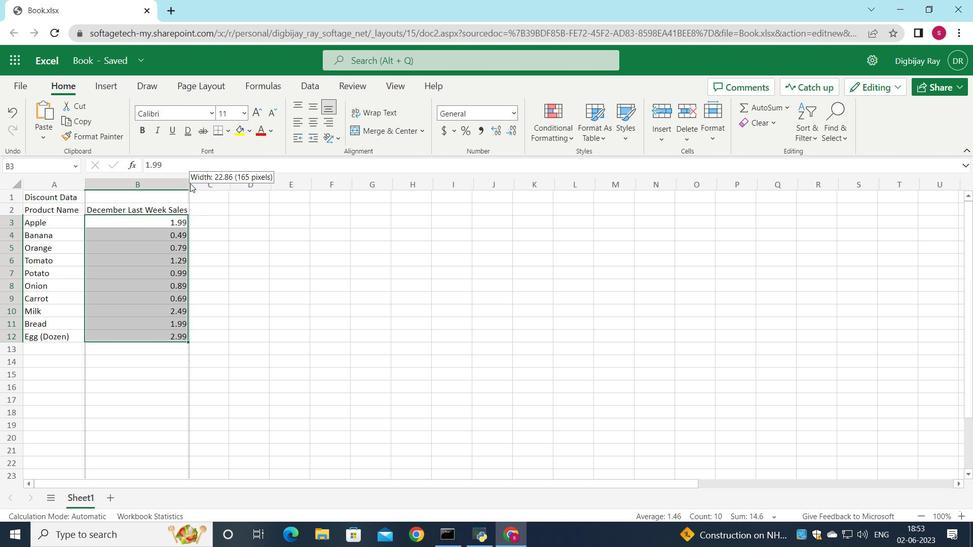 
Action: Mouse moved to (199, 210)
Screenshot: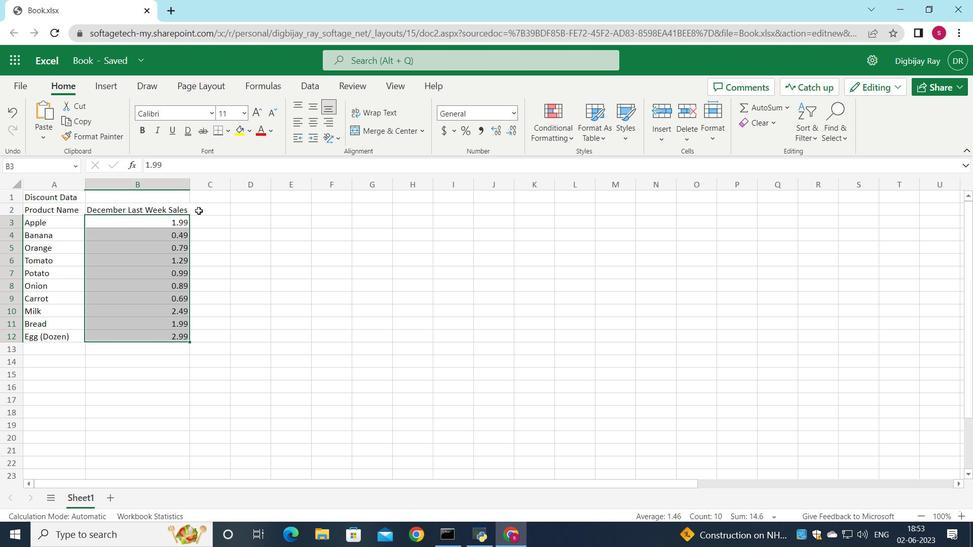 
Action: Mouse pressed left at (199, 210)
Screenshot: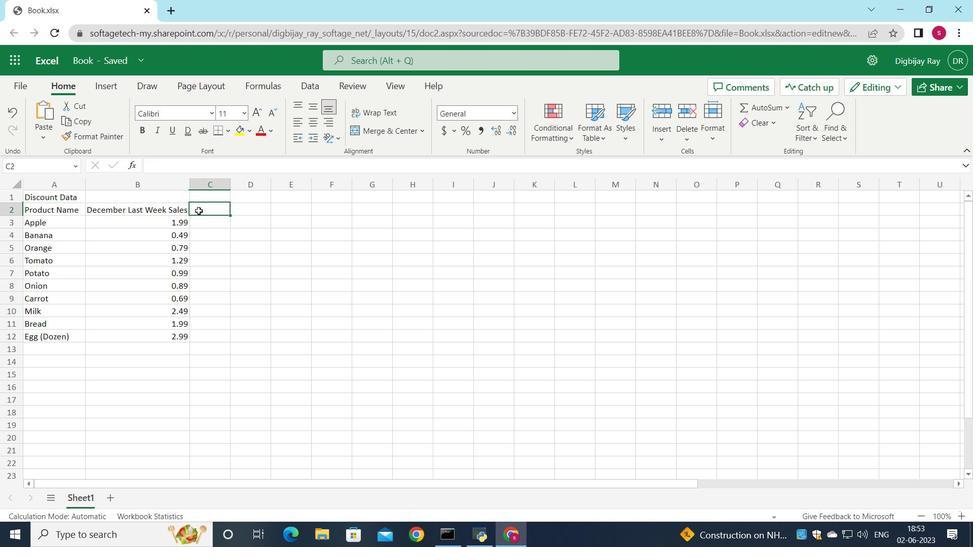 
Action: Key pressed <Key.shift><Key.shift><Key.shift><Key.shift>Discount<Key.shift>(<Key.shift>%<Key.shift>)
Screenshot: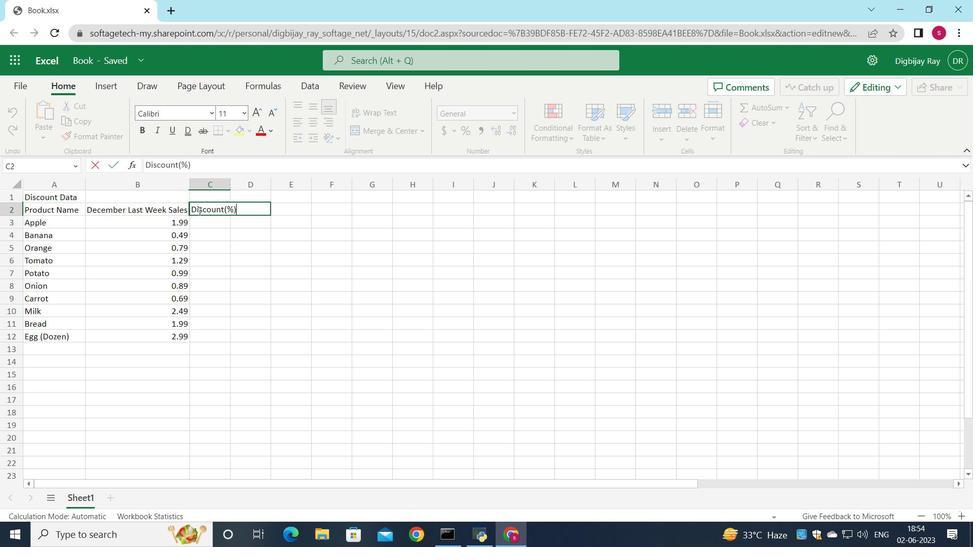 
Action: Mouse moved to (190, 183)
Screenshot: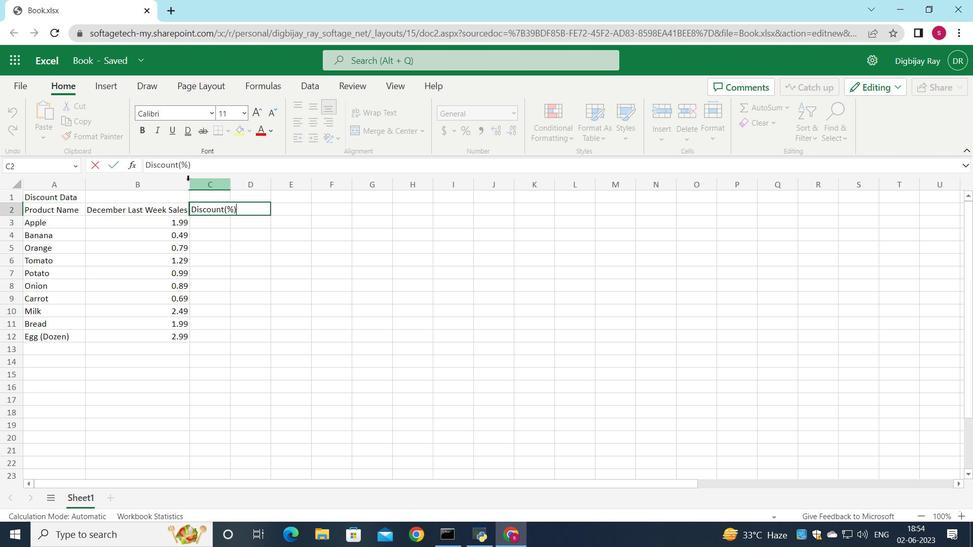 
Action: Mouse pressed left at (190, 183)
Screenshot: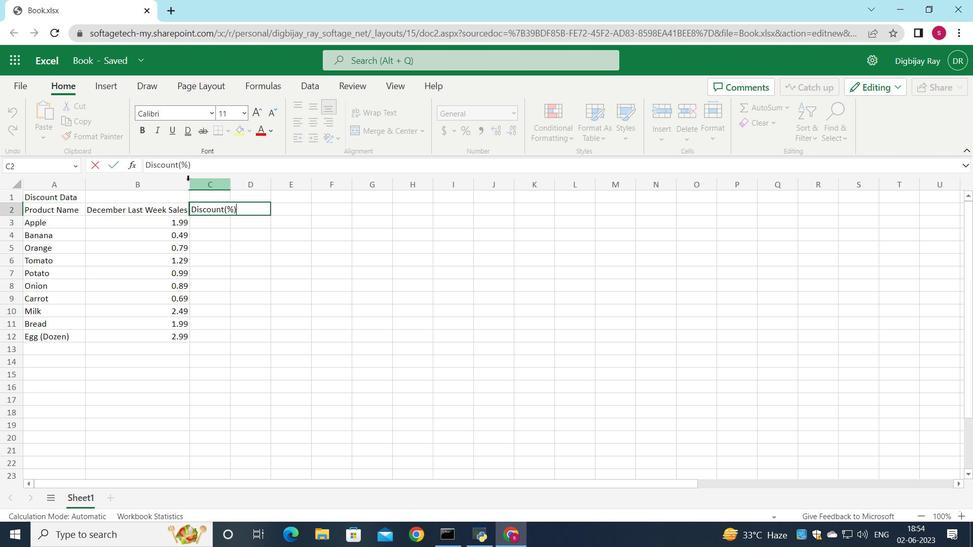 
Action: Mouse pressed left at (190, 183)
Screenshot: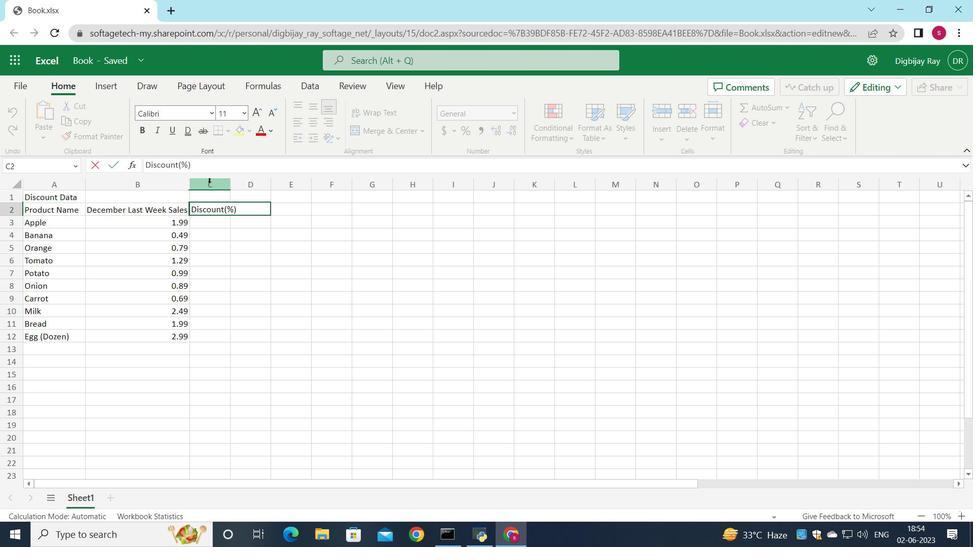 
Action: Mouse moved to (231, 192)
Screenshot: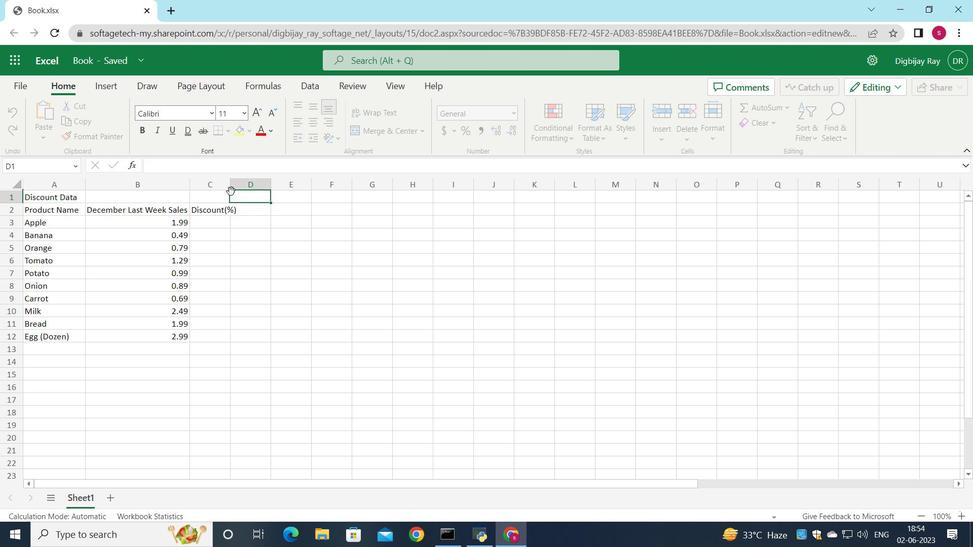 
Action: Mouse pressed left at (231, 192)
Screenshot: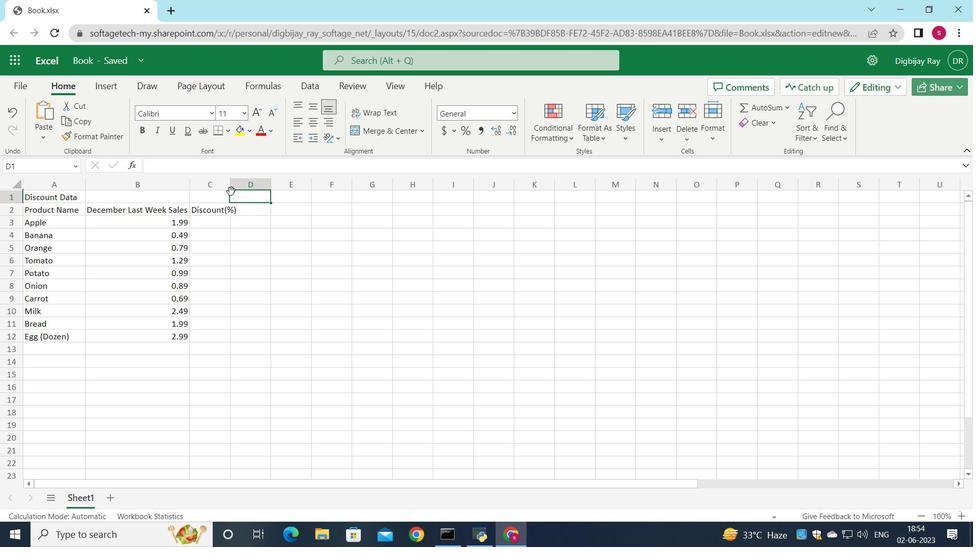 
Action: Mouse moved to (229, 185)
Screenshot: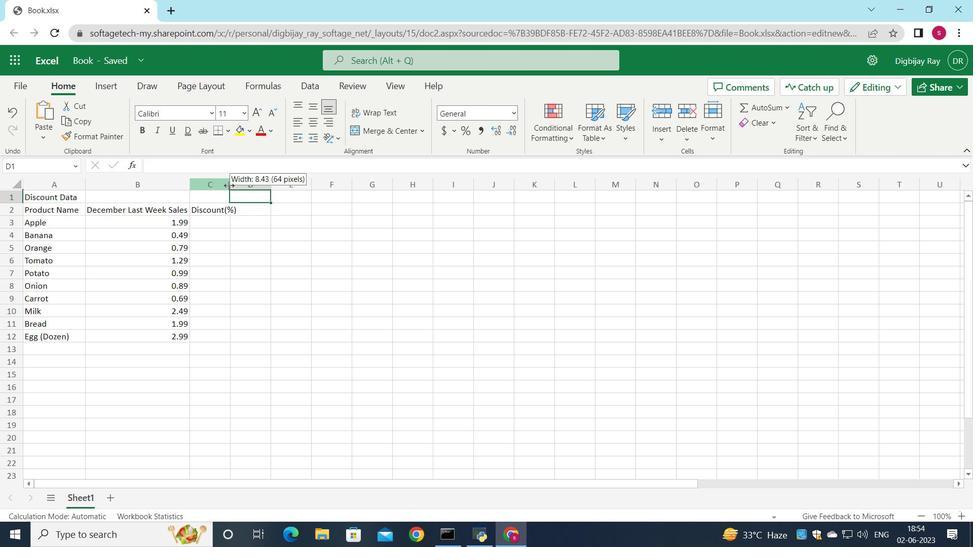 
Action: Mouse pressed left at (229, 185)
Screenshot: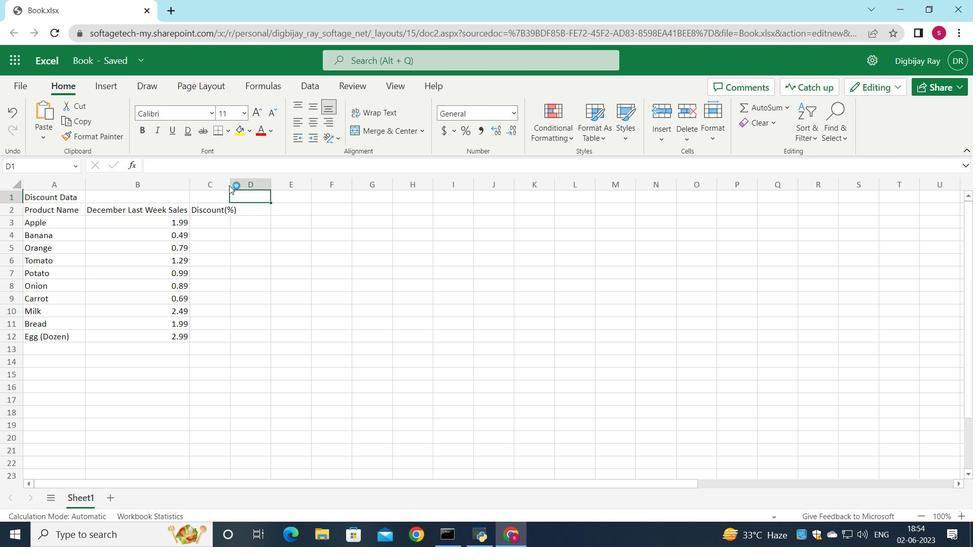 
Action: Mouse pressed left at (229, 185)
Screenshot: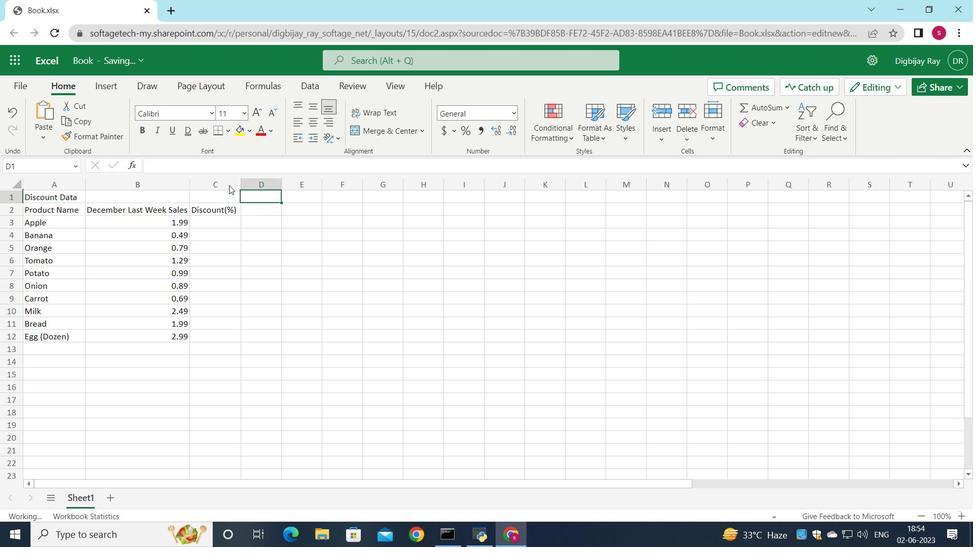 
Action: Mouse pressed left at (229, 185)
Screenshot: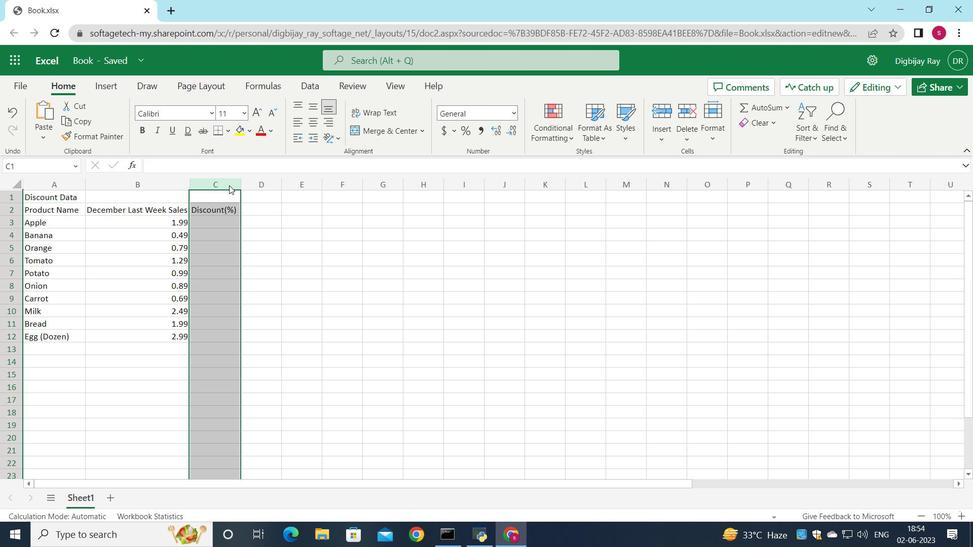 
Action: Mouse pressed left at (229, 185)
Screenshot: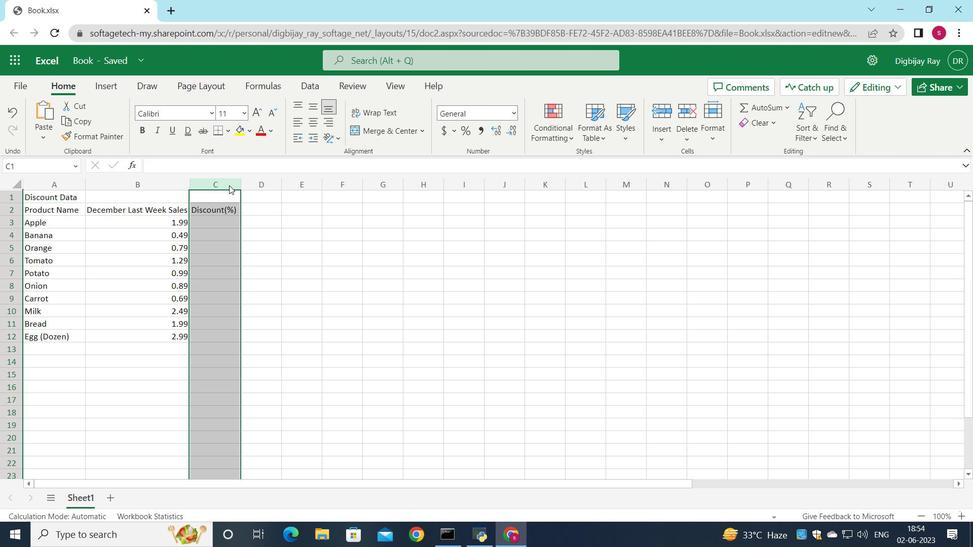 
Action: Mouse moved to (209, 223)
Screenshot: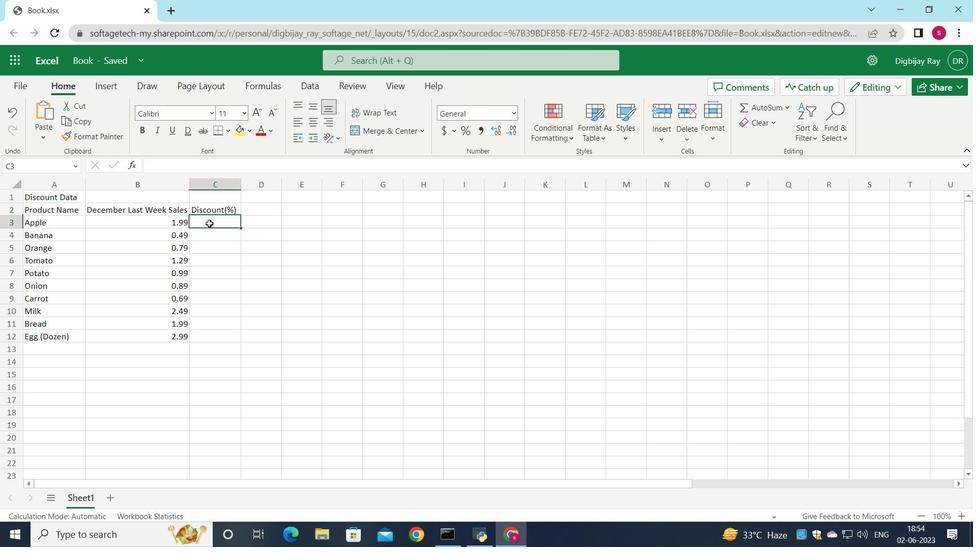 
Action: Mouse pressed left at (209, 223)
Screenshot: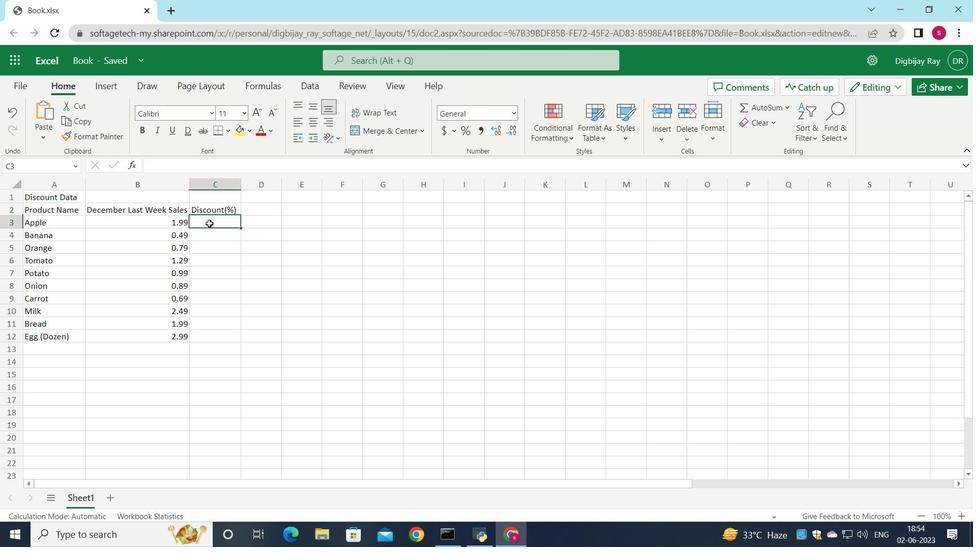 
Action: Mouse moved to (213, 224)
Screenshot: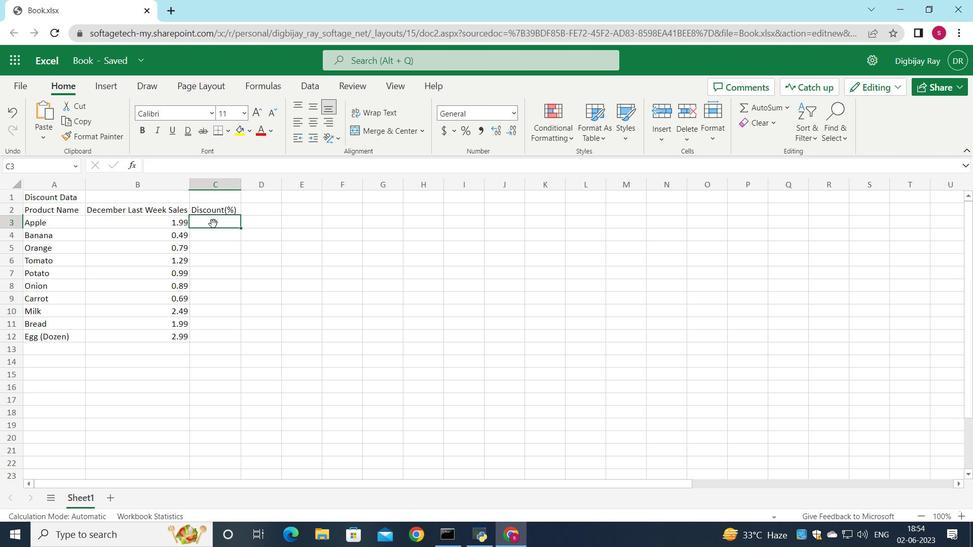 
Action: Mouse pressed left at (213, 224)
Screenshot: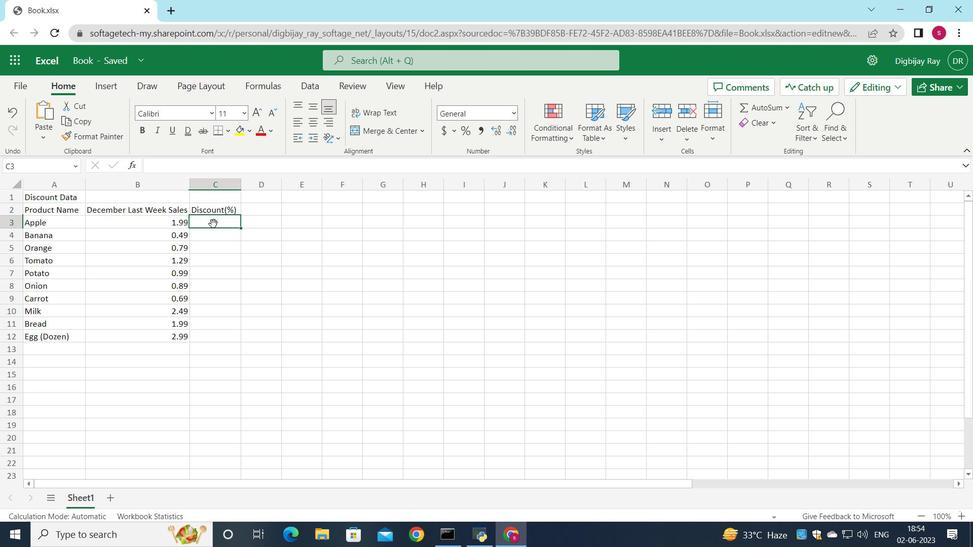 
Action: Key pressed <Key.shift>%10<Key.enter><Key.up><Key.backspace>10<Key.enter>20<Key.enter>15<Key.enter>5<Key.enter>12<Key.enter>8<Key.enter>25<Key.enter>10<Key.enter>15<Key.enter>20<Key.enter>
Screenshot: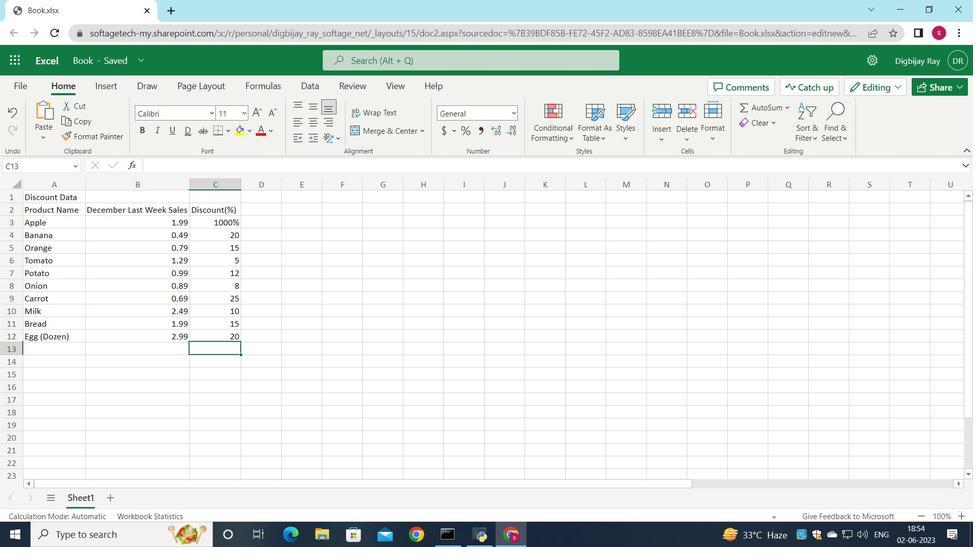 
Action: Mouse moved to (219, 225)
Screenshot: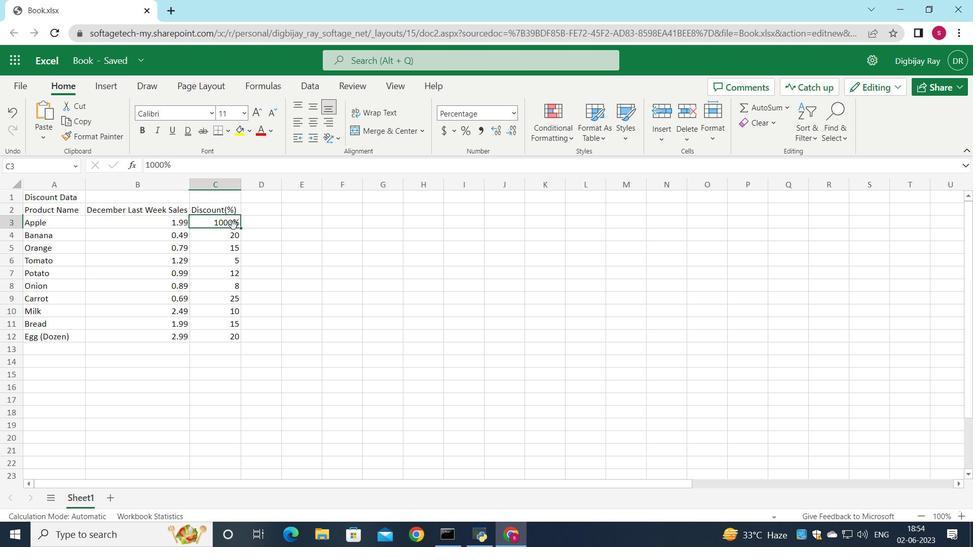 
Action: Mouse pressed left at (219, 225)
Screenshot: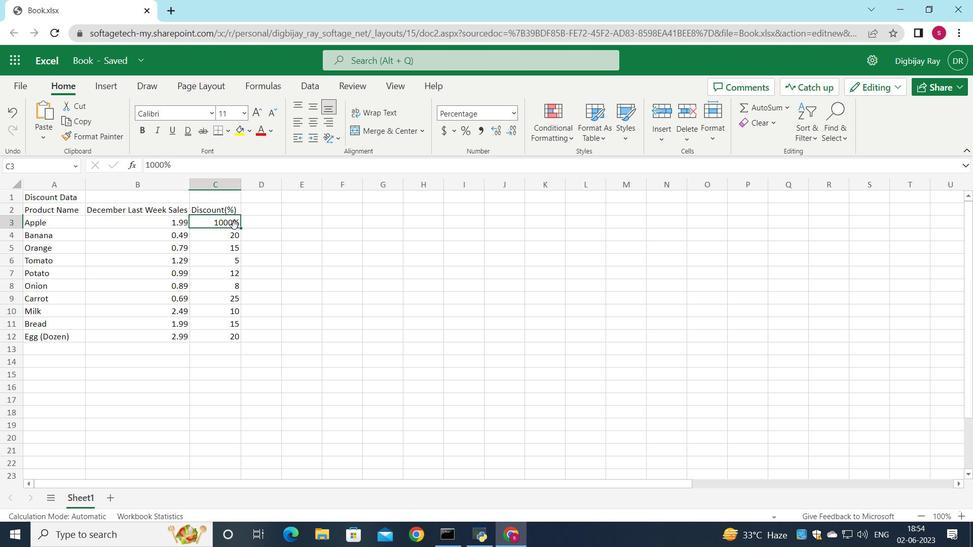 
Action: Mouse moved to (235, 225)
Screenshot: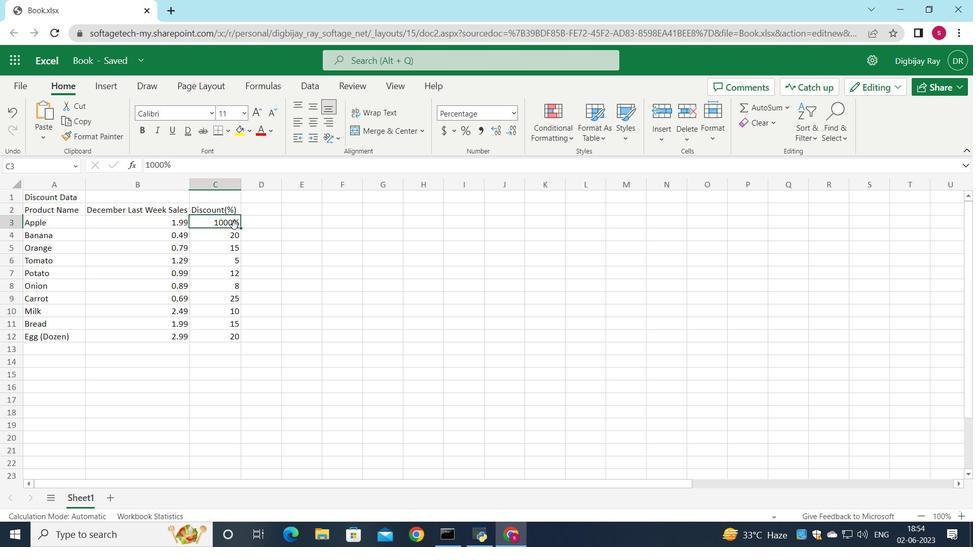 
Action: Key pressed 10<Key.enter>
Screenshot: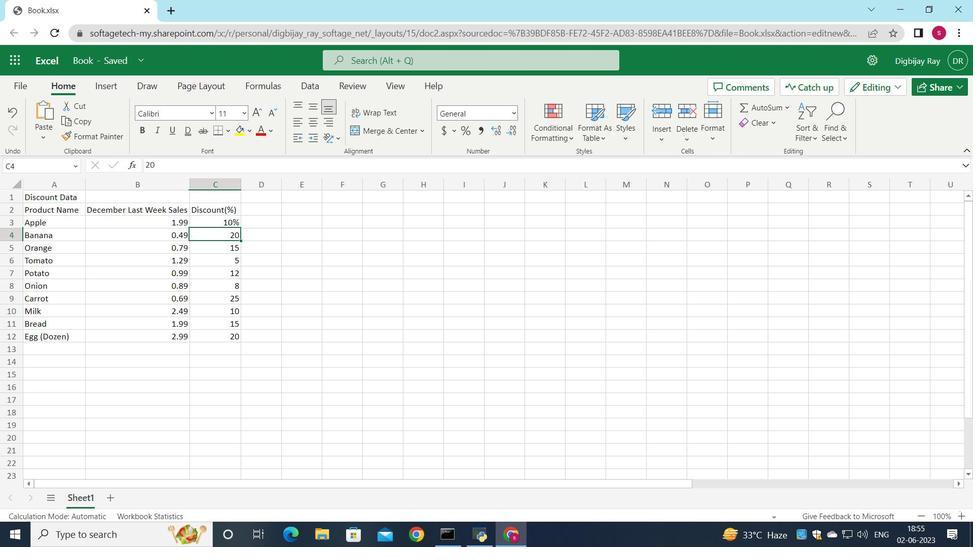
Action: Mouse moved to (307, 296)
Screenshot: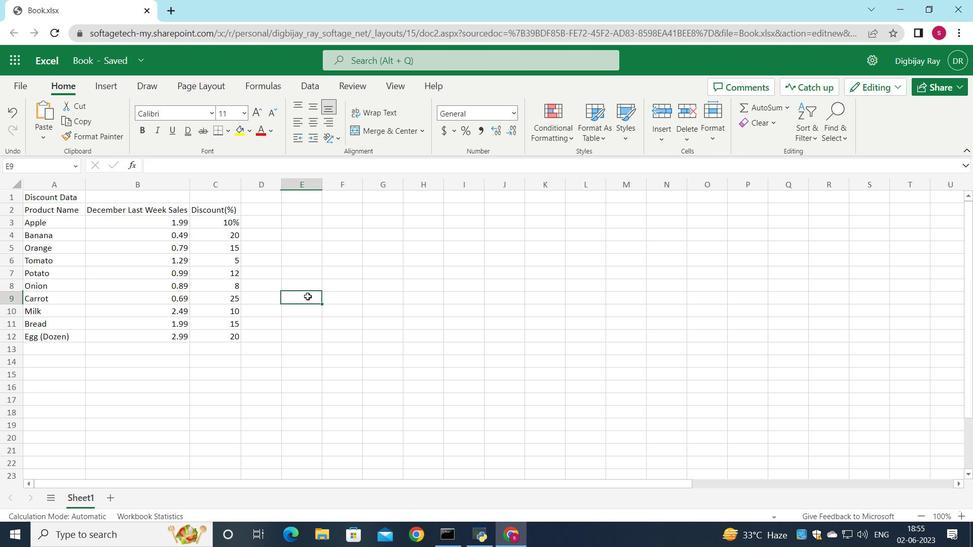 
Action: Mouse pressed left at (307, 296)
Screenshot: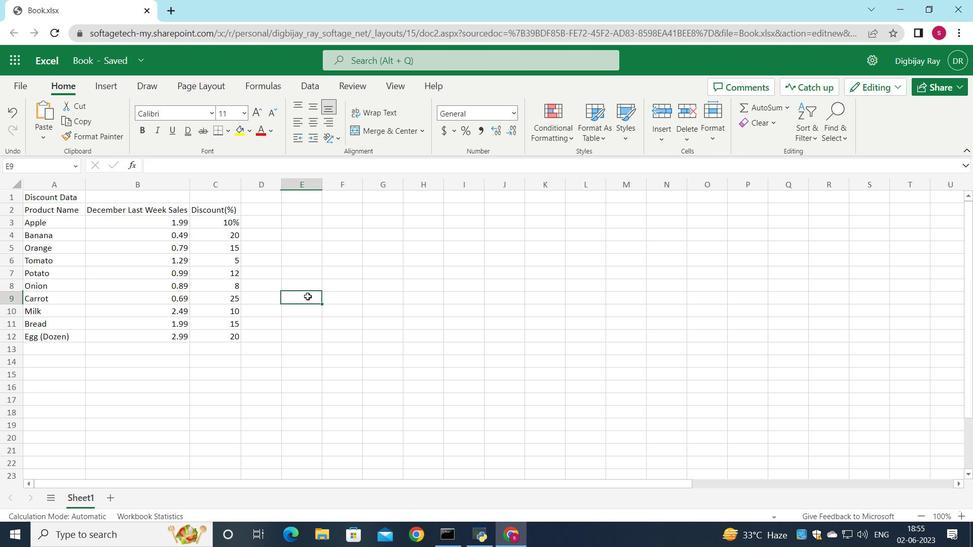 
Action: Mouse moved to (229, 221)
Screenshot: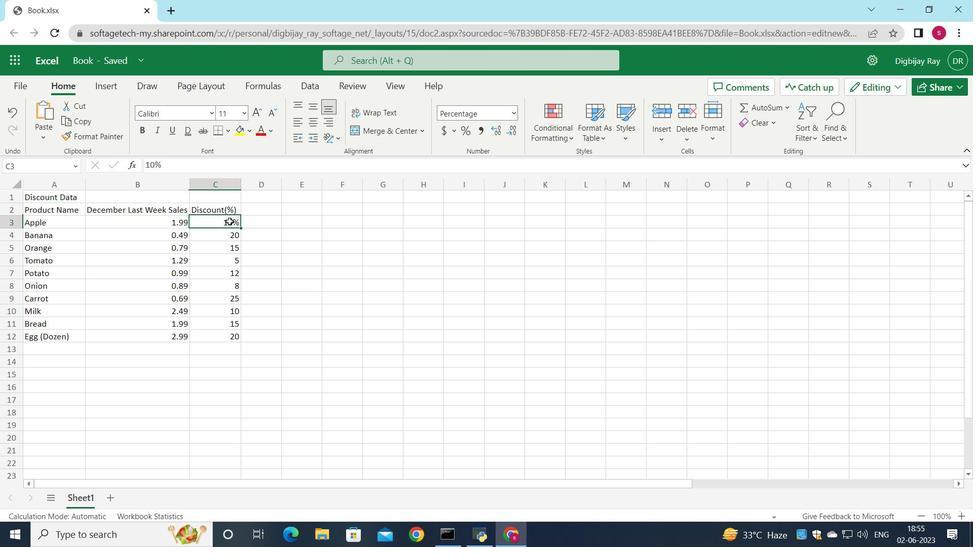 
Action: Mouse pressed left at (229, 221)
Screenshot: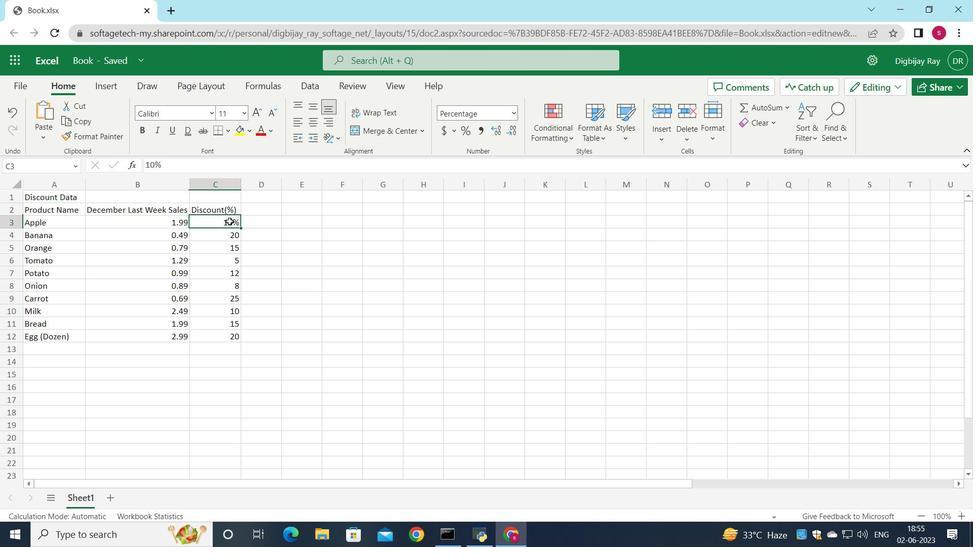 
Action: Mouse moved to (230, 221)
Screenshot: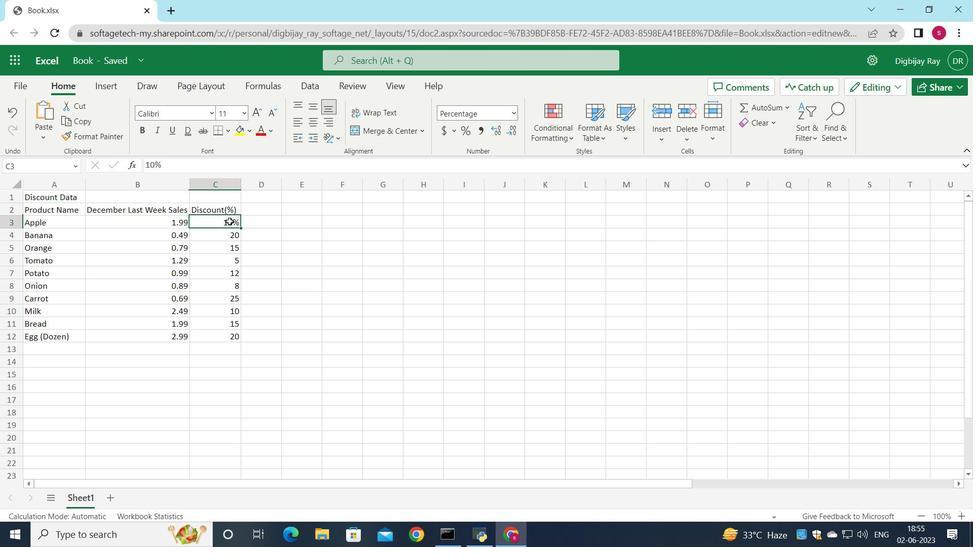 
Action: Key pressed 10<Key.enter>
Screenshot: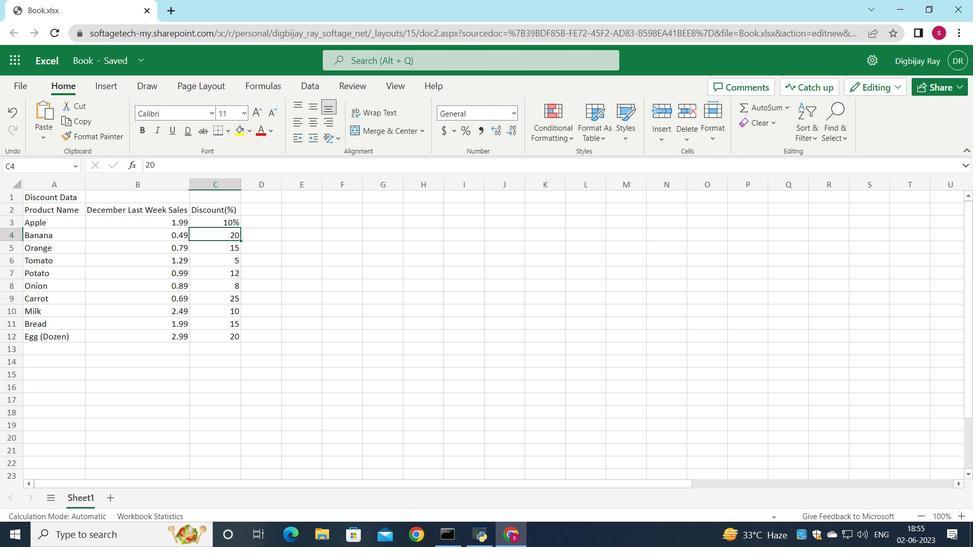 
Action: Mouse moved to (220, 224)
Screenshot: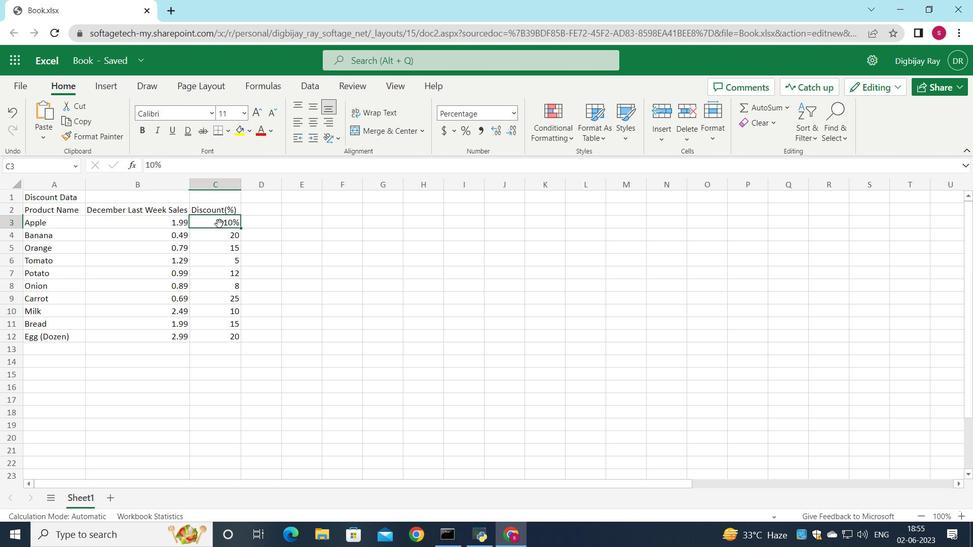 
Action: Mouse pressed left at (220, 224)
Screenshot: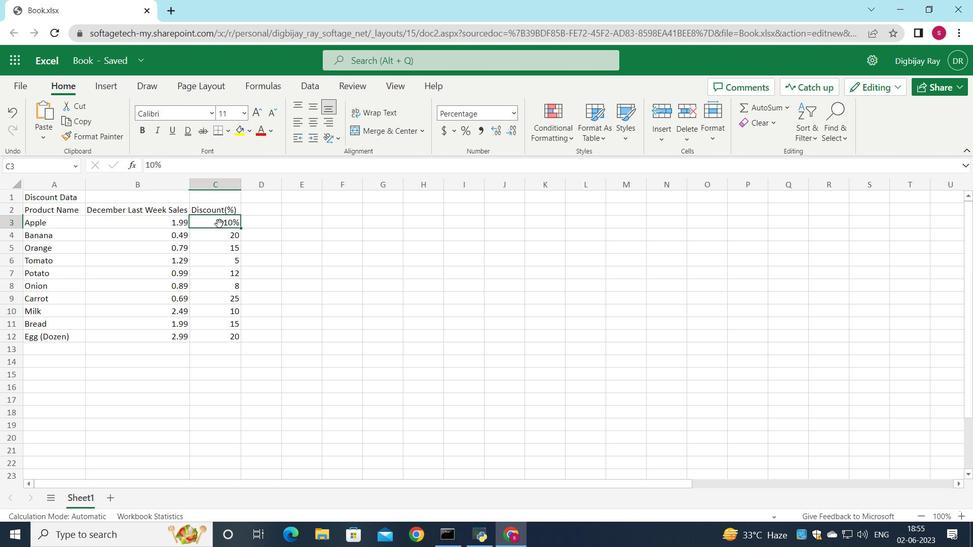 
Action: Key pressed 10
Screenshot: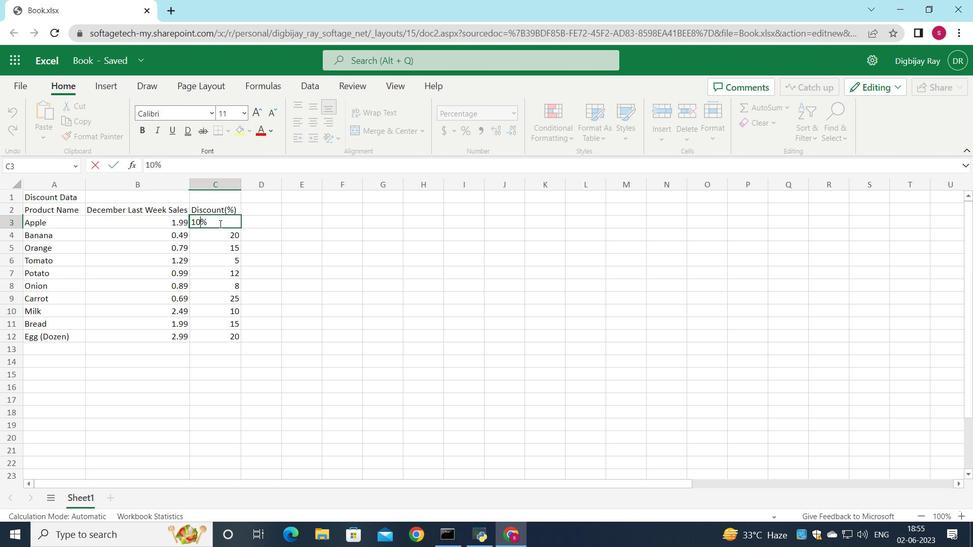
Action: Mouse pressed left at (220, 224)
Screenshot: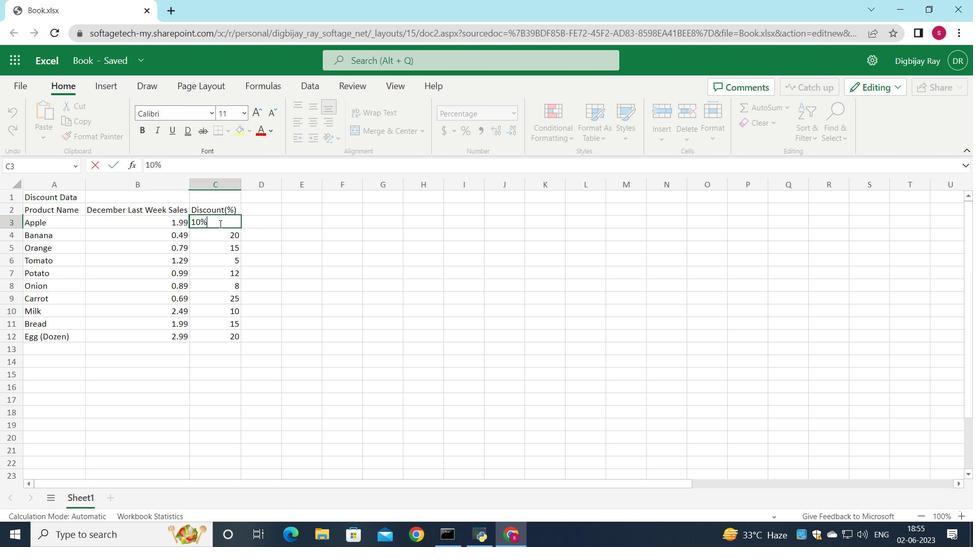 
Action: Key pressed <Key.backspace><Key.enter>
Screenshot: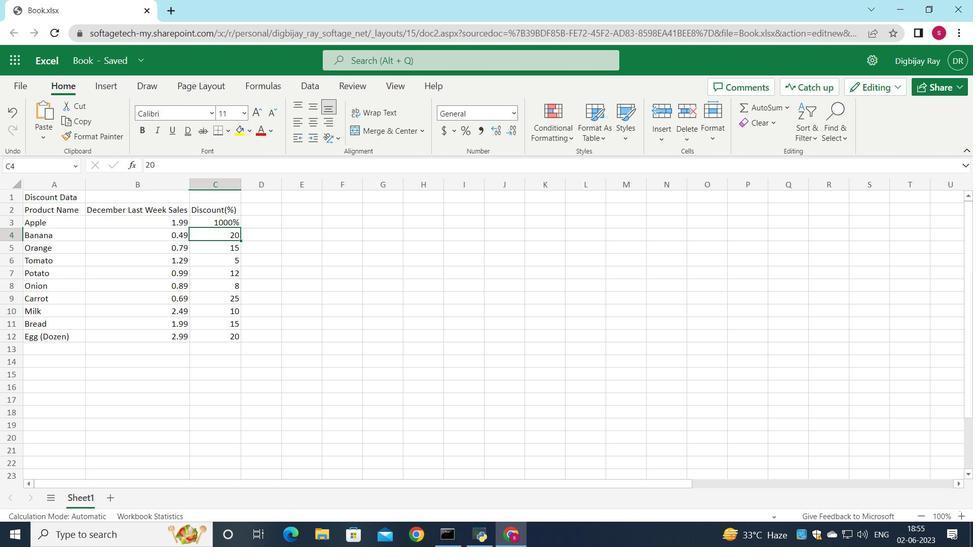 
Action: Mouse moved to (226, 222)
Screenshot: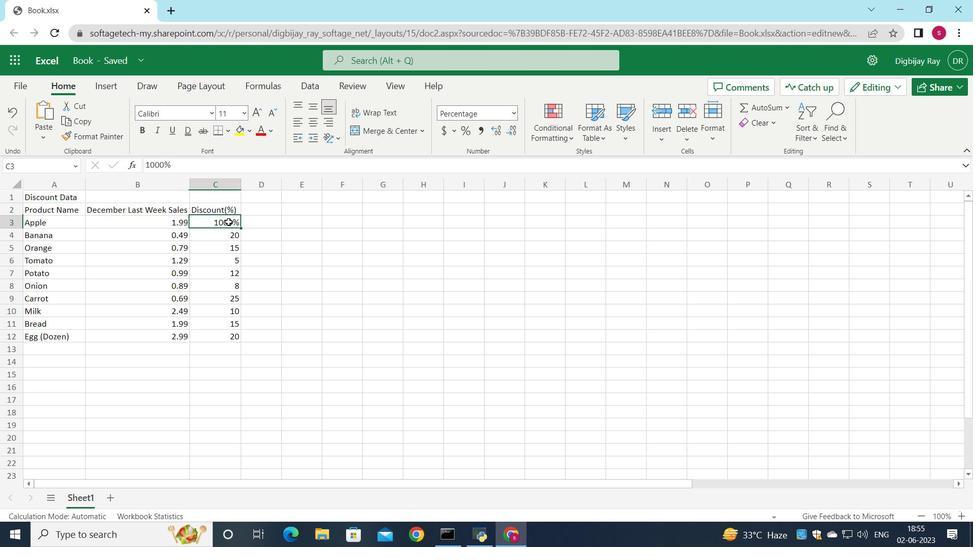 
Action: Mouse pressed left at (226, 222)
Screenshot: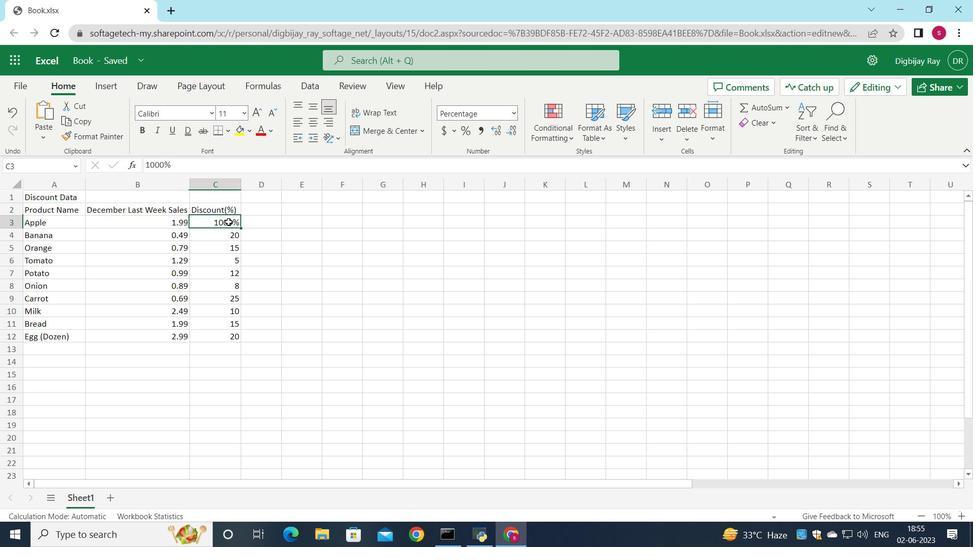
Action: Mouse moved to (228, 222)
Screenshot: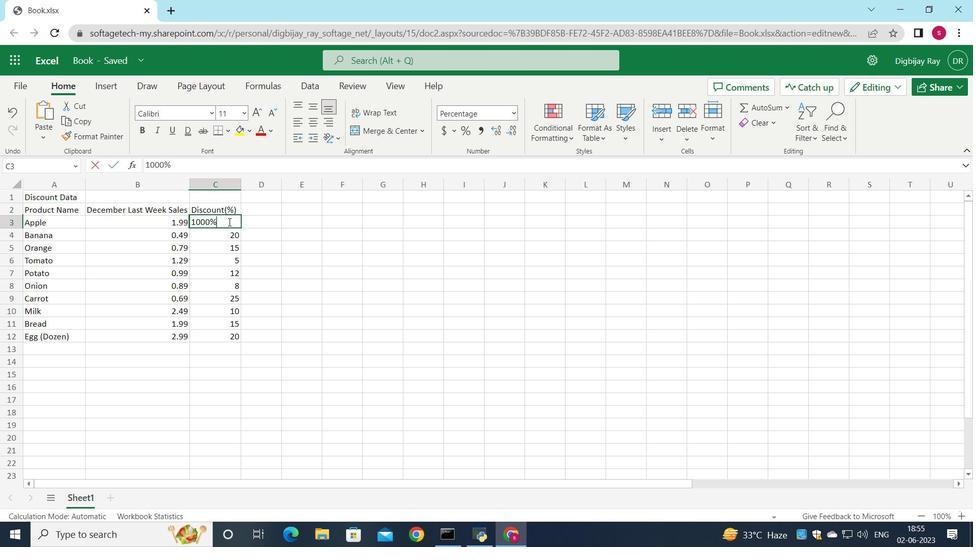 
Action: Mouse pressed left at (228, 222)
Screenshot: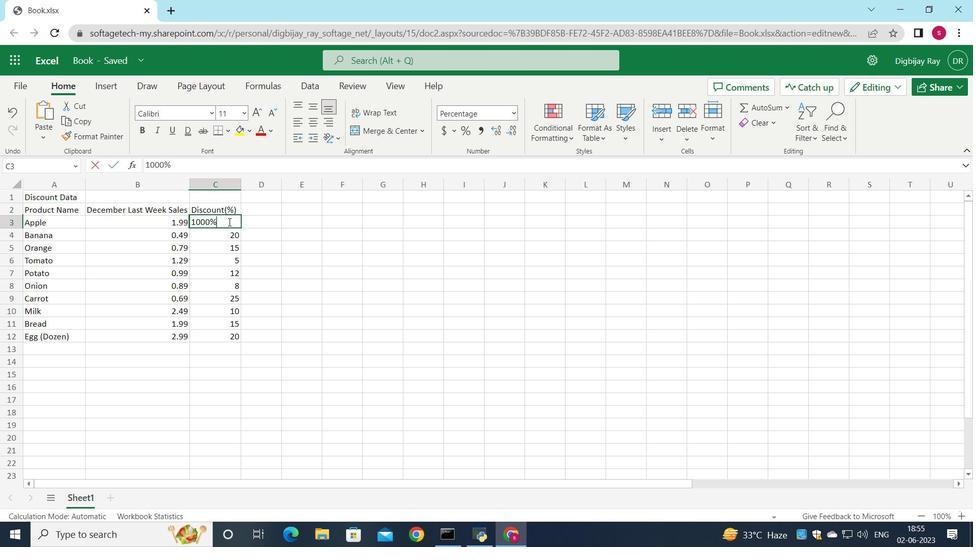 
Action: Mouse moved to (228, 222)
Screenshot: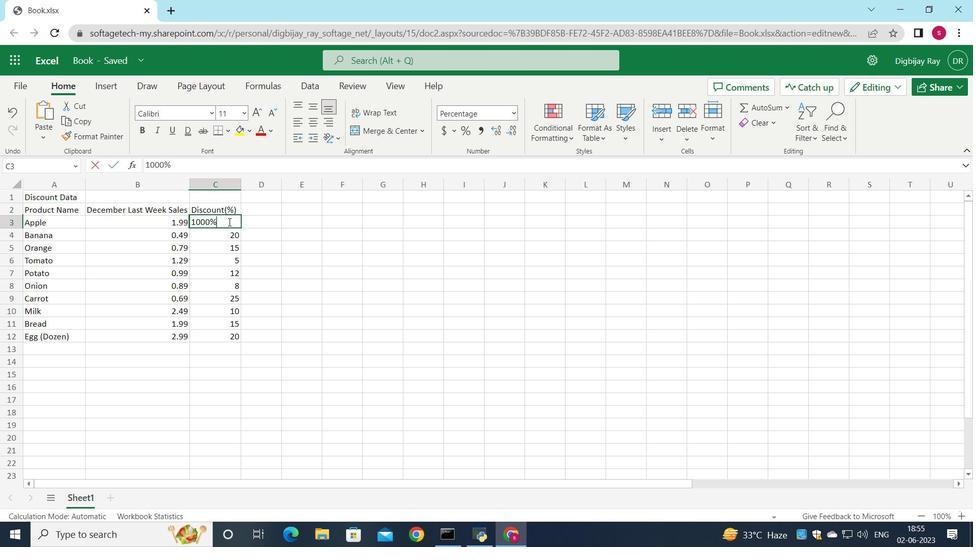 
Action: Mouse pressed left at (228, 222)
Screenshot: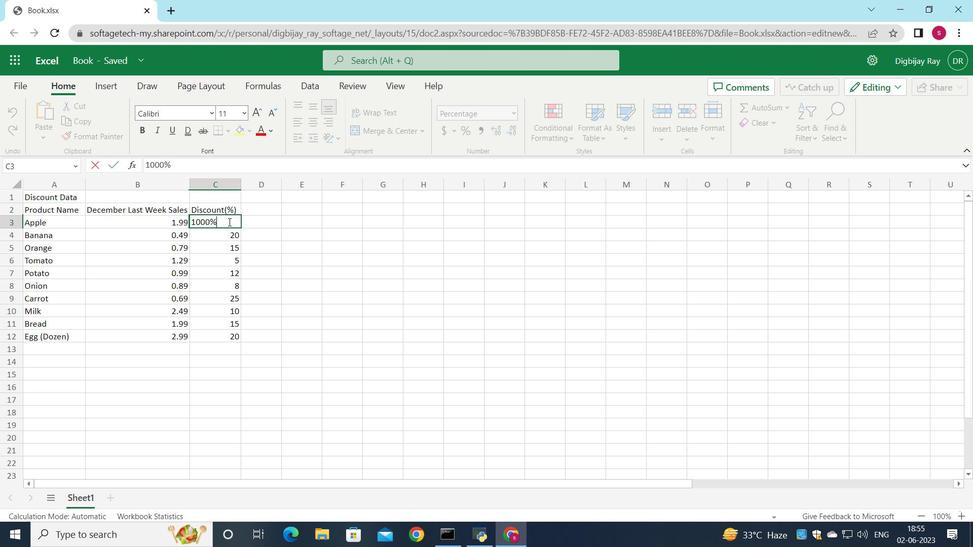 
Action: Mouse pressed left at (228, 222)
Screenshot: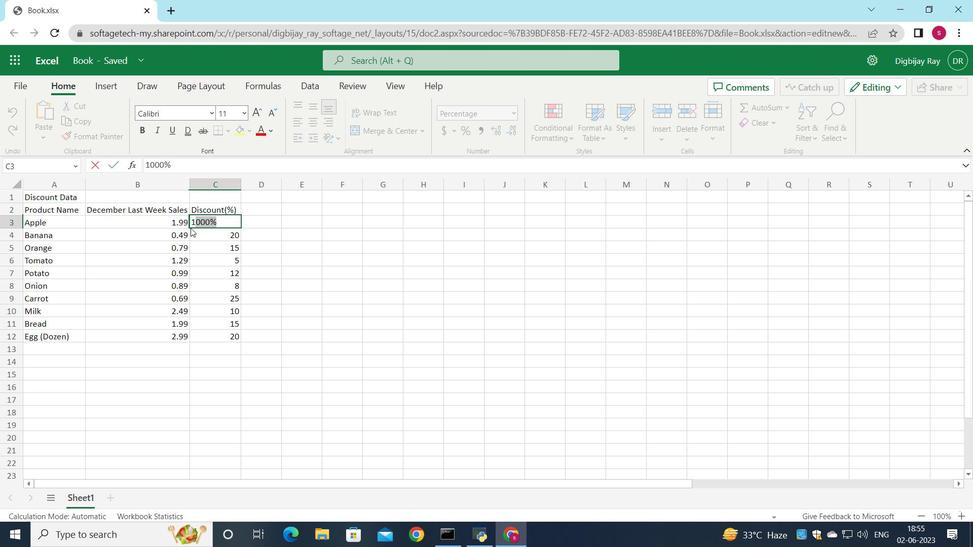 
Action: Mouse moved to (174, 233)
Screenshot: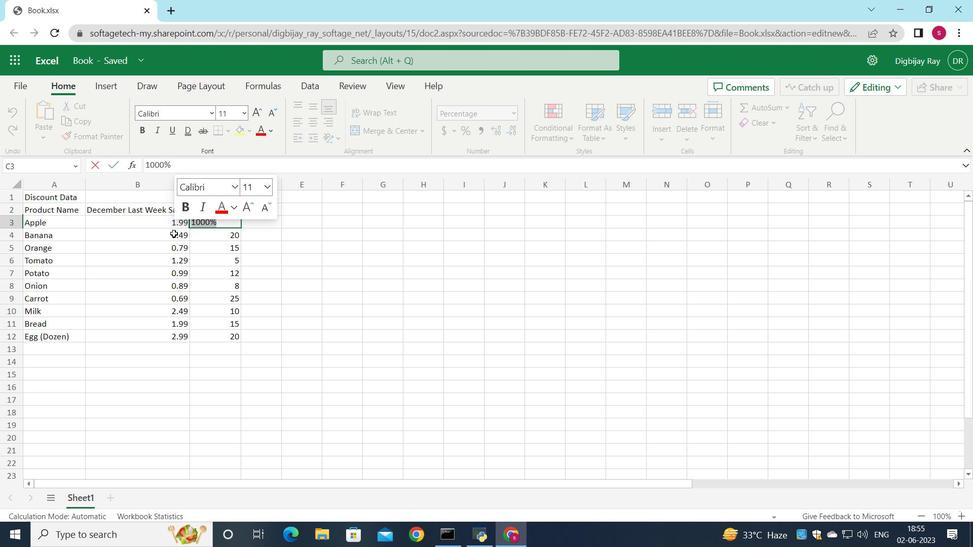 
Action: Key pressed 10<Key.enter>
Screenshot: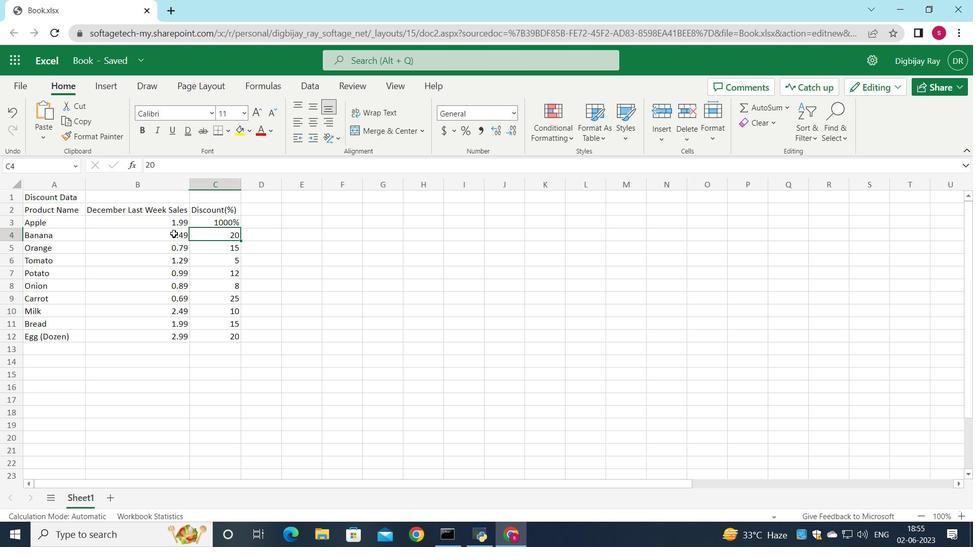 
Action: Mouse moved to (209, 207)
Screenshot: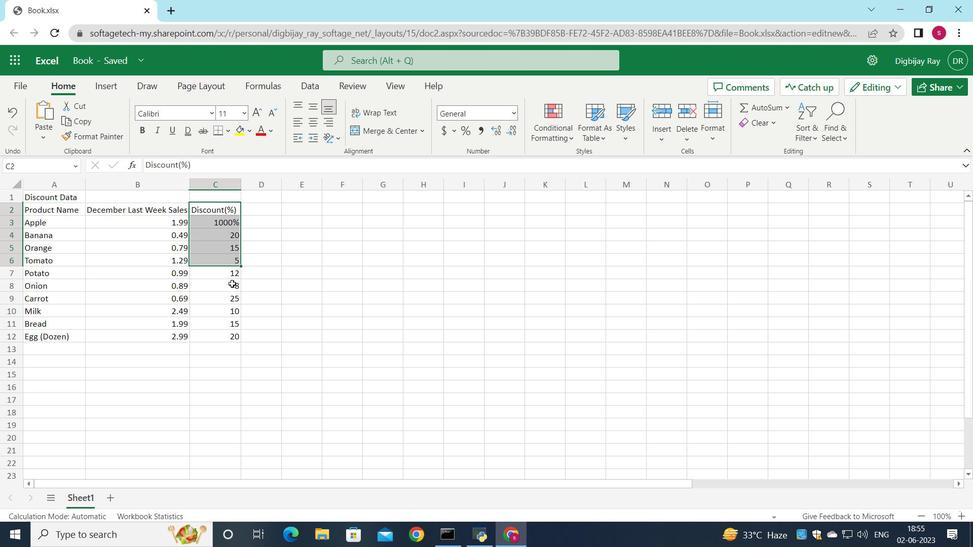 
Action: Mouse pressed left at (209, 207)
Screenshot: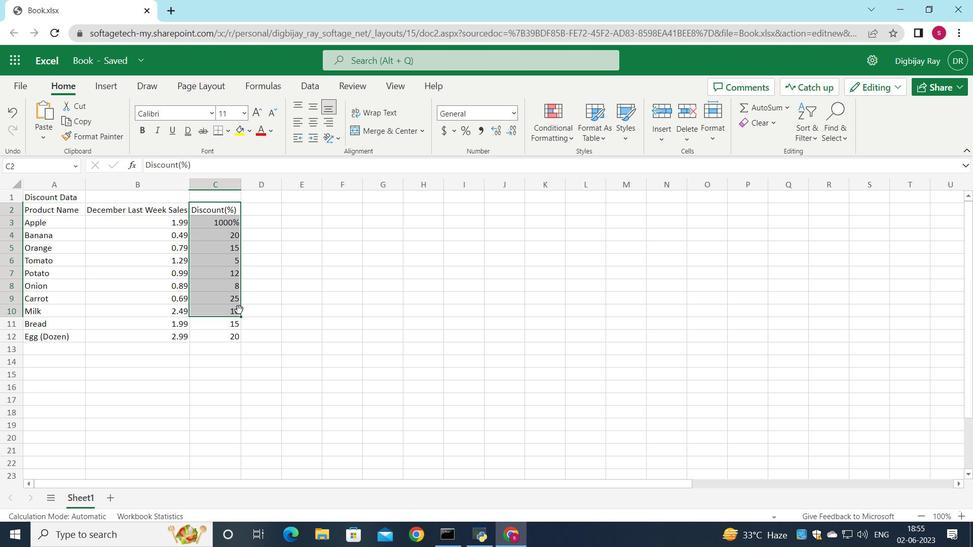 
Action: Mouse moved to (217, 245)
Screenshot: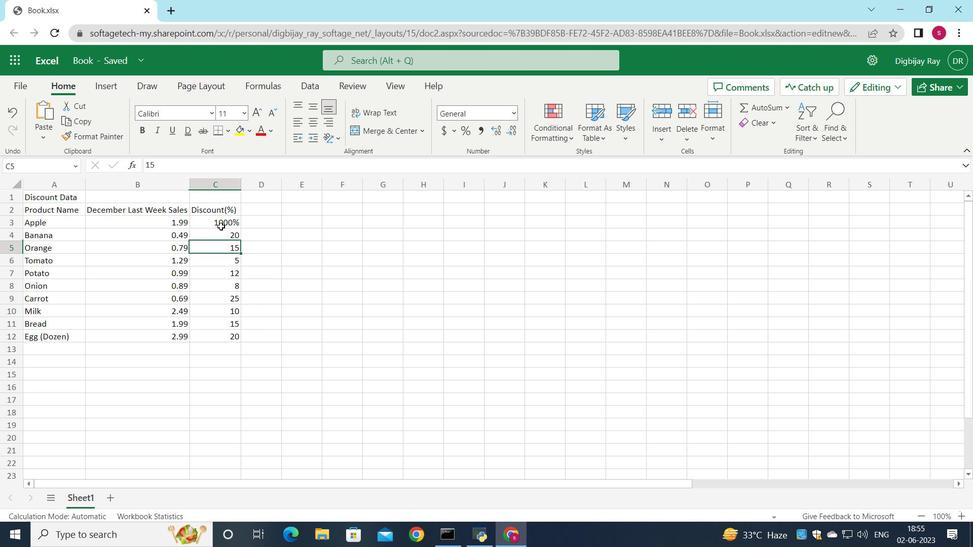 
Action: Mouse pressed left at (217, 245)
Screenshot: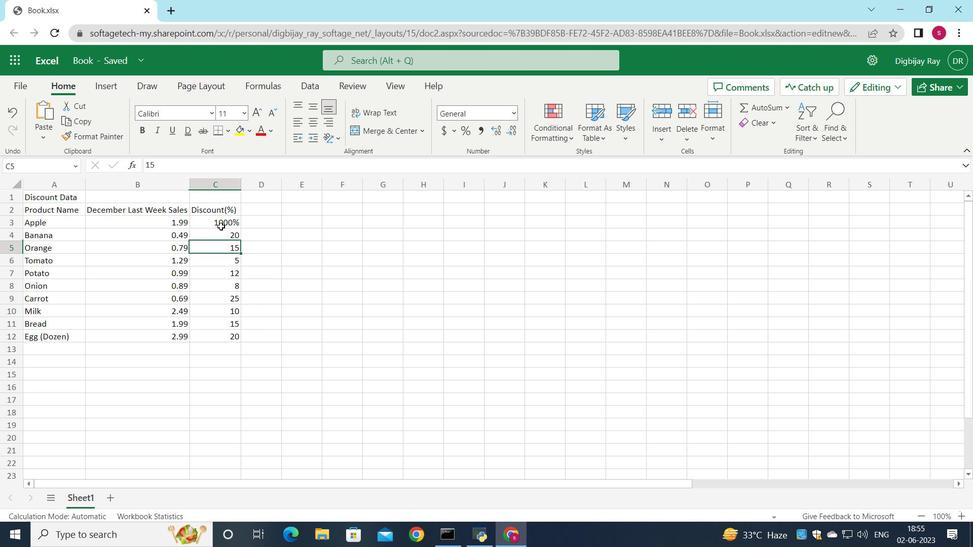 
Action: Mouse moved to (221, 224)
Screenshot: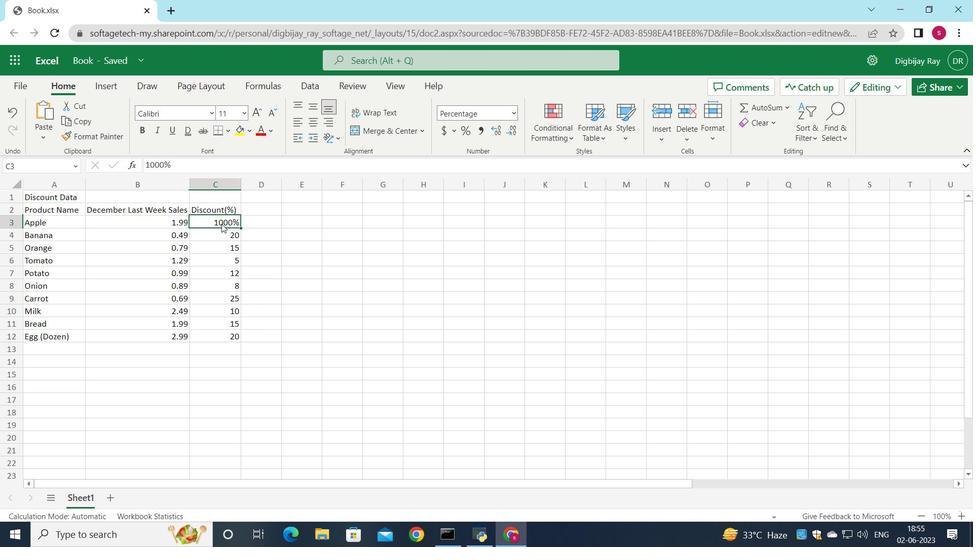
Action: Mouse pressed right at (221, 224)
Screenshot: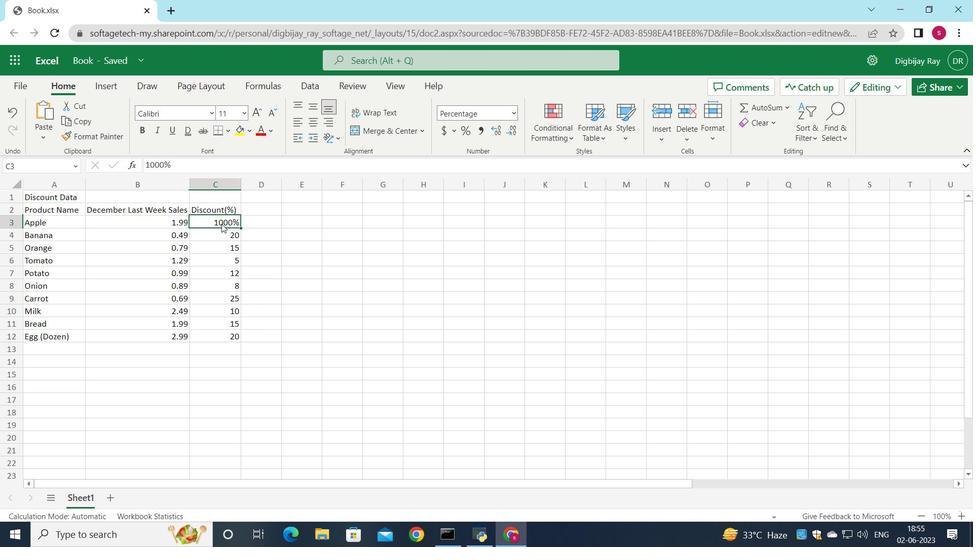 
Action: Mouse moved to (249, 204)
Screenshot: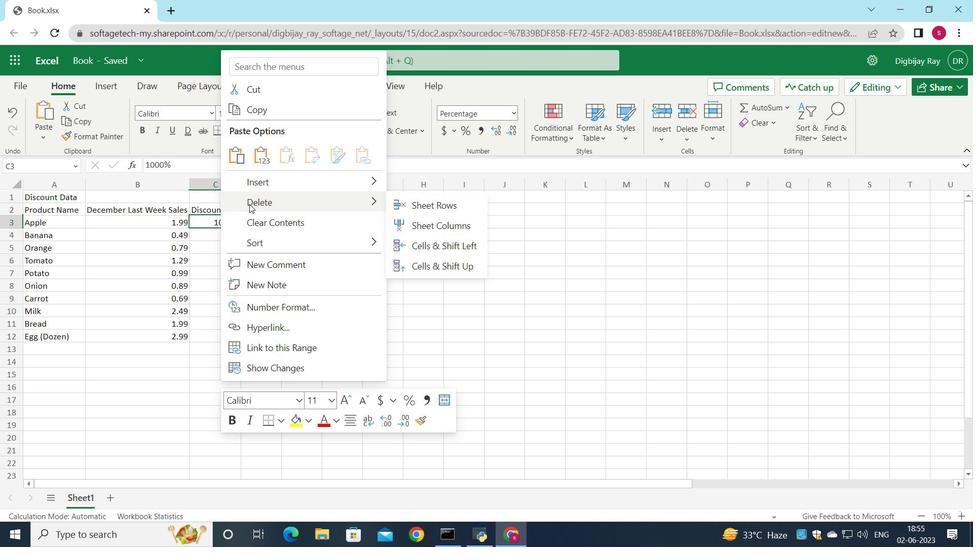 
Action: Mouse pressed left at (249, 204)
Screenshot: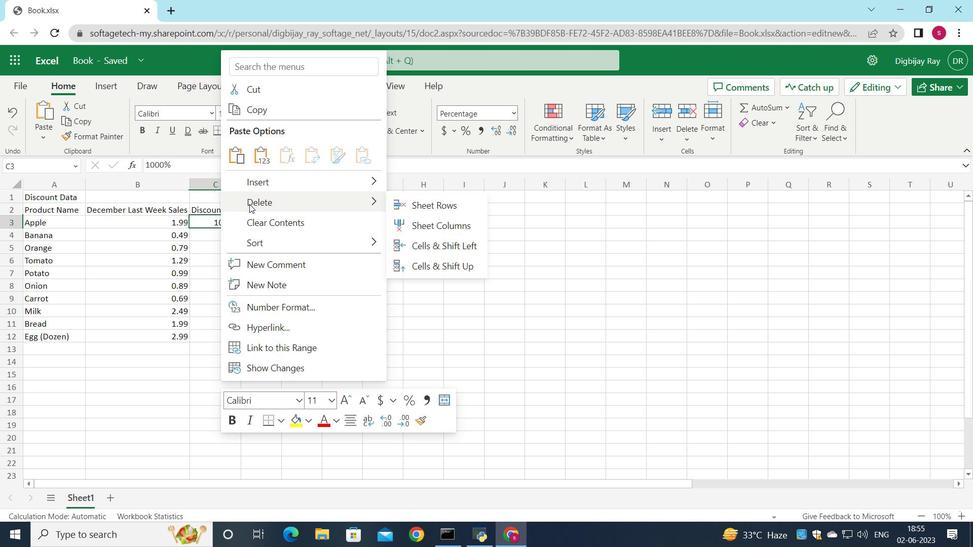 
Action: Mouse moved to (448, 350)
Screenshot: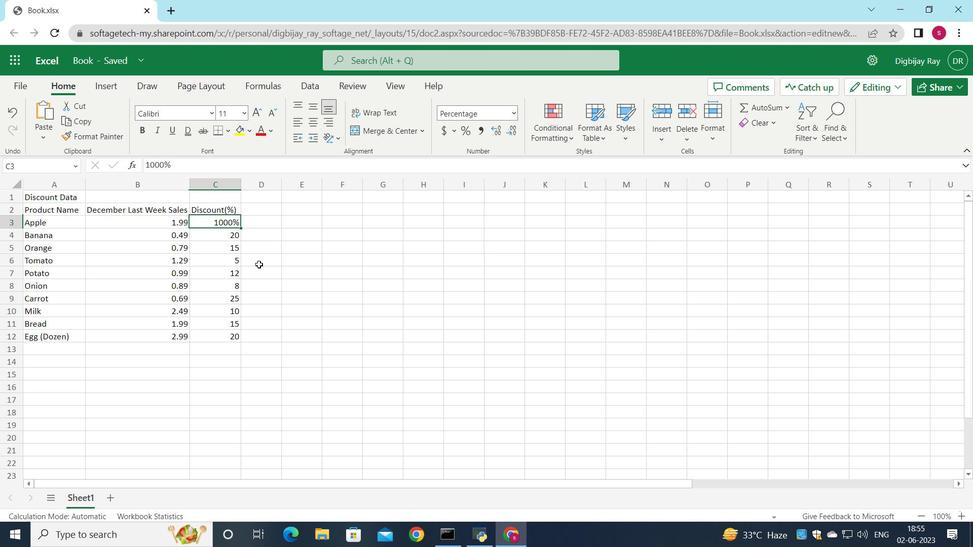 
Action: Mouse pressed left at (448, 350)
Screenshot: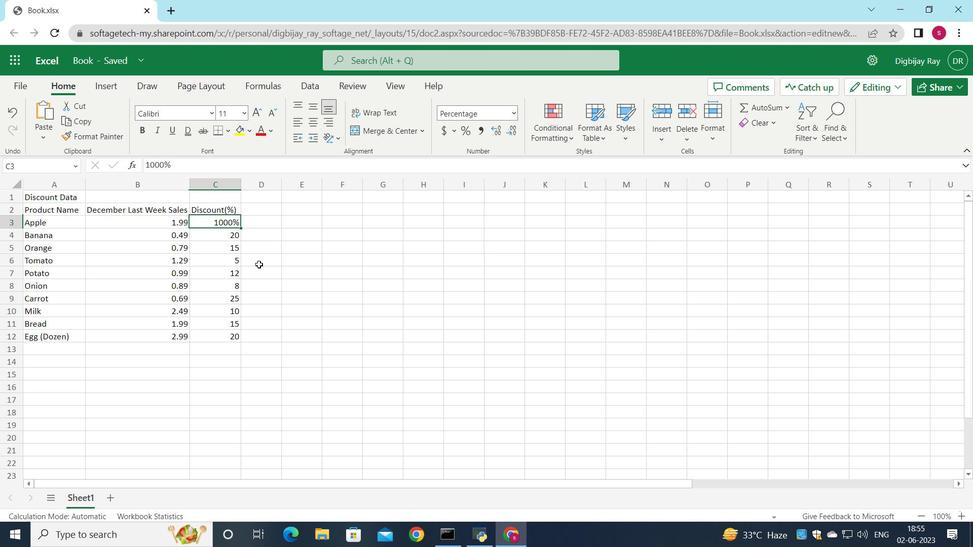 
Action: Mouse moved to (236, 223)
Screenshot: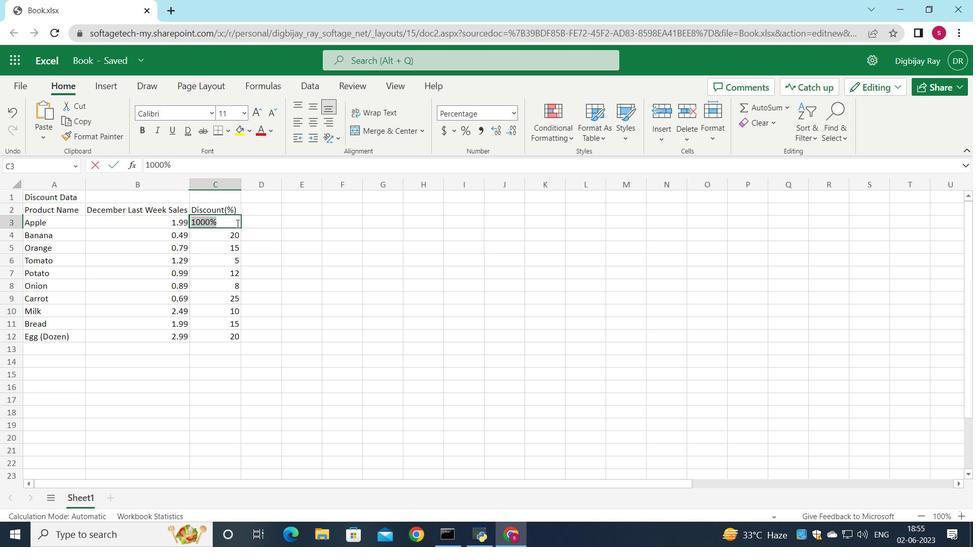 
Action: Mouse pressed left at (236, 223)
Screenshot: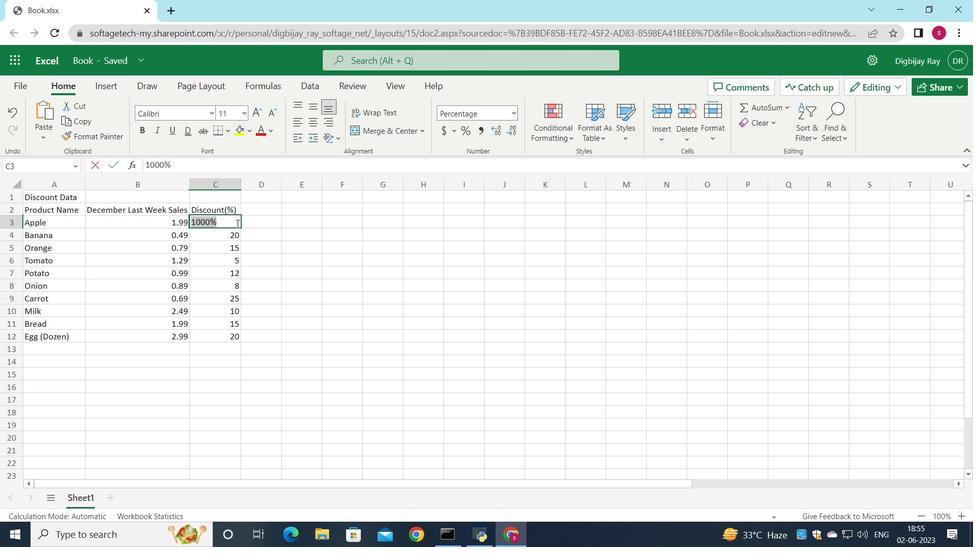 
Action: Mouse moved to (236, 223)
Screenshot: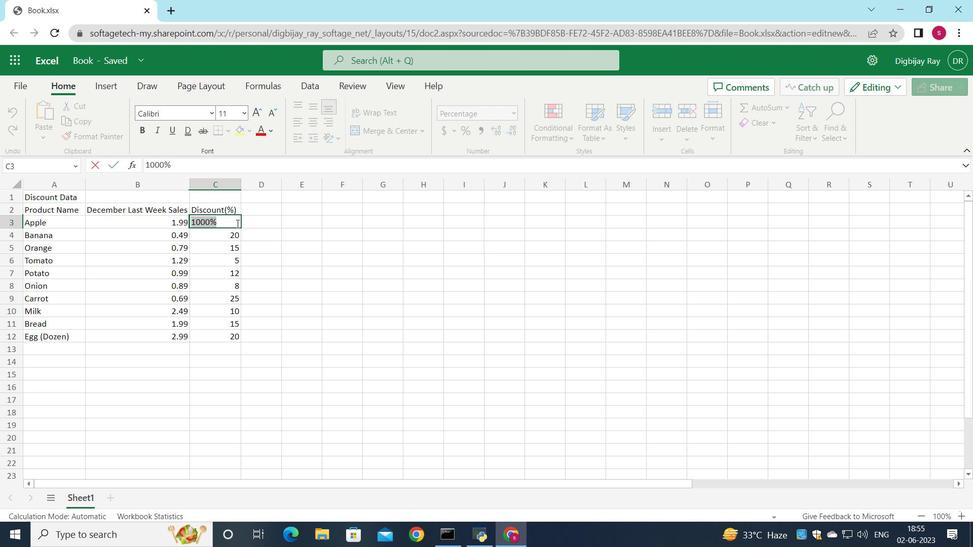 
Action: Mouse pressed left at (236, 223)
Screenshot: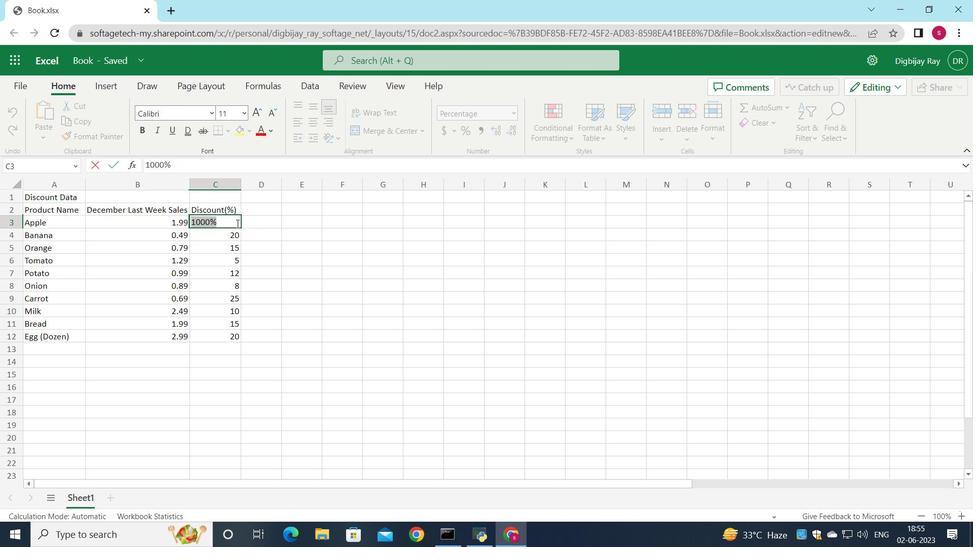 
Action: Mouse pressed left at (236, 223)
Screenshot: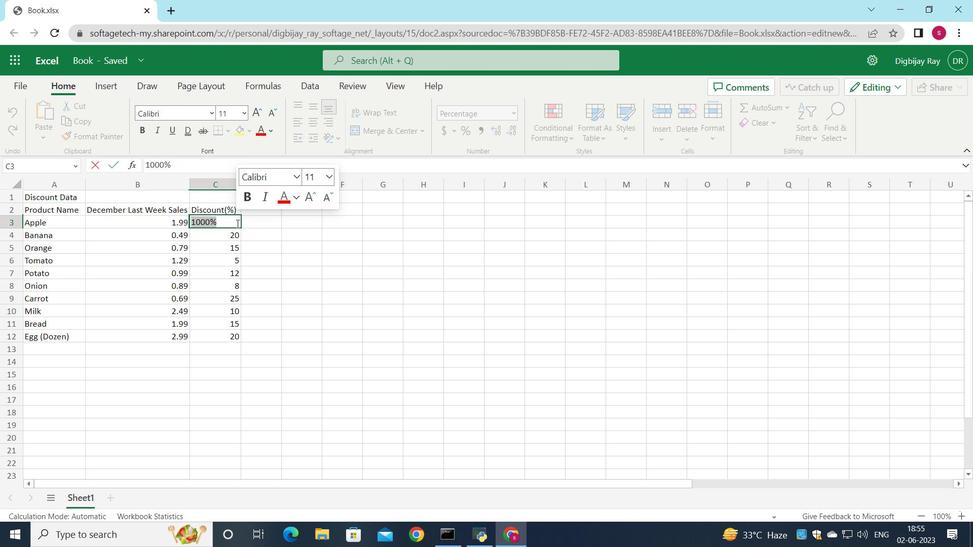 
Action: Mouse pressed left at (236, 223)
Screenshot: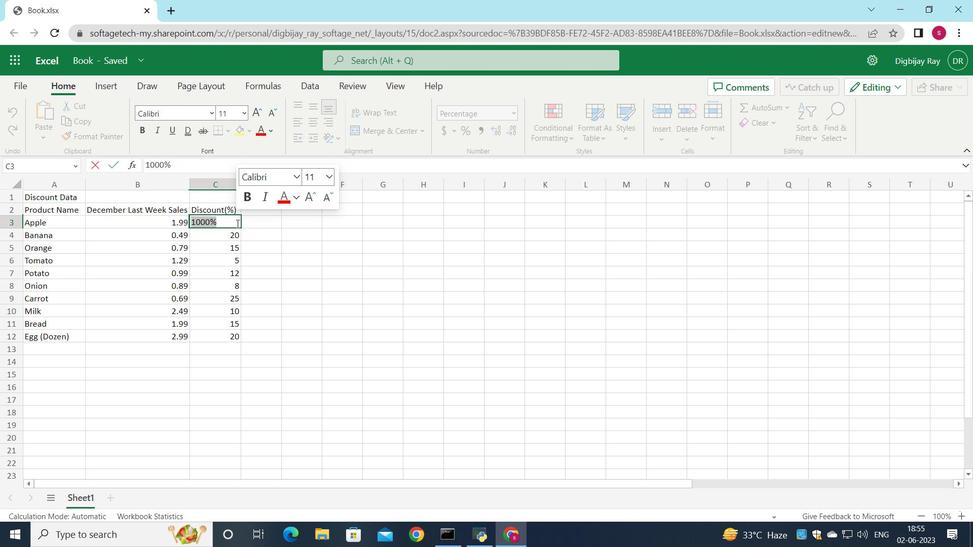 
Action: Key pressed 10<Key.enter>
Screenshot: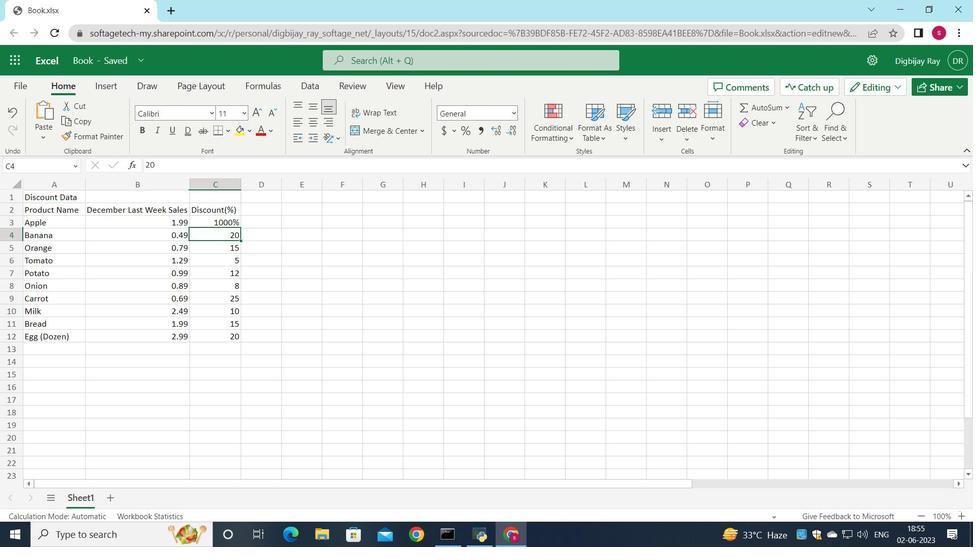 
Action: Mouse moved to (213, 209)
Screenshot: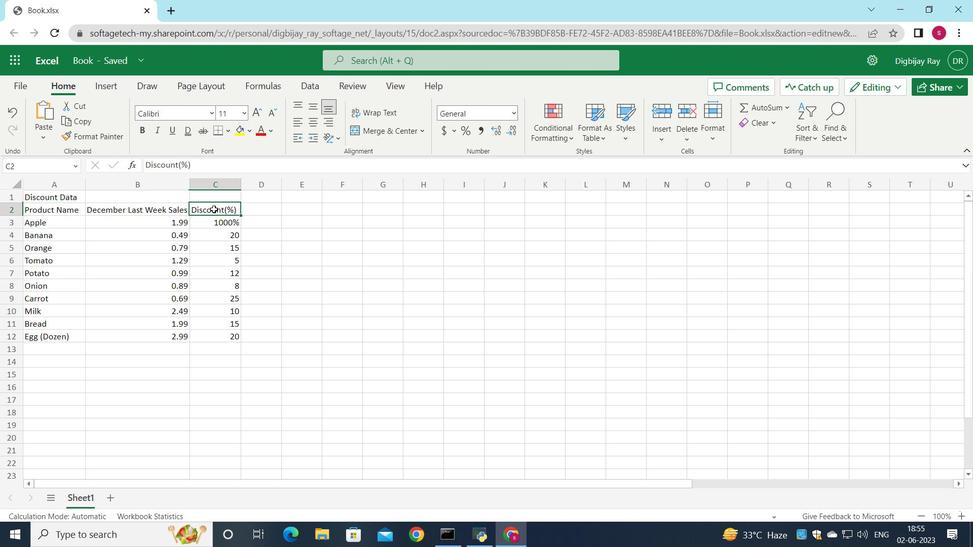 
Action: Mouse pressed left at (213, 209)
Screenshot: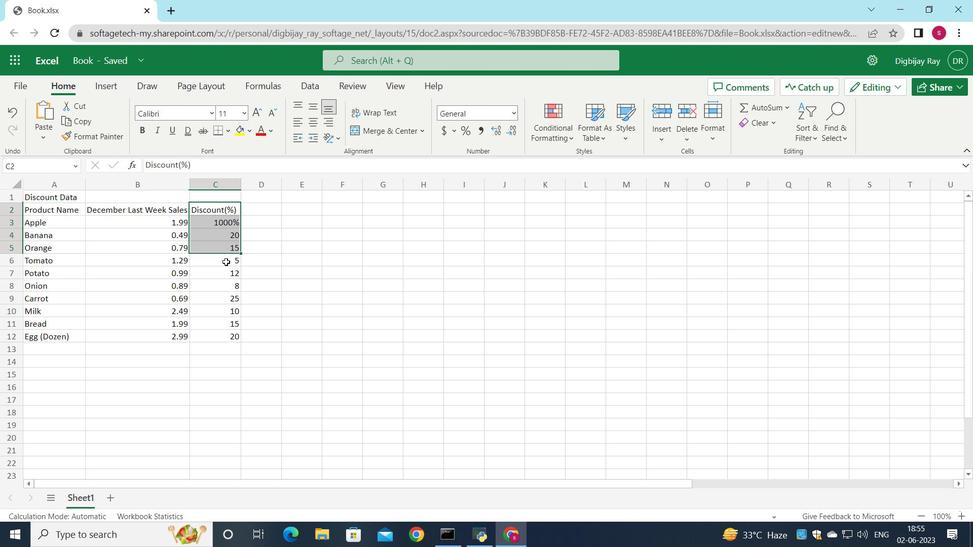 
Action: Mouse moved to (225, 334)
Screenshot: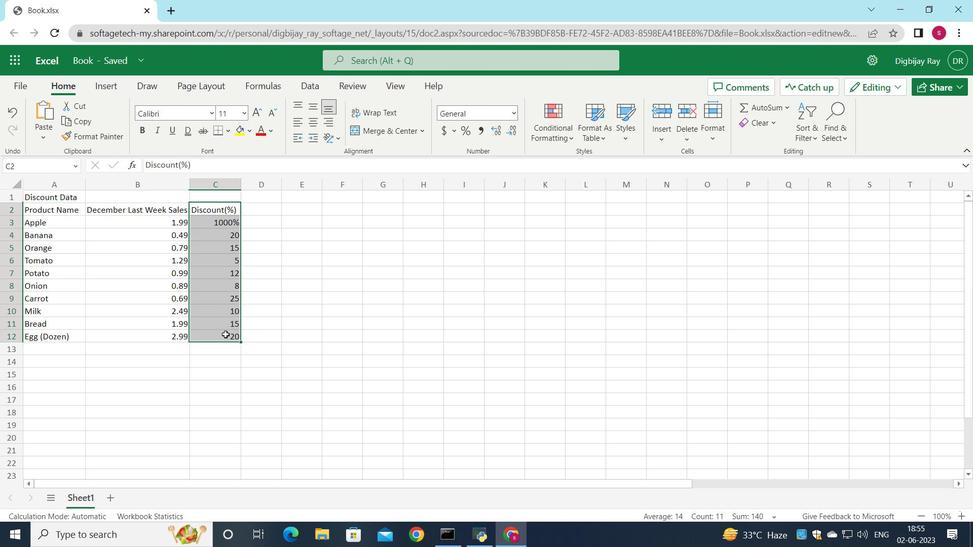 
Action: Key pressed <Key.delete>
Screenshot: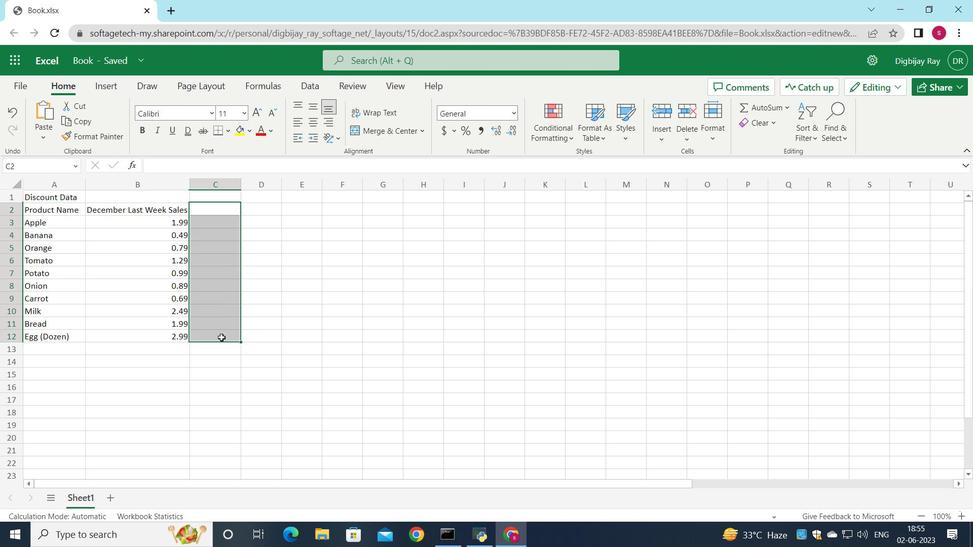 
Action: Mouse moved to (199, 207)
Screenshot: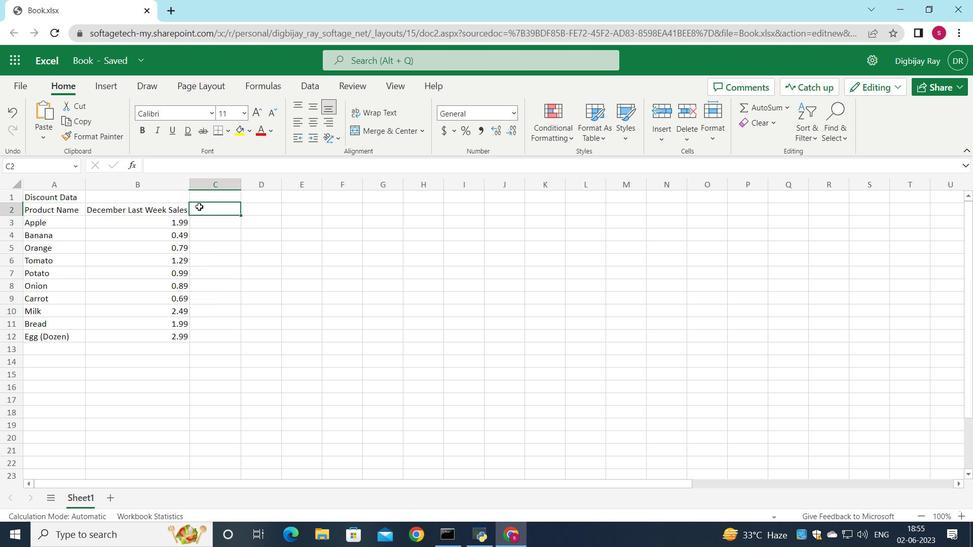 
Action: Mouse pressed left at (199, 207)
Screenshot: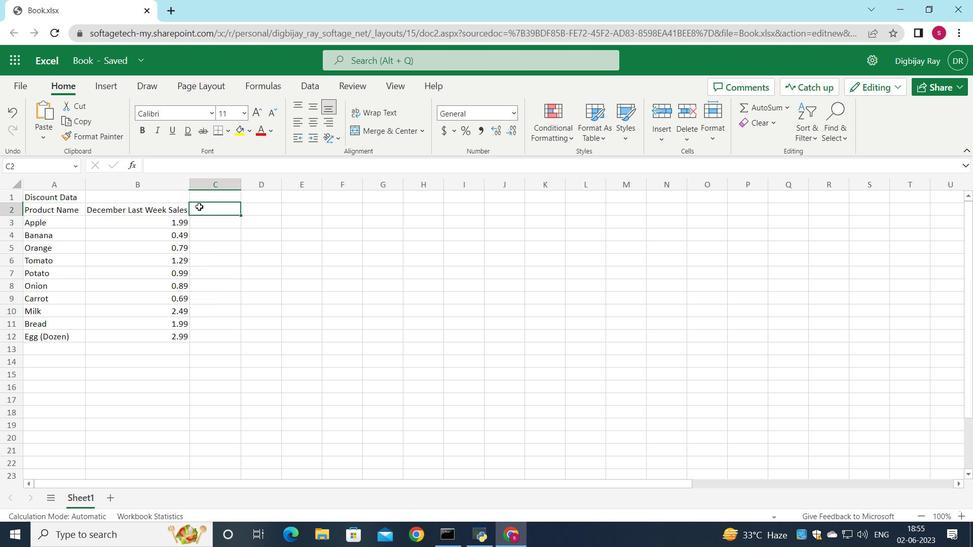 
Action: Key pressed <Key.shift><Key.shift><Key.shift><Key.shift><Key.shift><Key.shift><Key.shift><Key.shift><Key.shift><Key.shift><Key.shift><Key.shift>Discount<Key.space><Key.backspace><Key.shift><Key.shift><Key.shift><Key.shift><Key.shift><Key.shift><Key.shift><Key.shift><Key.shift><Key.shift><Key.shift><Key.shift><Key.shift><Key.shift><Key.shift><Key.shift><Key.shift><Key.shift><Key.shift><Key.shift><Key.shift><Key.shift><Key.shift><Key.shift><Key.shift><Key.shift><Key.shift><Key.shift><Key.shift><Key.shift><Key.shift><Key.shift><Key.shift><Key.shift><Key.shift><Key.shift><Key.shift><Key.shift><Key.shift><Key.shift><Key.shift><Key.shift><Key.shift><Key.shift><Key.shift><Key.shift>(5<Key.backspace><Key.shift><Key.shift><Key.shift><Key.shift><Key.shift>%<Key.shift><Key.shift><Key.shift><Key.shift>)<Key.enter>10<Key.enter>20<Key.enter><Key.up><Key.up><Key.backspace>10<Key.enter><Key.up><Key.up><Key.down>10<Key.right>
Screenshot: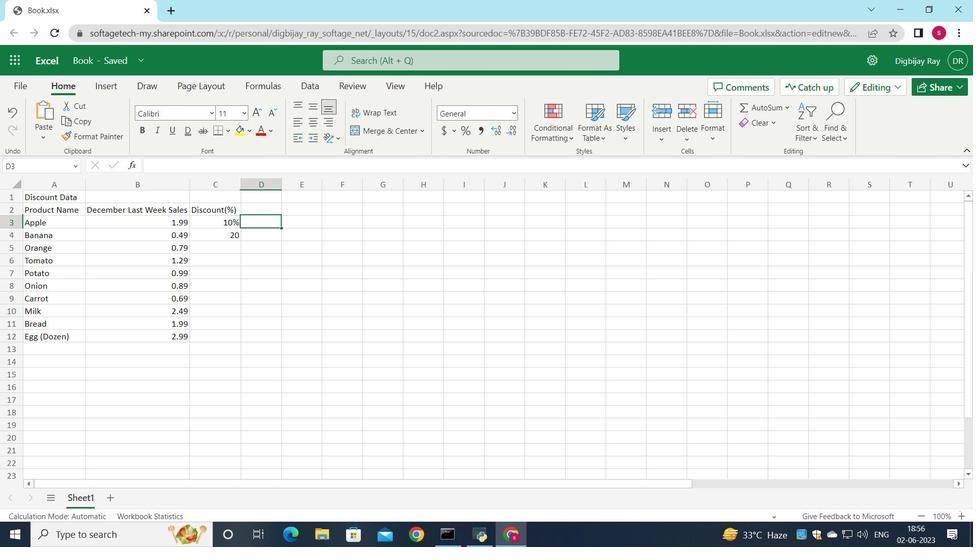 
Action: Mouse moved to (221, 226)
Screenshot: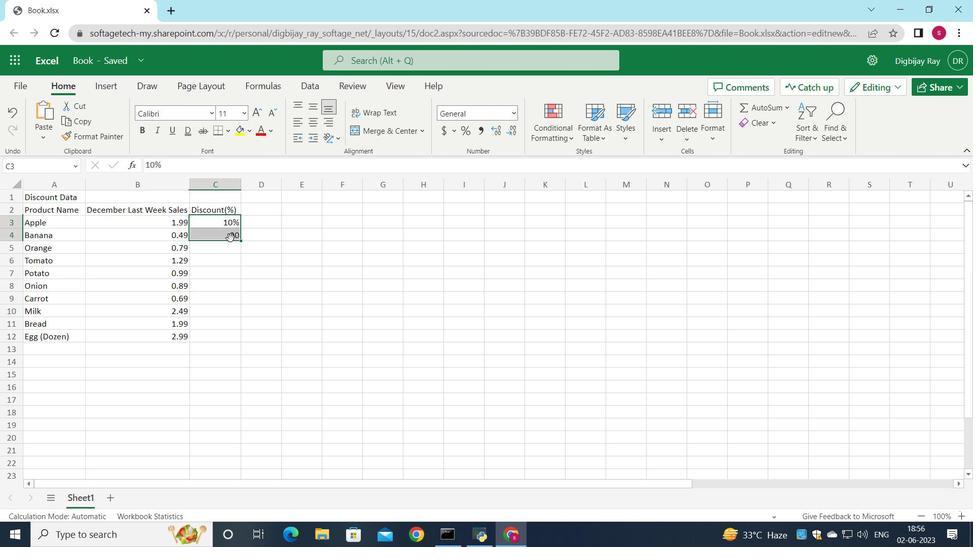 
Action: Mouse pressed left at (221, 226)
Screenshot: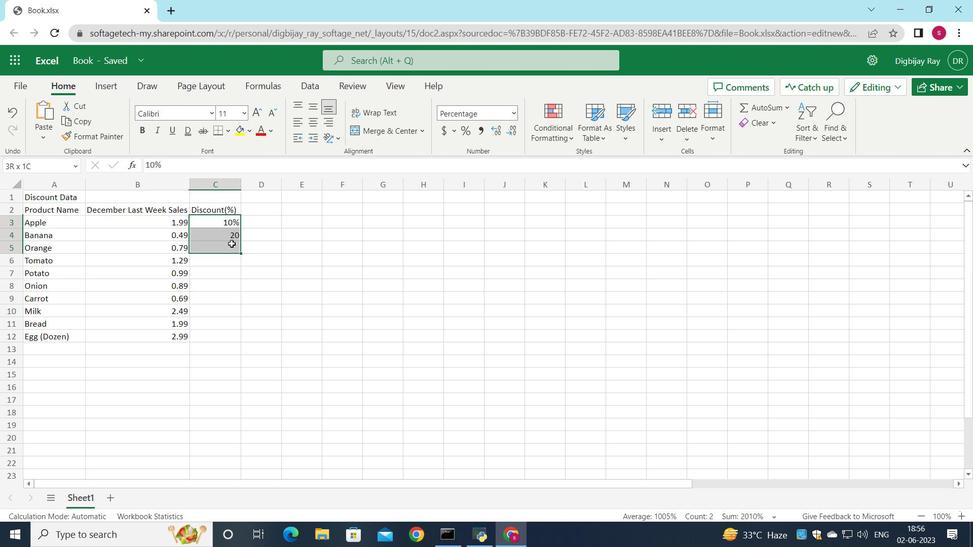 
Action: Mouse moved to (234, 242)
Screenshot: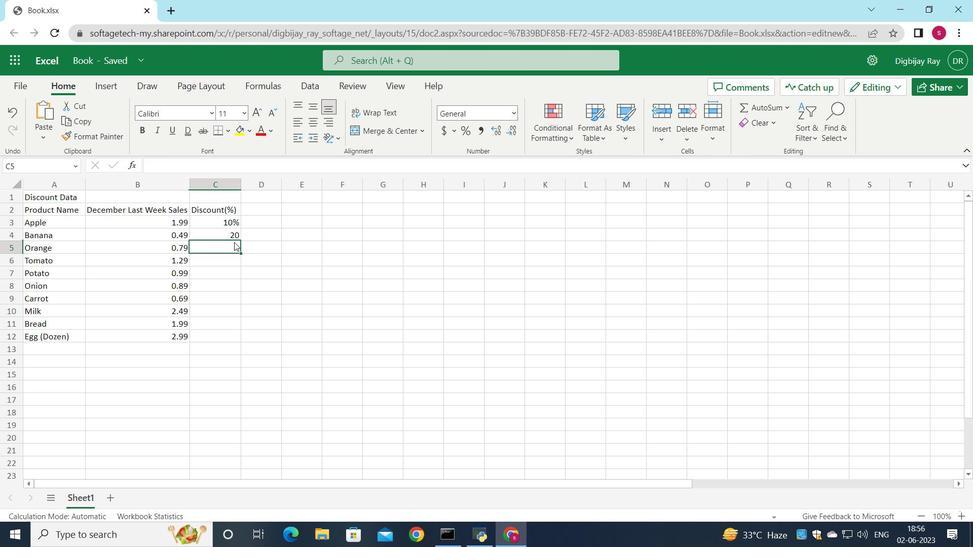 
Action: Mouse pressed right at (234, 242)
Screenshot: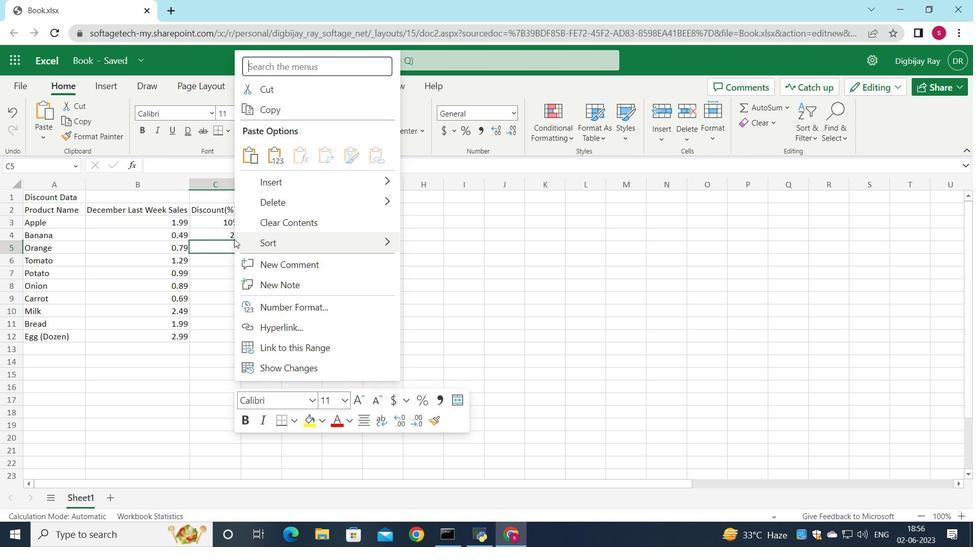
Action: Mouse moved to (226, 237)
Screenshot: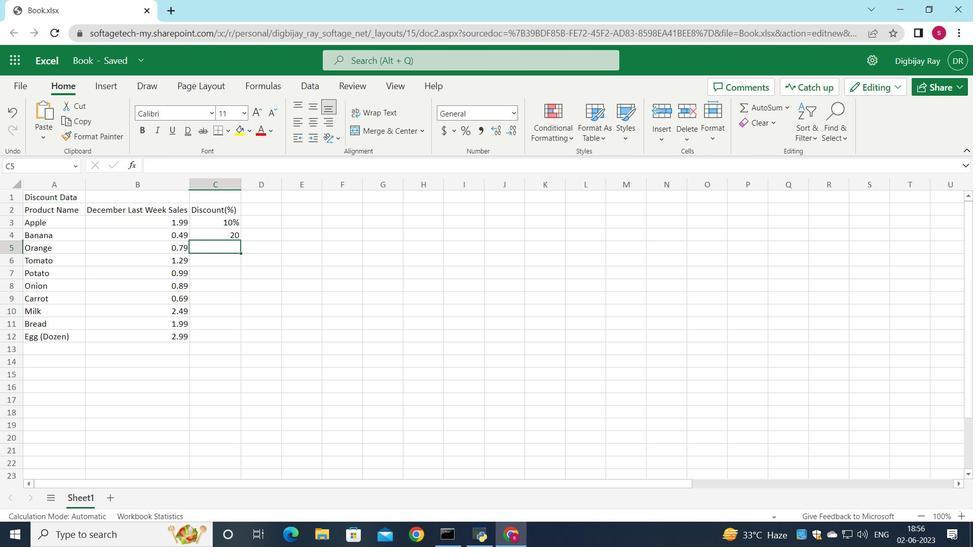 
Action: Mouse pressed left at (226, 237)
Screenshot: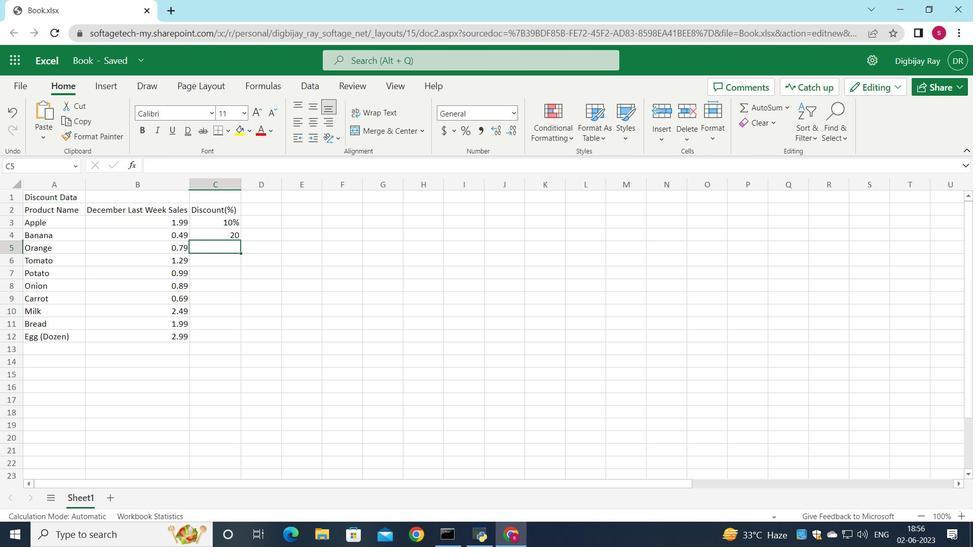 
Action: Mouse moved to (224, 235)
Screenshot: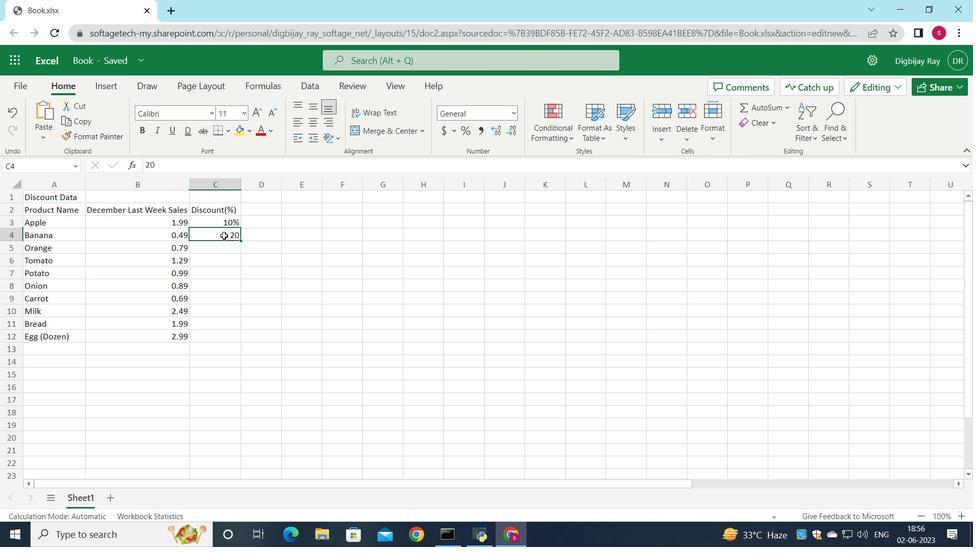 
Action: Mouse pressed left at (224, 235)
Screenshot: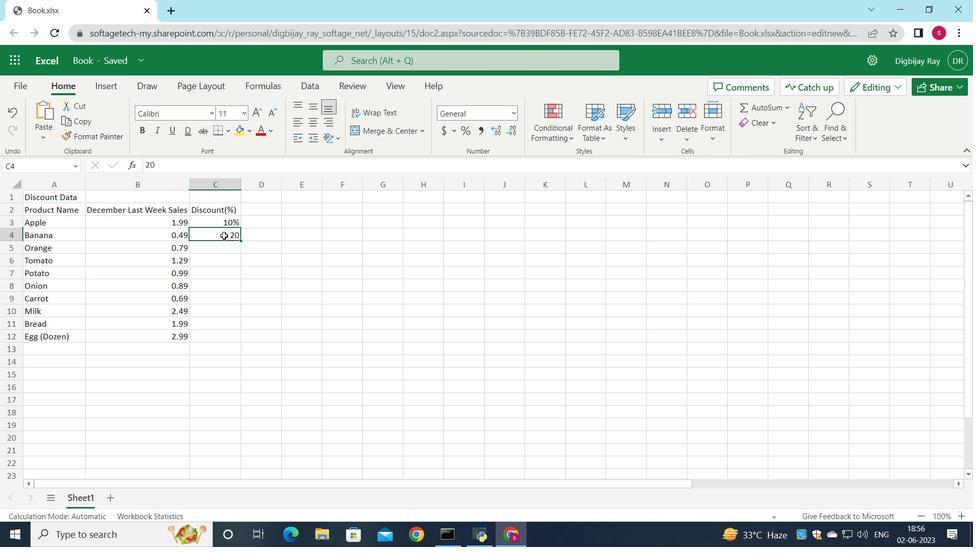 
Action: Mouse pressed right at (224, 235)
Screenshot: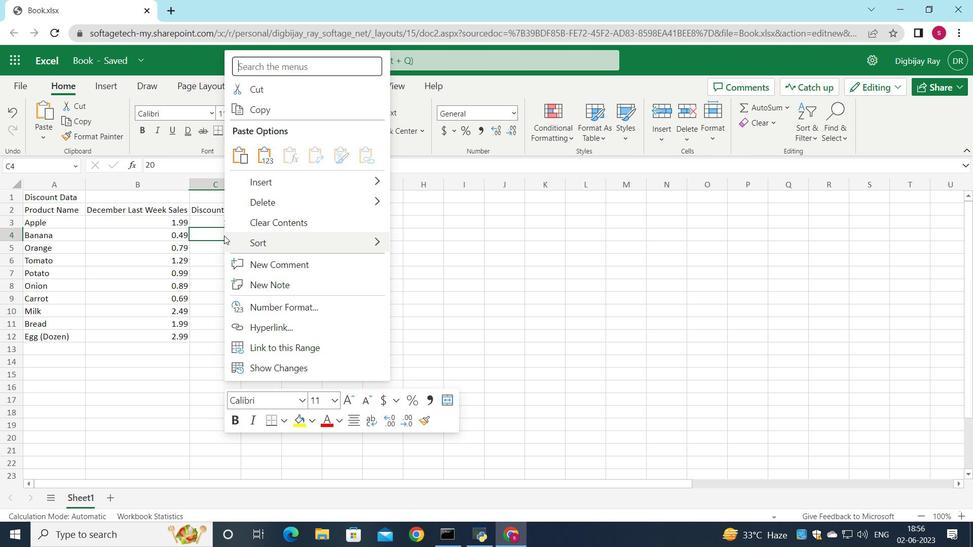 
Action: Mouse moved to (275, 201)
Screenshot: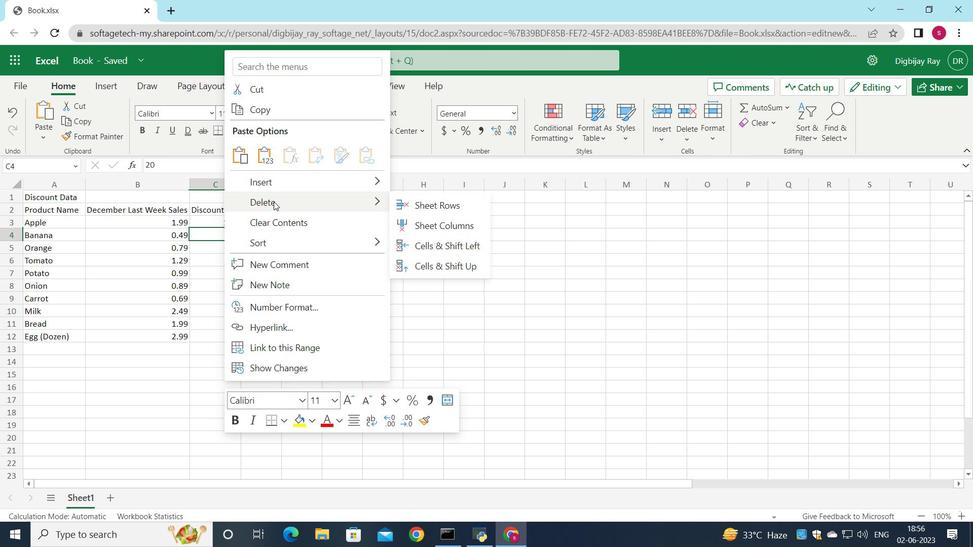 
Action: Mouse pressed left at (275, 201)
Screenshot: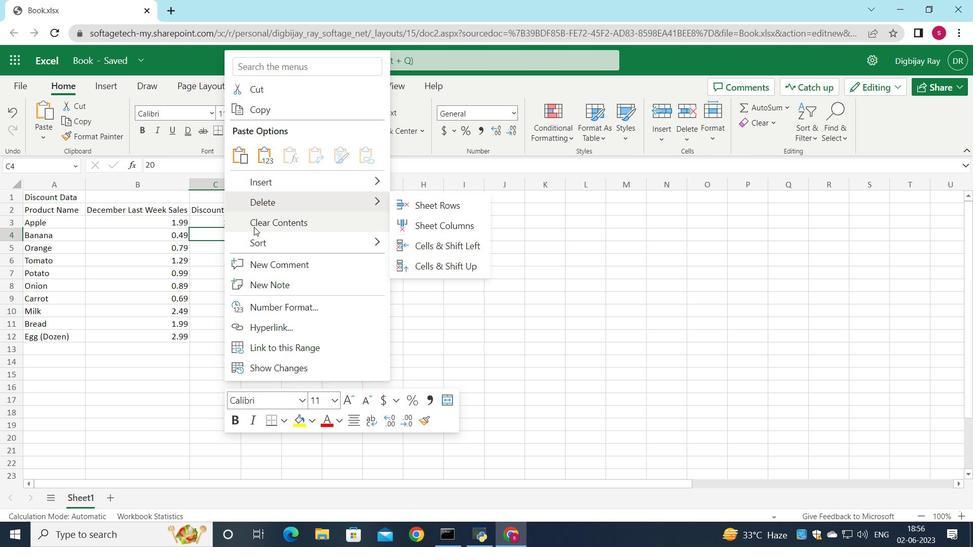 
Action: Mouse moved to (263, 198)
Screenshot: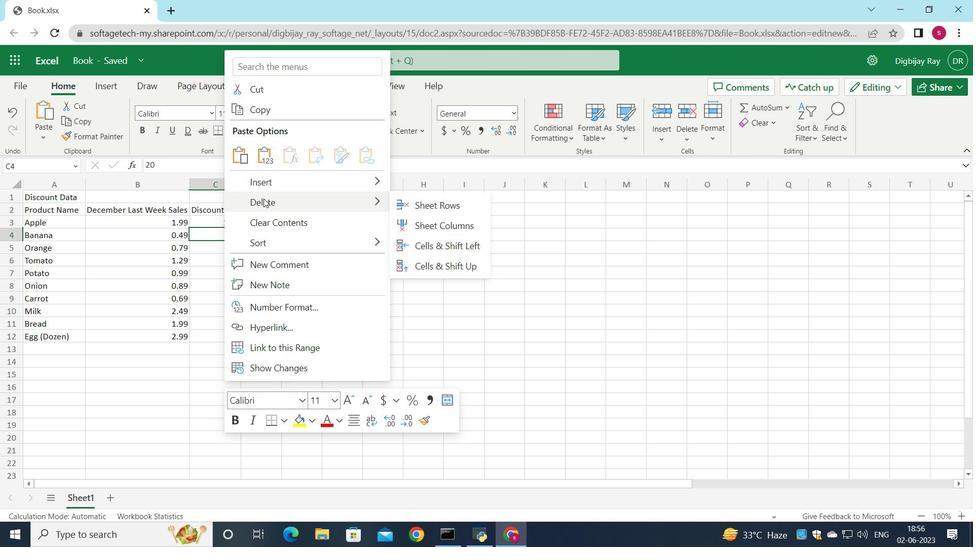 
Action: Mouse pressed left at (263, 198)
Screenshot: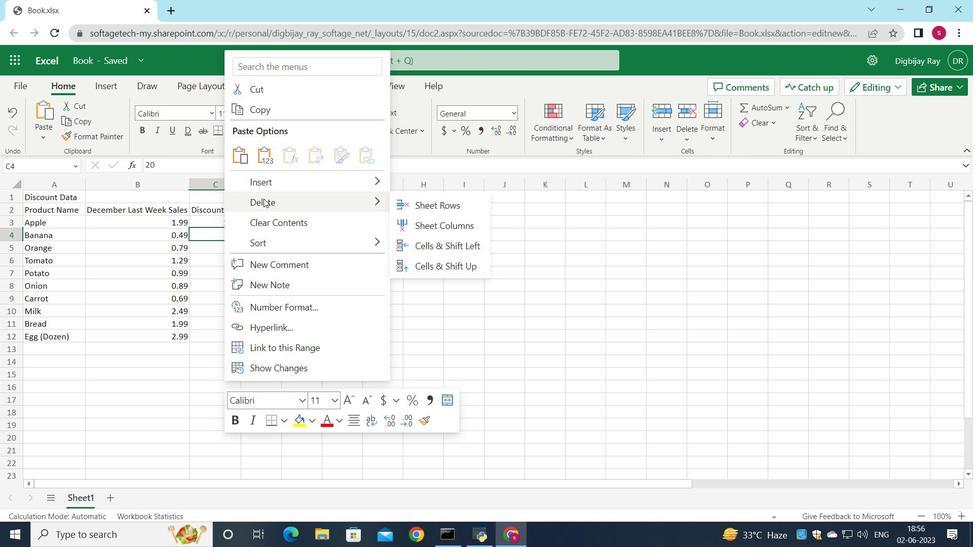 
Action: Mouse moved to (580, 403)
Screenshot: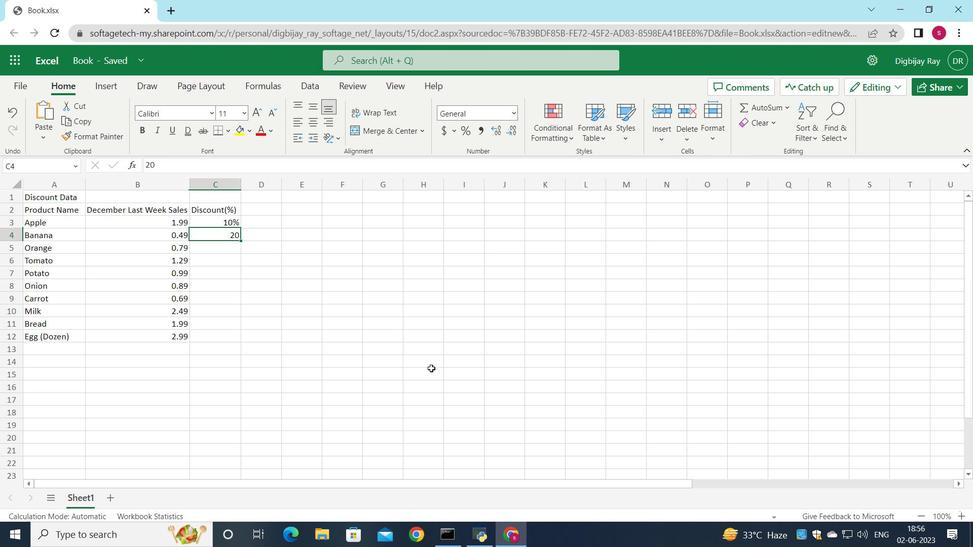
Action: Mouse pressed left at (580, 403)
Screenshot: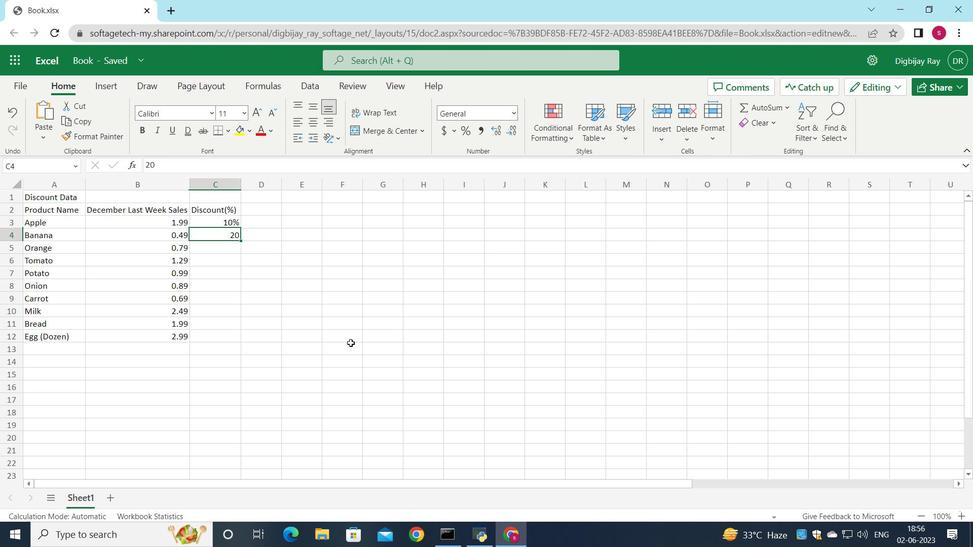
Action: Mouse moved to (246, 300)
Screenshot: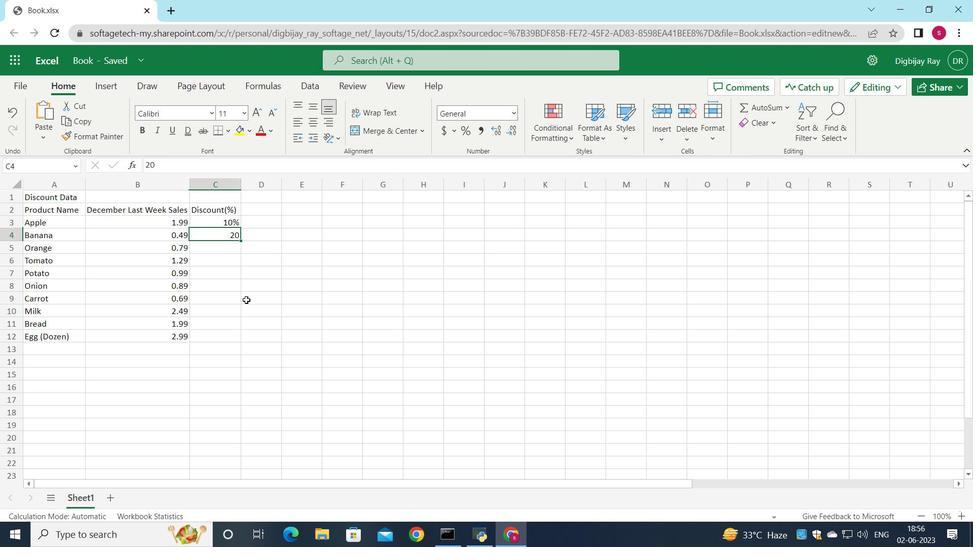 
Action: Key pressed <Key.delete>
Screenshot: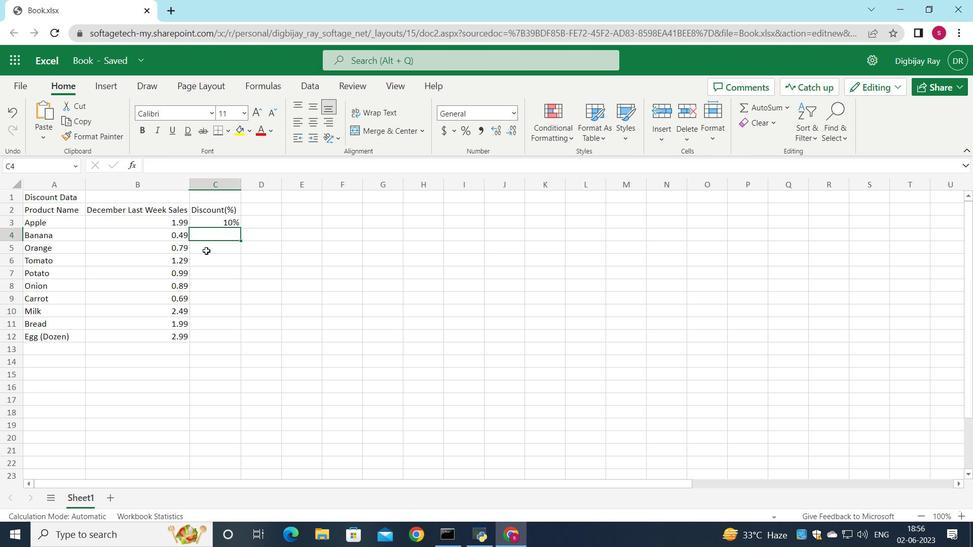 
Action: Mouse moved to (216, 227)
Screenshot: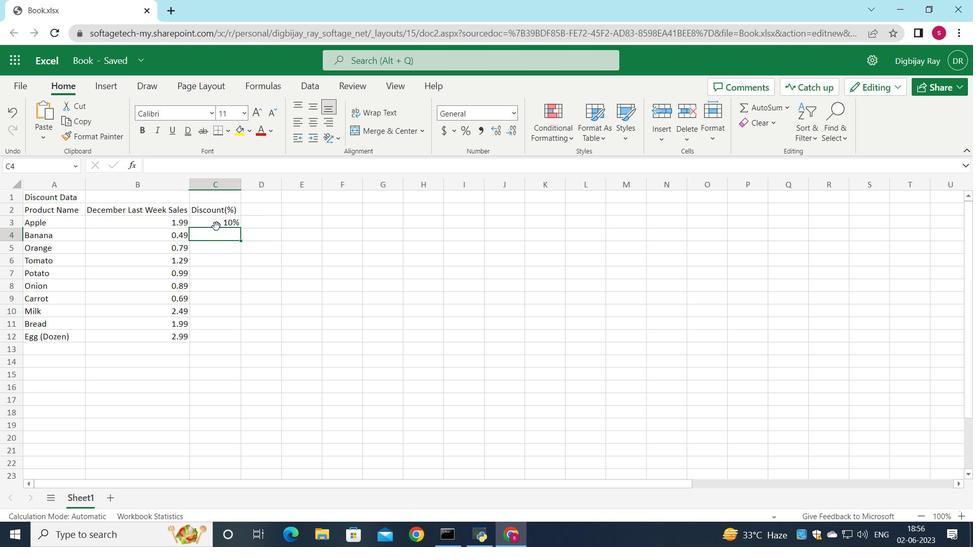 
Action: Mouse pressed left at (216, 227)
Screenshot: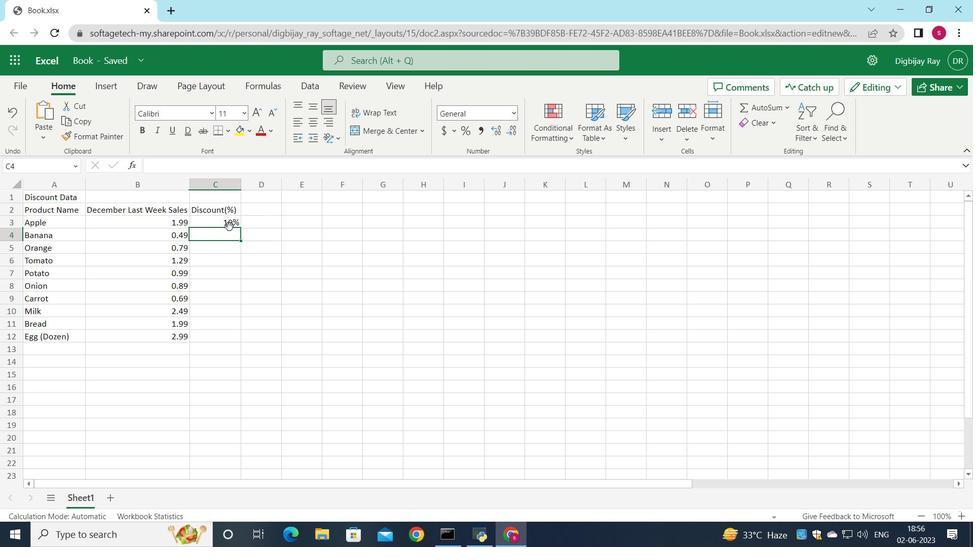 
Action: Mouse moved to (228, 223)
Screenshot: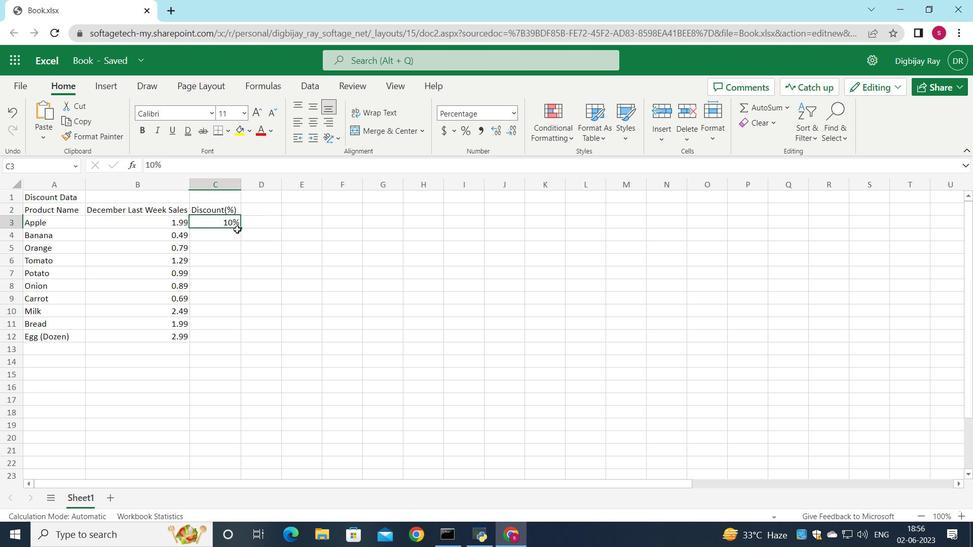 
Action: Mouse pressed left at (228, 223)
Screenshot: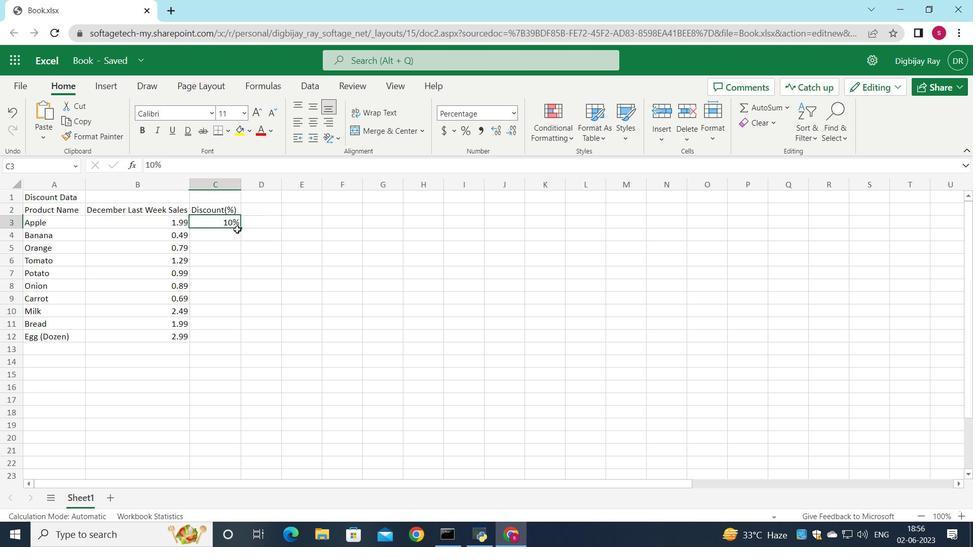 
Action: Mouse moved to (240, 228)
Screenshot: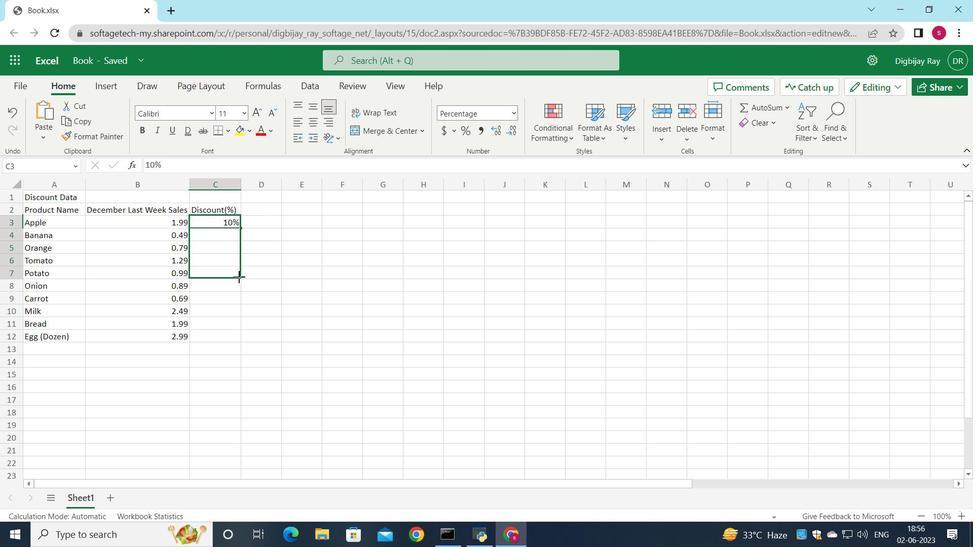 
Action: Mouse pressed left at (240, 228)
Screenshot: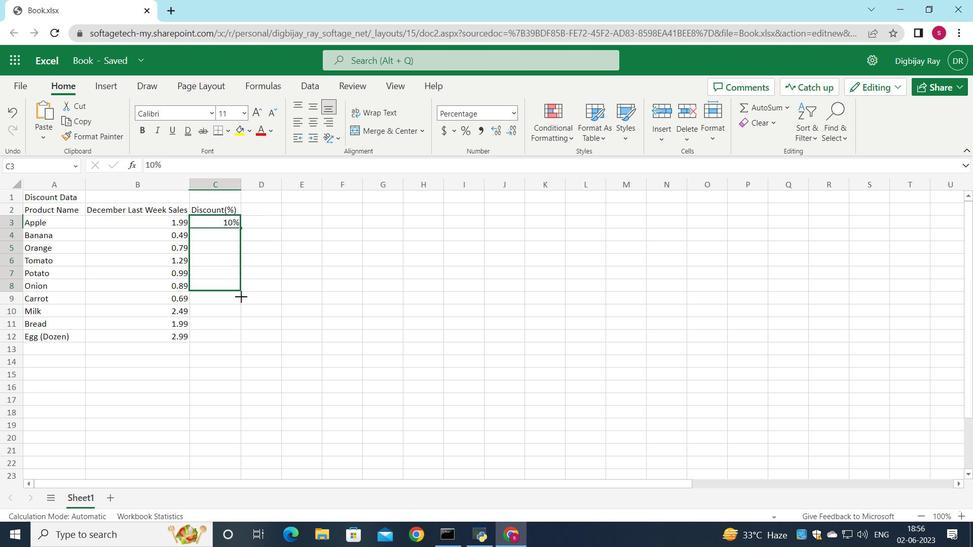 
Action: Mouse moved to (209, 232)
Screenshot: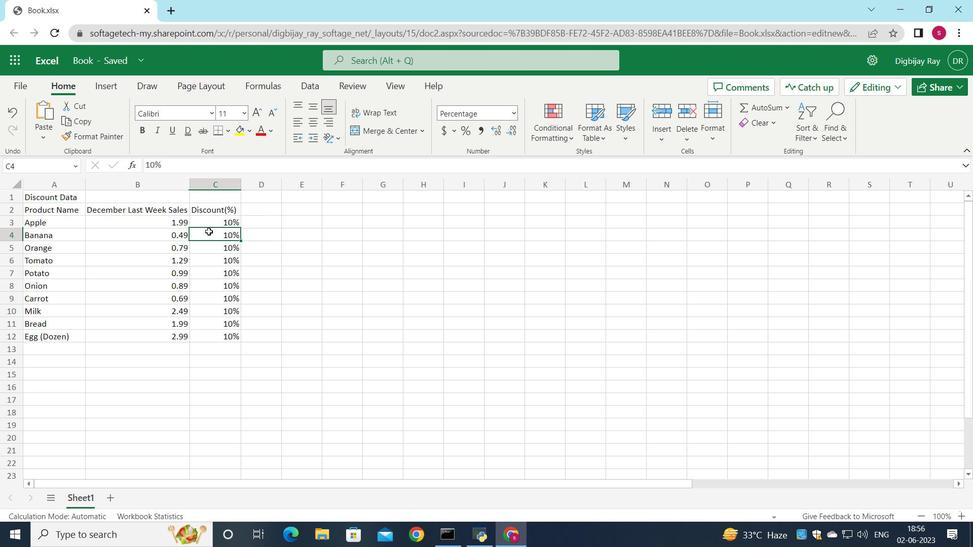 
Action: Mouse pressed left at (209, 232)
Screenshot: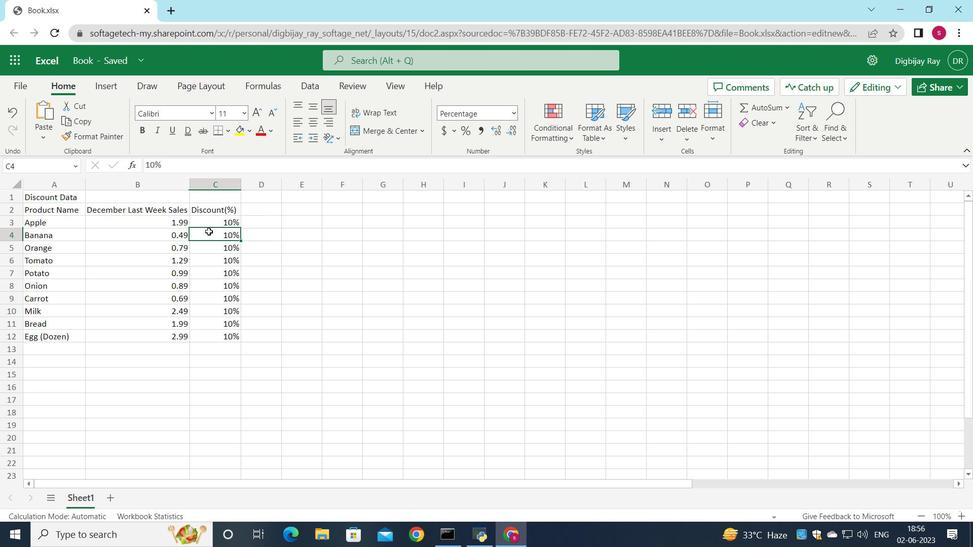 
Action: Mouse moved to (222, 329)
Screenshot: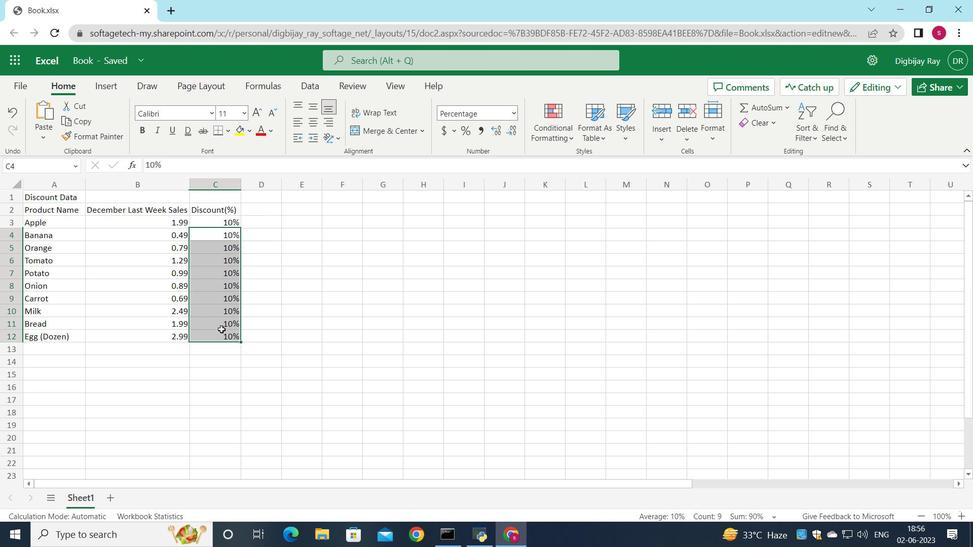 
Action: Key pressed <Key.delete>
Screenshot: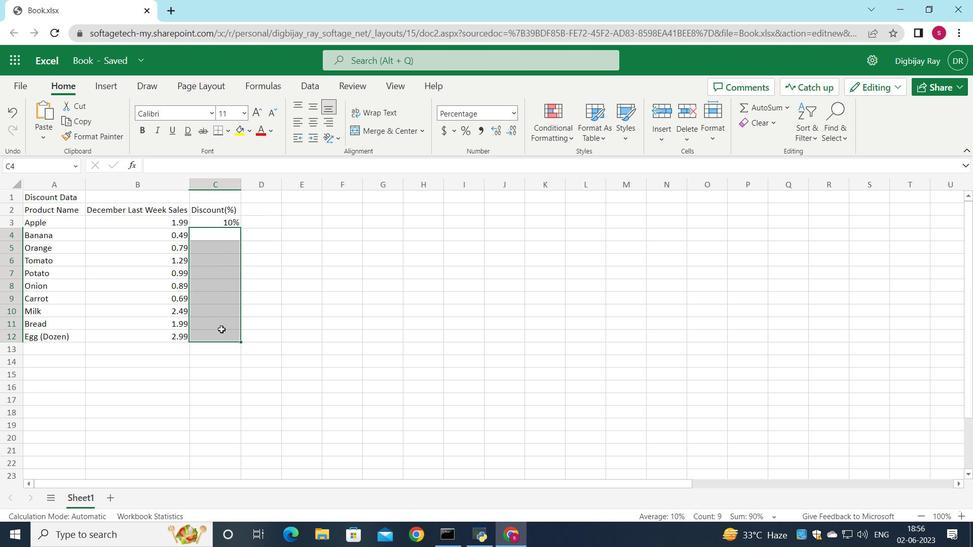 
Action: Mouse moved to (234, 208)
Screenshot: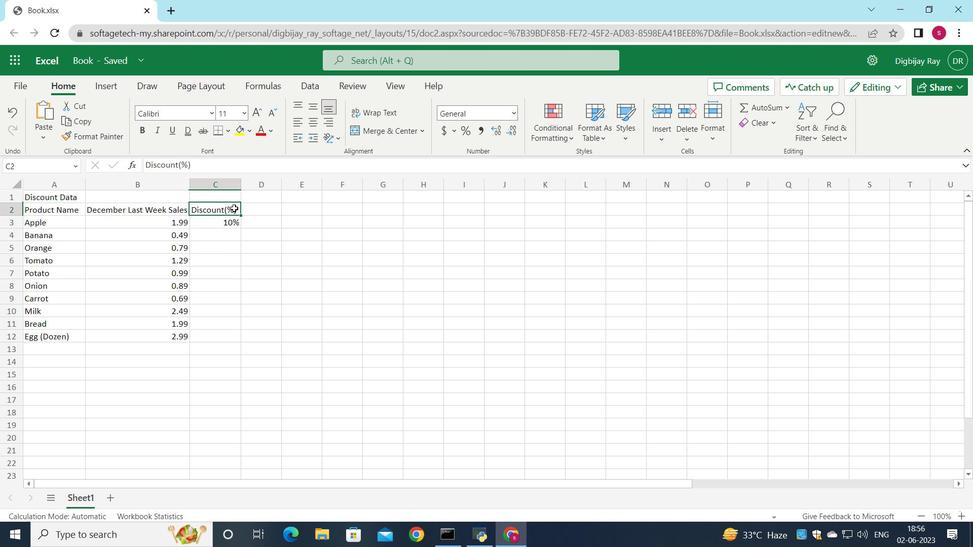 
Action: Mouse pressed left at (234, 208)
Screenshot: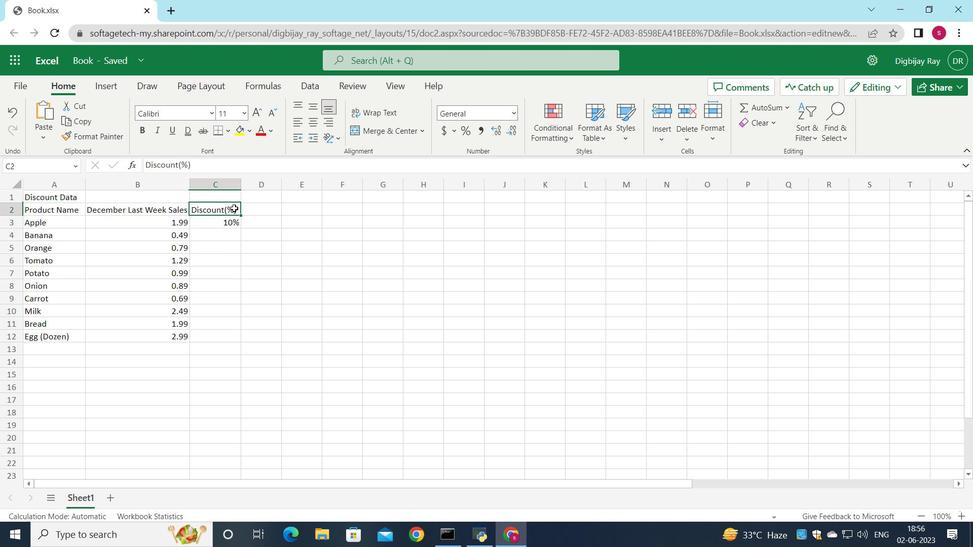 
Action: Mouse pressed left at (234, 208)
Screenshot: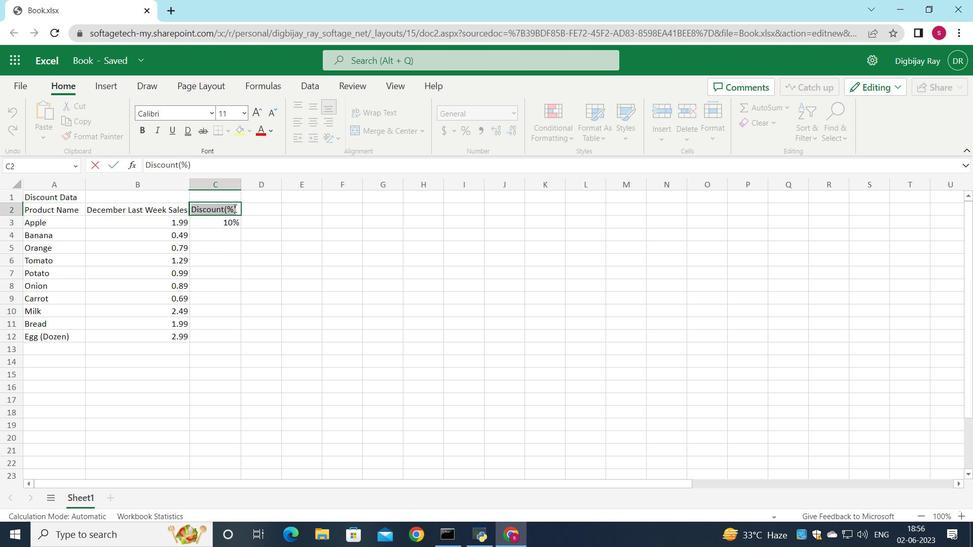 
Action: Mouse pressed left at (234, 208)
Screenshot: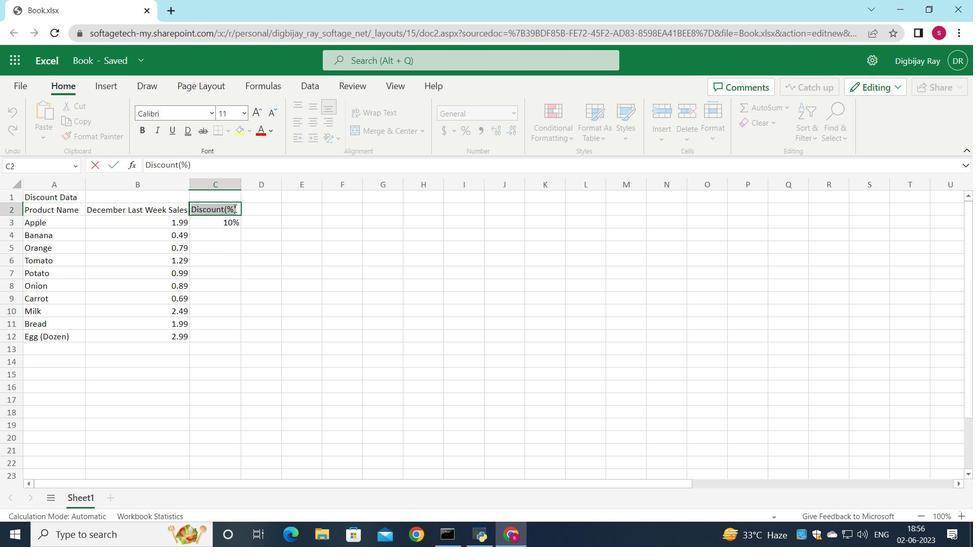 
Action: Mouse pressed left at (234, 208)
Screenshot: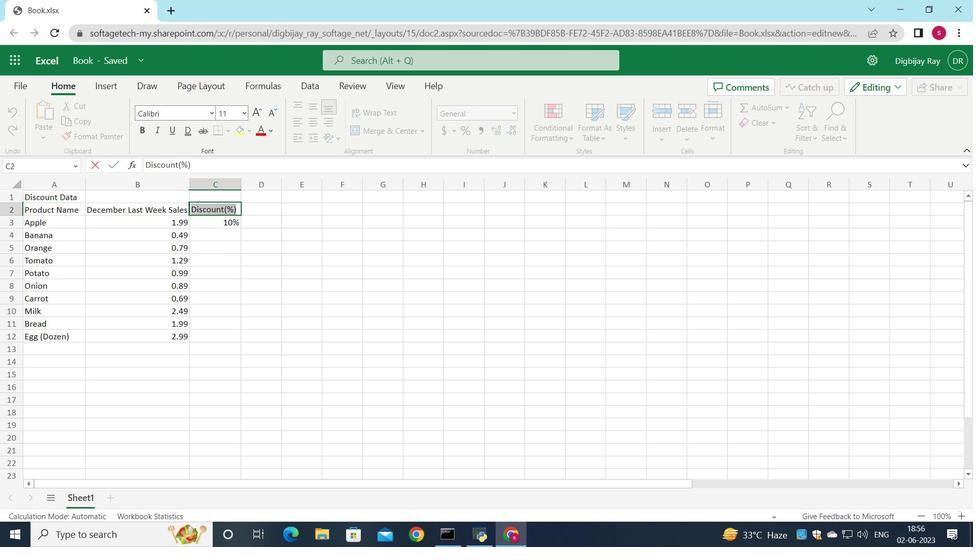 
Action: Mouse moved to (221, 209)
Screenshot: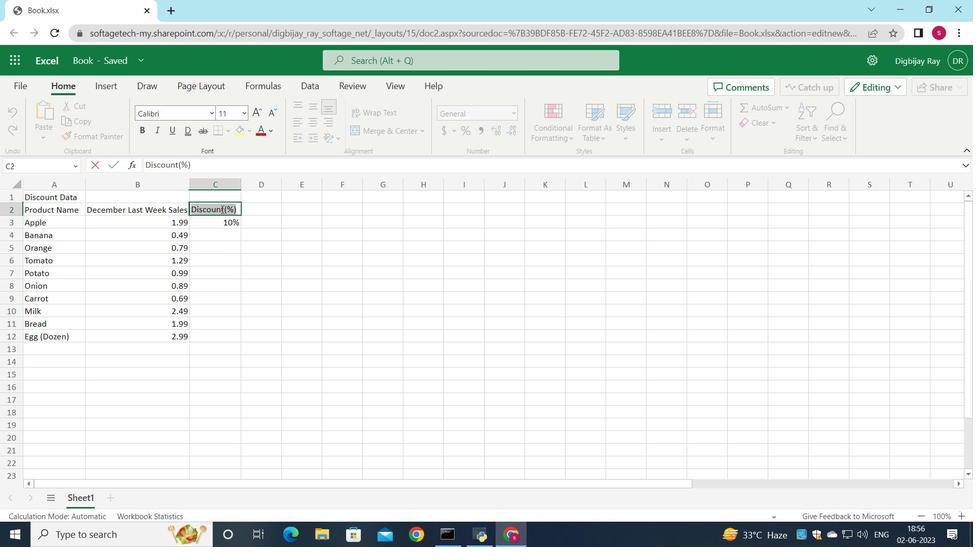 
Action: Mouse pressed left at (221, 209)
Screenshot: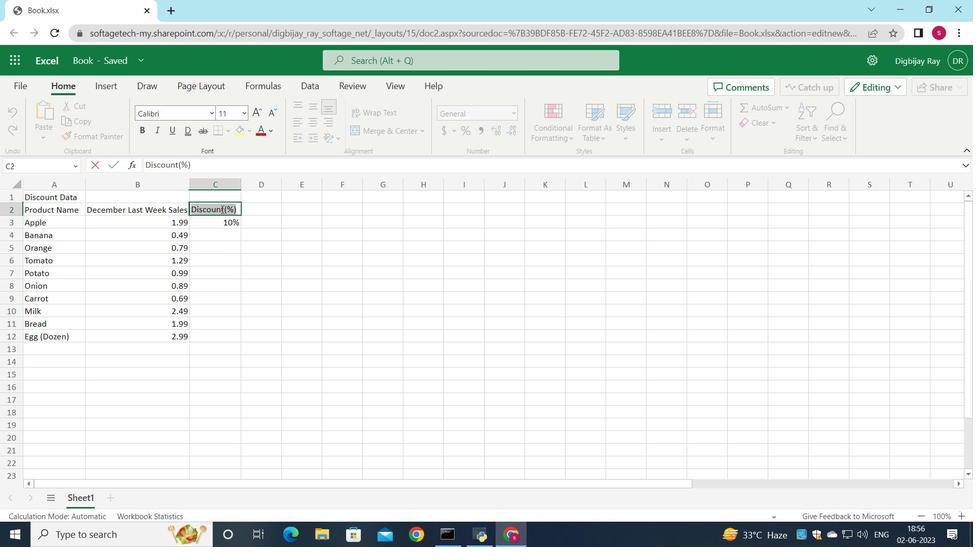 
Action: Mouse moved to (222, 209)
Screenshot: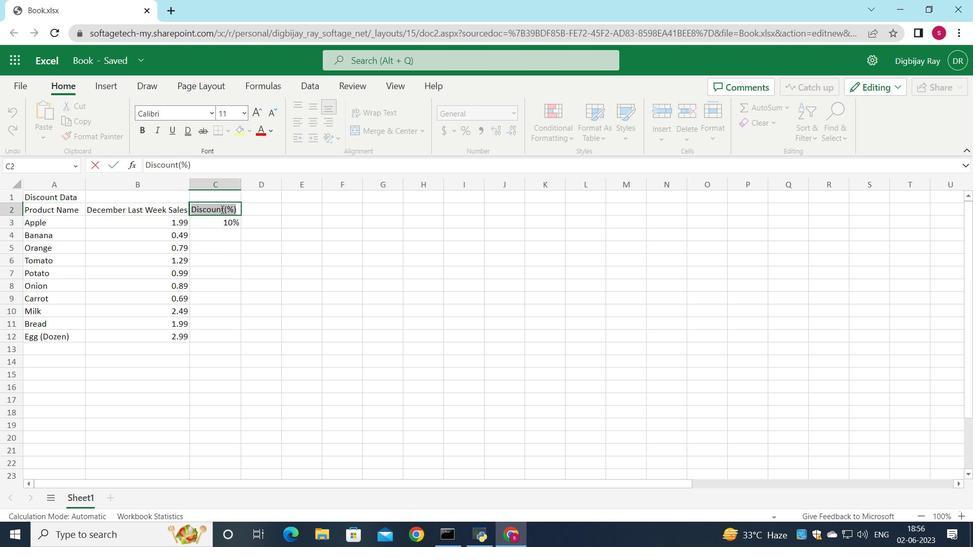 
Action: Mouse pressed left at (222, 209)
Screenshot: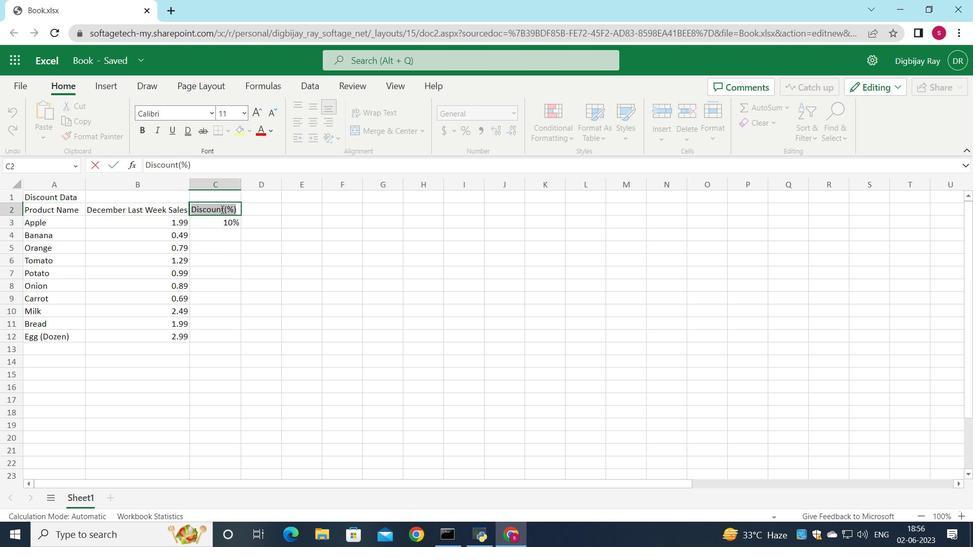 
Action: Mouse moved to (222, 209)
Screenshot: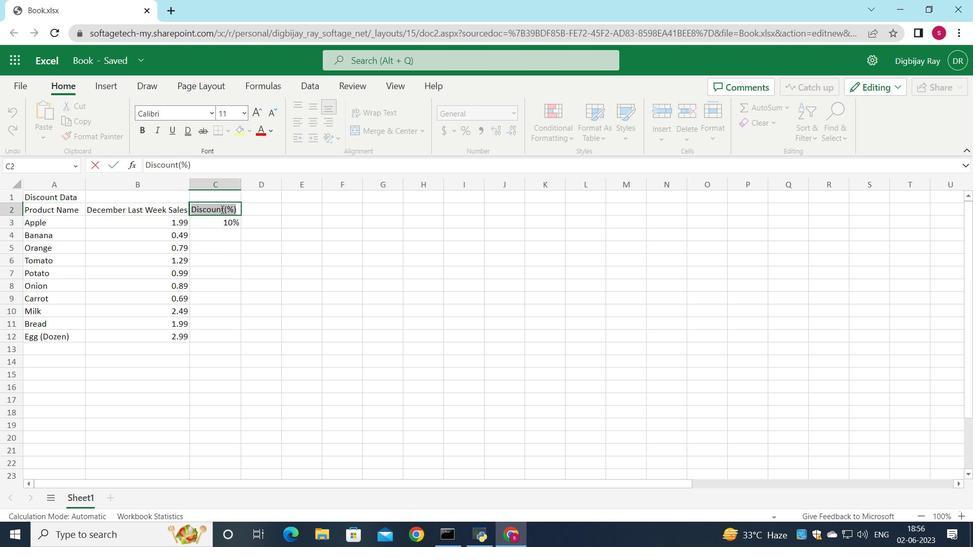 
Action: Mouse pressed left at (222, 209)
Screenshot: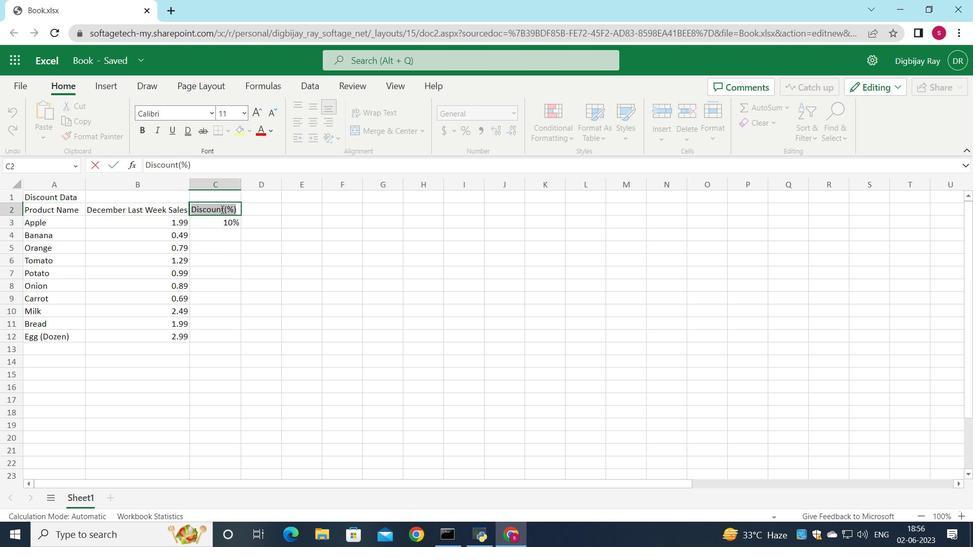 
Action: Mouse pressed left at (222, 209)
Screenshot: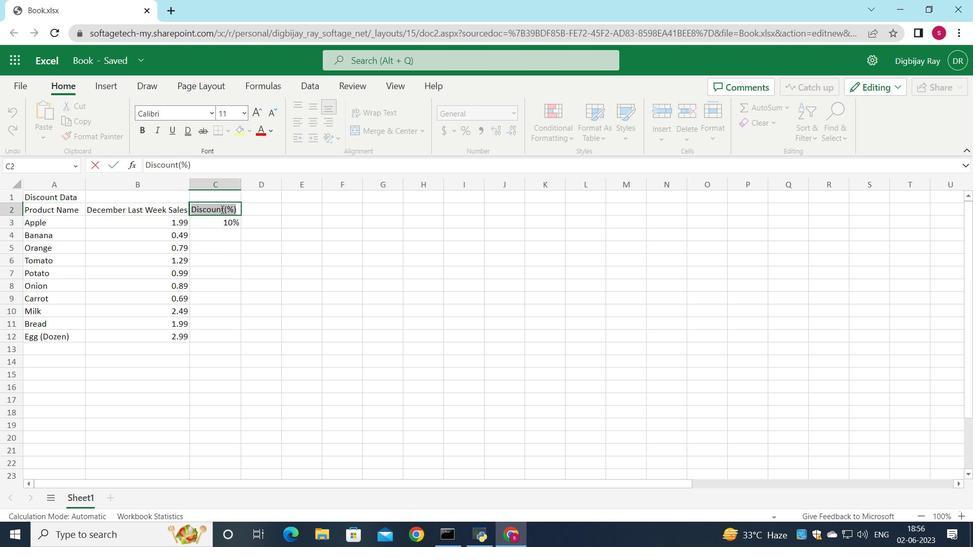 
Action: Mouse pressed left at (222, 209)
Screenshot: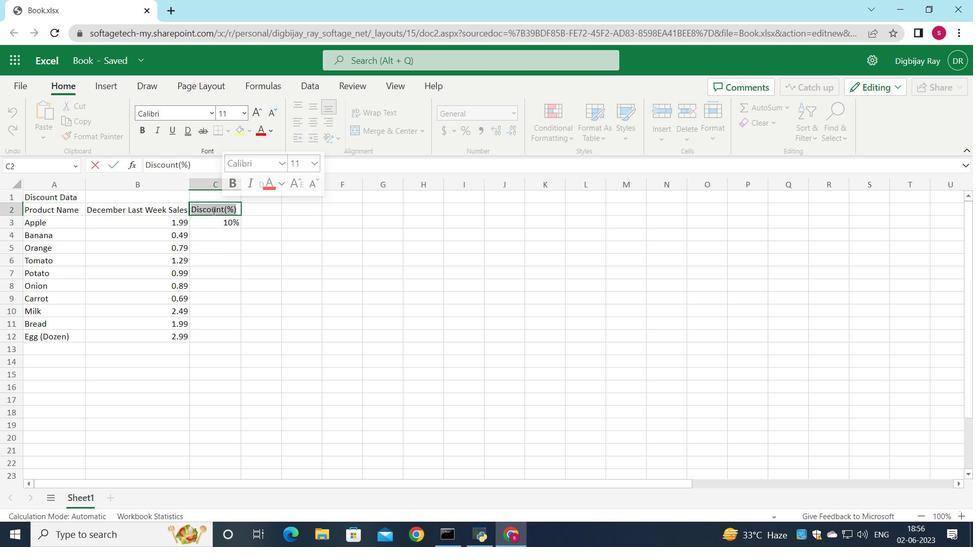 
Action: Mouse moved to (212, 210)
Screenshot: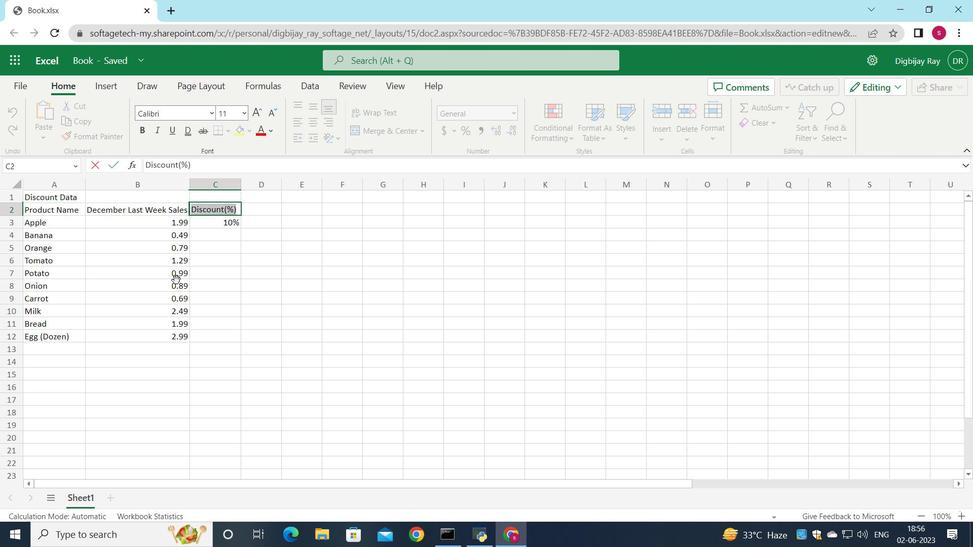 
Action: Mouse pressed left at (212, 210)
Screenshot: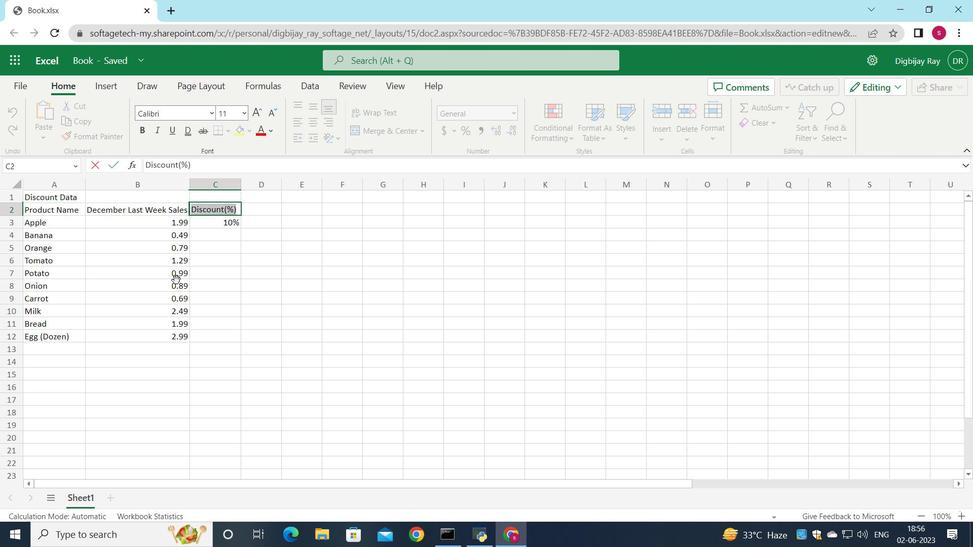 
Action: Mouse moved to (176, 280)
Screenshot: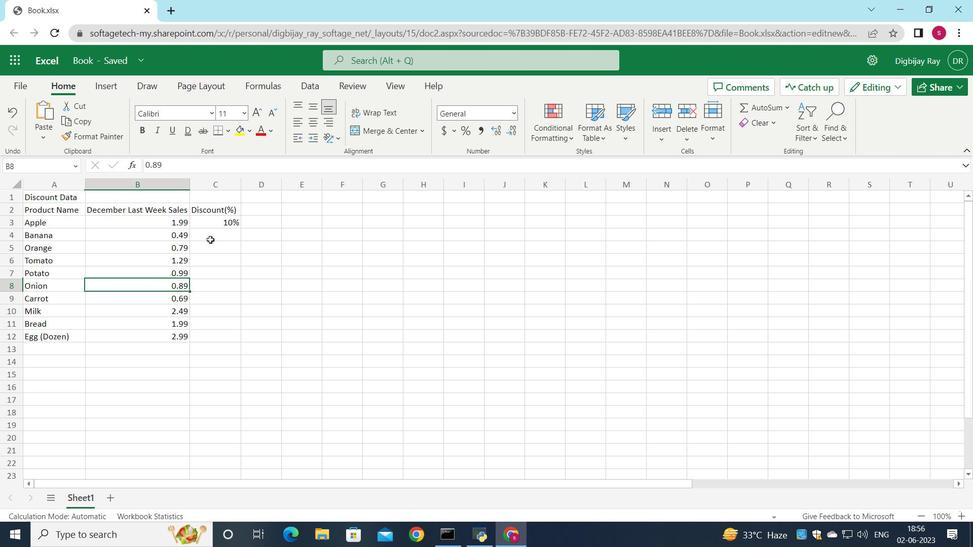 
Action: Mouse pressed left at (176, 280)
Screenshot: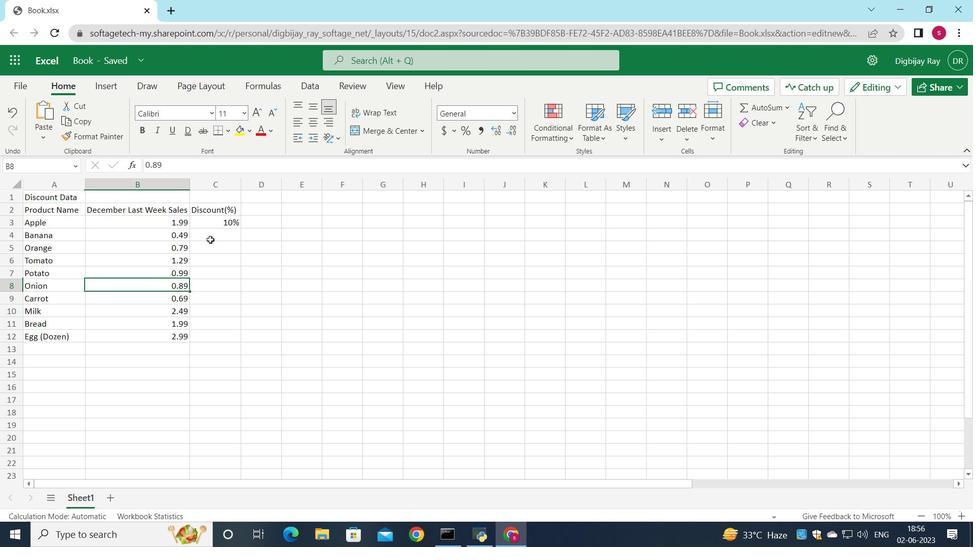 
Action: Mouse moved to (227, 205)
Screenshot: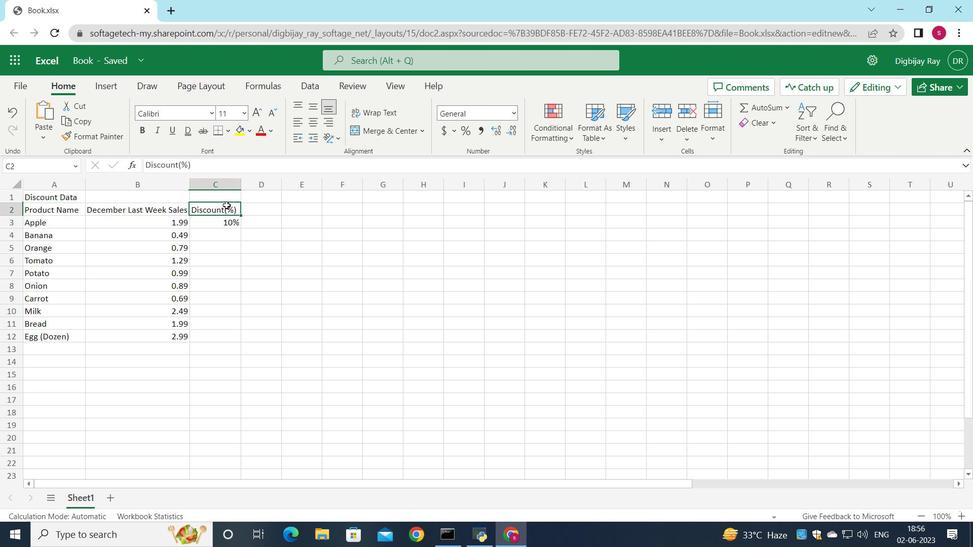 
Action: Mouse pressed left at (227, 205)
Screenshot: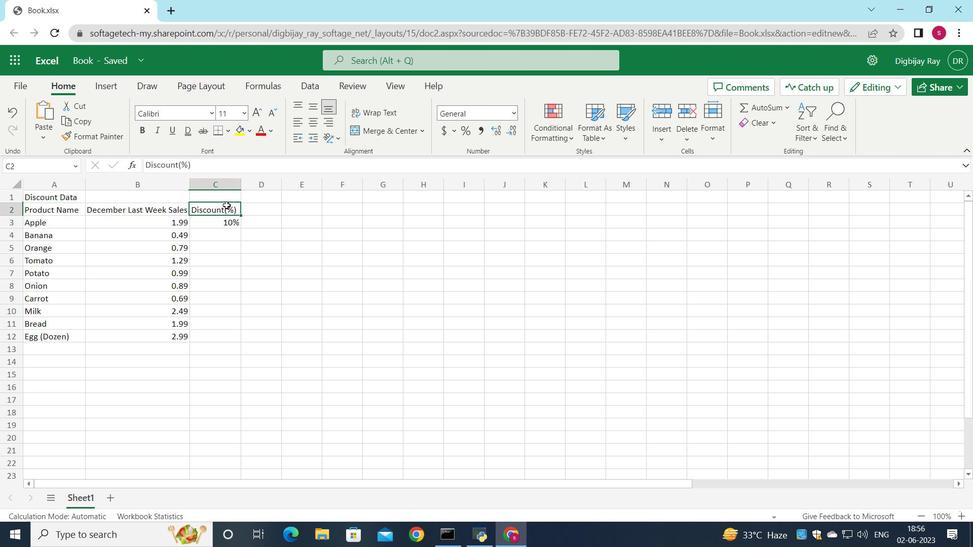 
Action: Mouse moved to (231, 212)
Screenshot: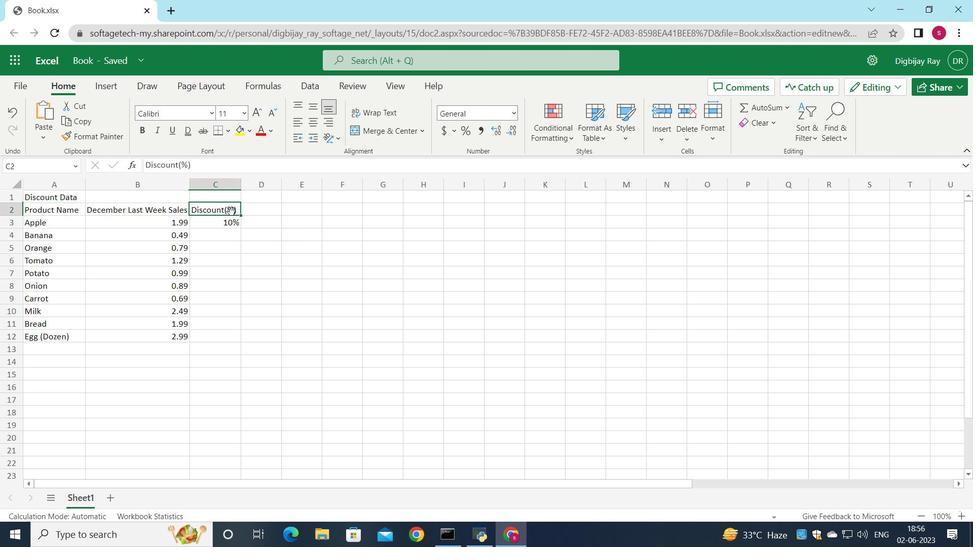 
Action: Mouse pressed left at (231, 212)
Screenshot: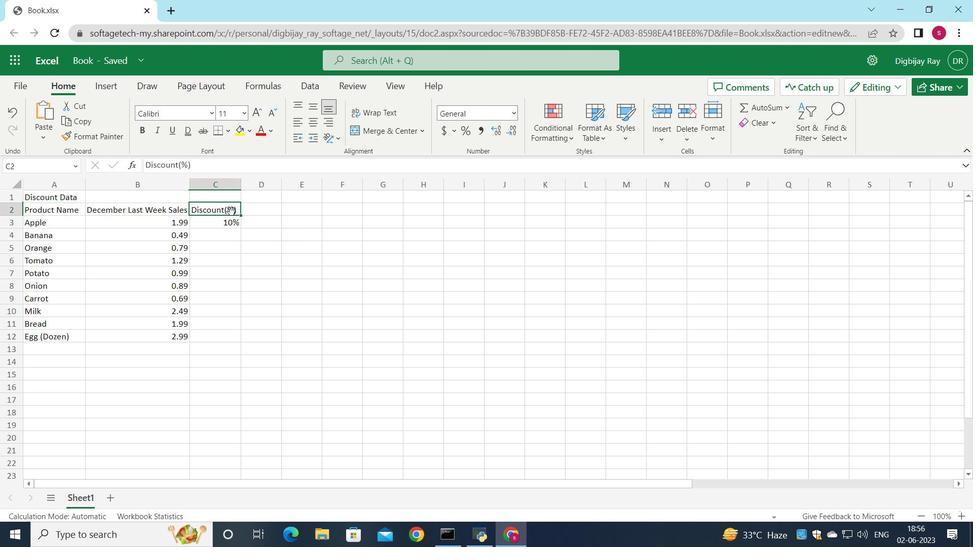 
Action: Mouse pressed left at (231, 212)
Screenshot: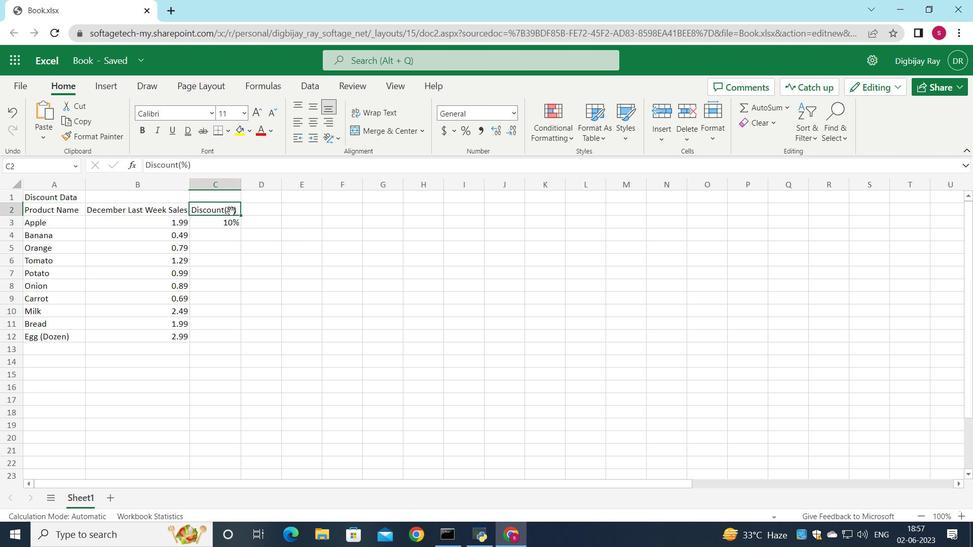 
Action: Mouse moved to (229, 213)
Screenshot: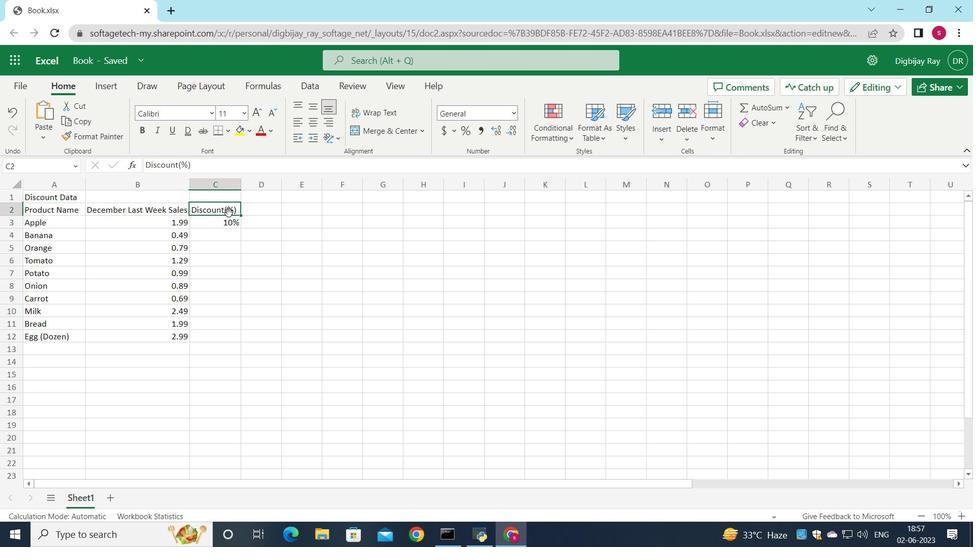 
Action: Key pressed <Key.shift><Key.shift><Key.shift>D
Screenshot: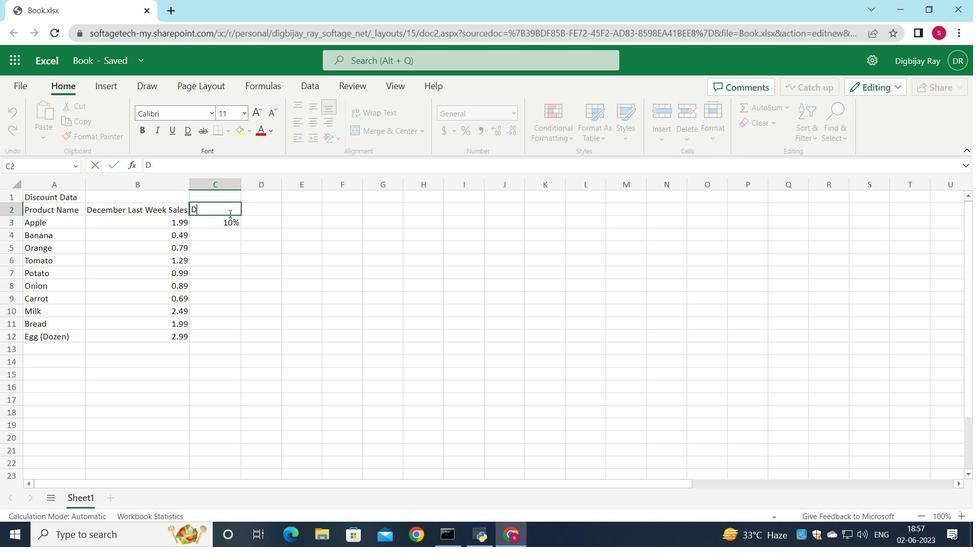 
Action: Mouse moved to (229, 213)
Screenshot: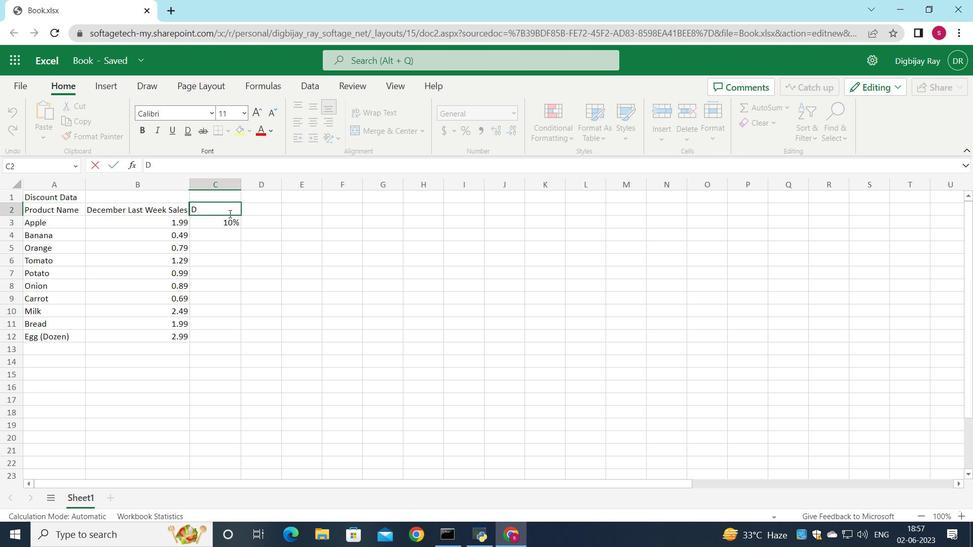 
Action: Key pressed iscount<Key.enter><Key.enter>20<Key.enter>15<Key.enter>5<Key.enter>12<Key.enter>8<Key.enter>25<Key.enter>10<Key.enter>15<Key.enter>20<Key.enter>
Screenshot: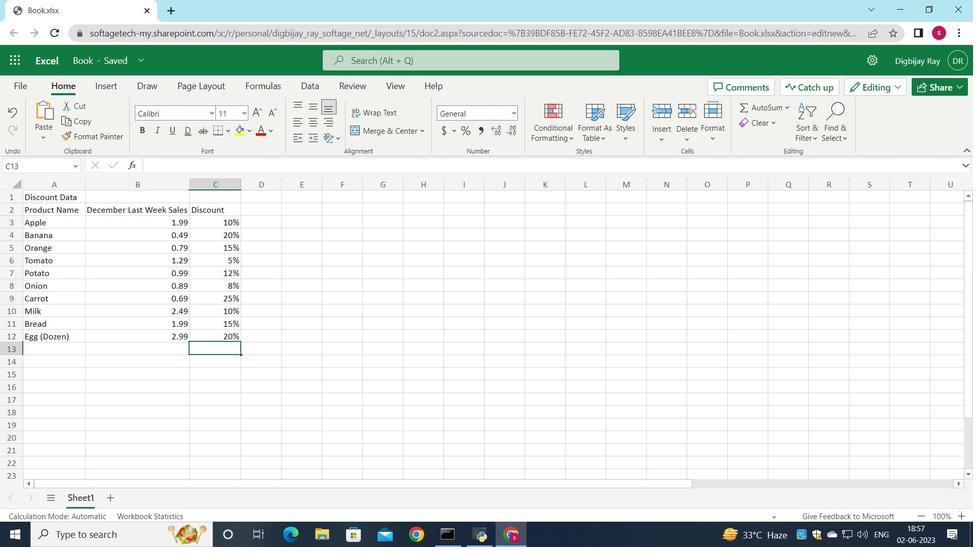 
Action: Mouse moved to (227, 210)
Screenshot: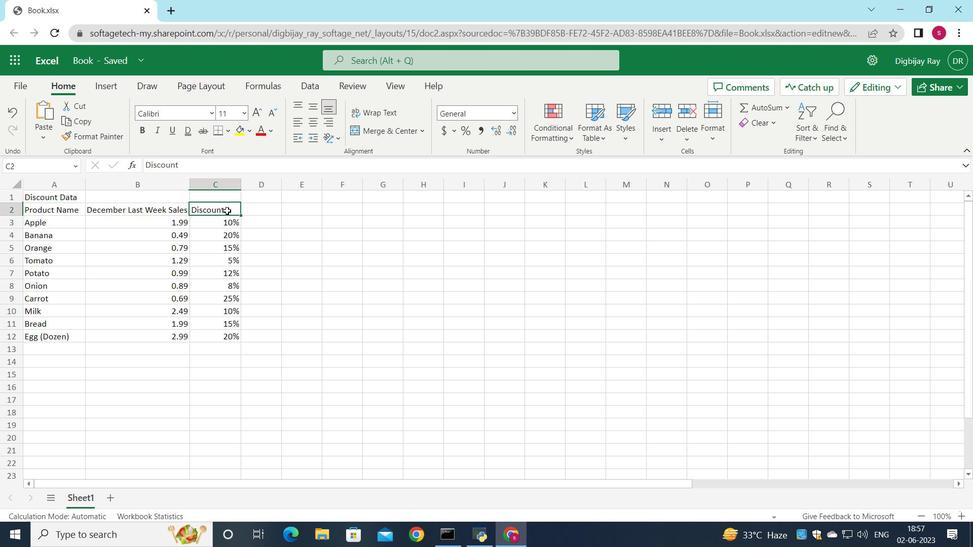 
Action: Mouse pressed left at (227, 210)
Screenshot: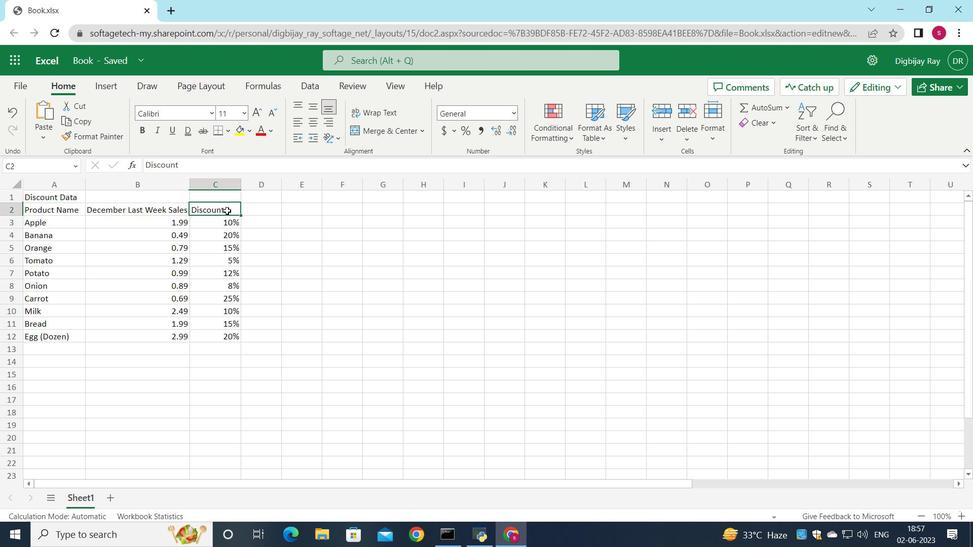 
Action: Mouse pressed left at (227, 210)
Screenshot: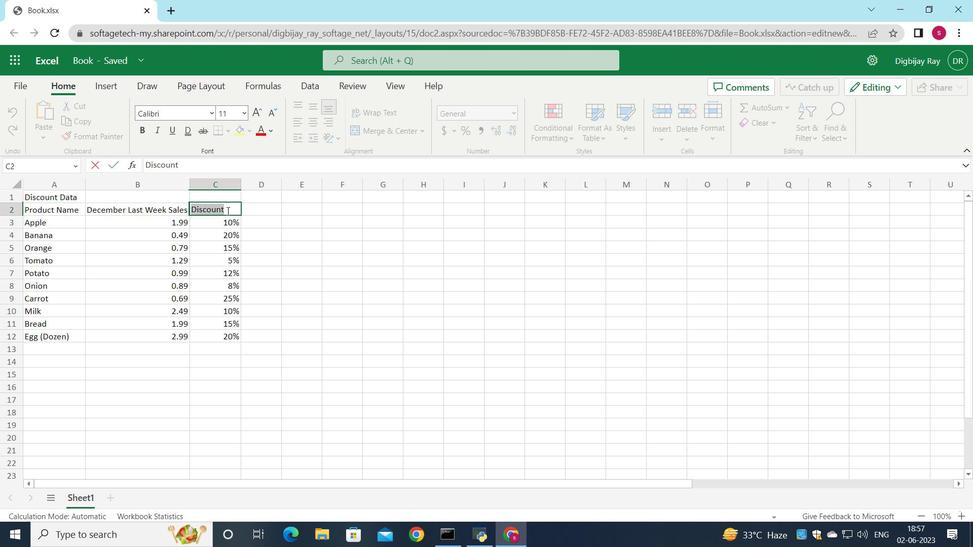 
Action: Mouse pressed left at (227, 210)
Screenshot: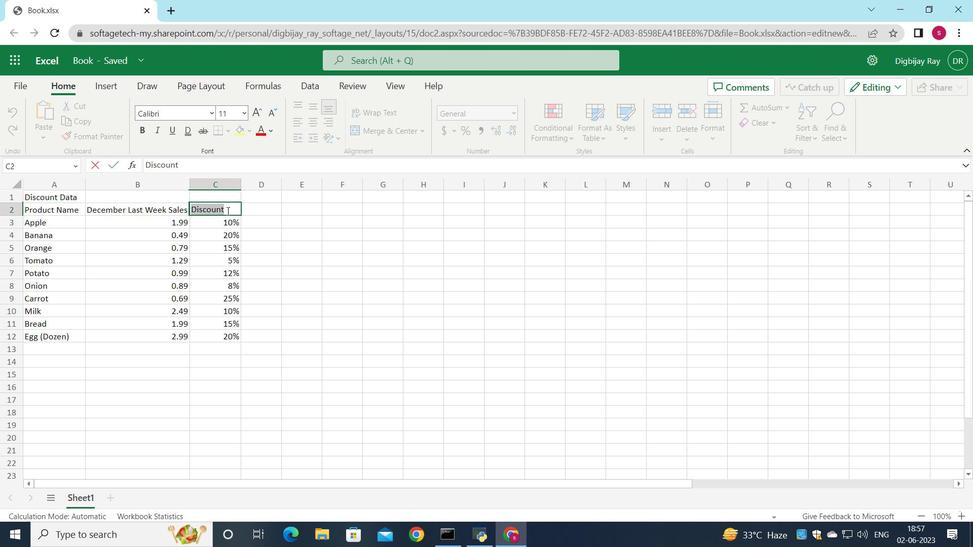 
Action: Mouse pressed left at (227, 210)
Screenshot: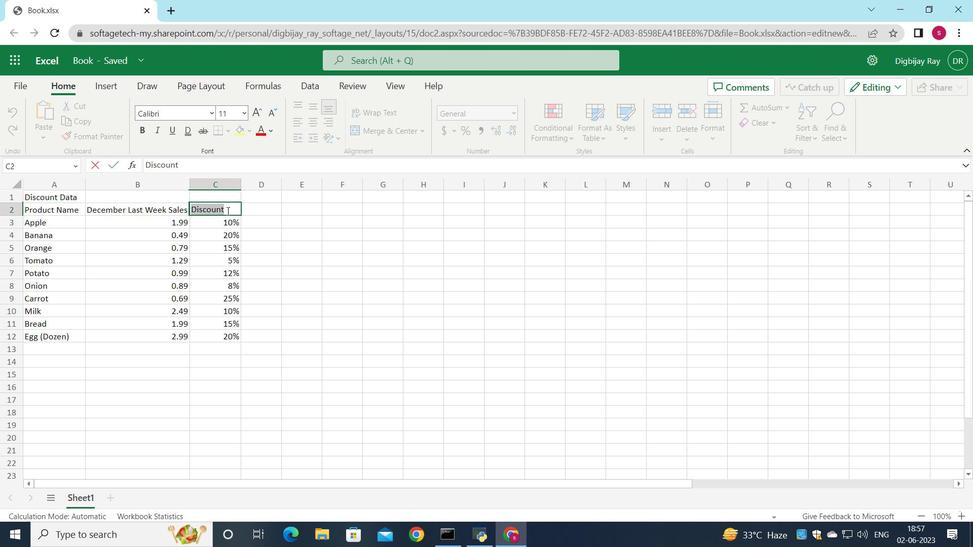 
Action: Mouse moved to (217, 210)
